 Task: Look for space in Plainfield, United States from 8th August, 2023 to 15th August, 2023 for 9 adults in price range Rs.10000 to Rs.14000. Place can be shared room with 5 bedrooms having 9 beds and 5 bathrooms. Property type can be house, flat, guest house. Amenities needed are: wifi, TV, free parkinig on premises, gym, breakfast. Booking option can be shelf check-in. Required host language is English.
Action: Mouse moved to (553, 144)
Screenshot: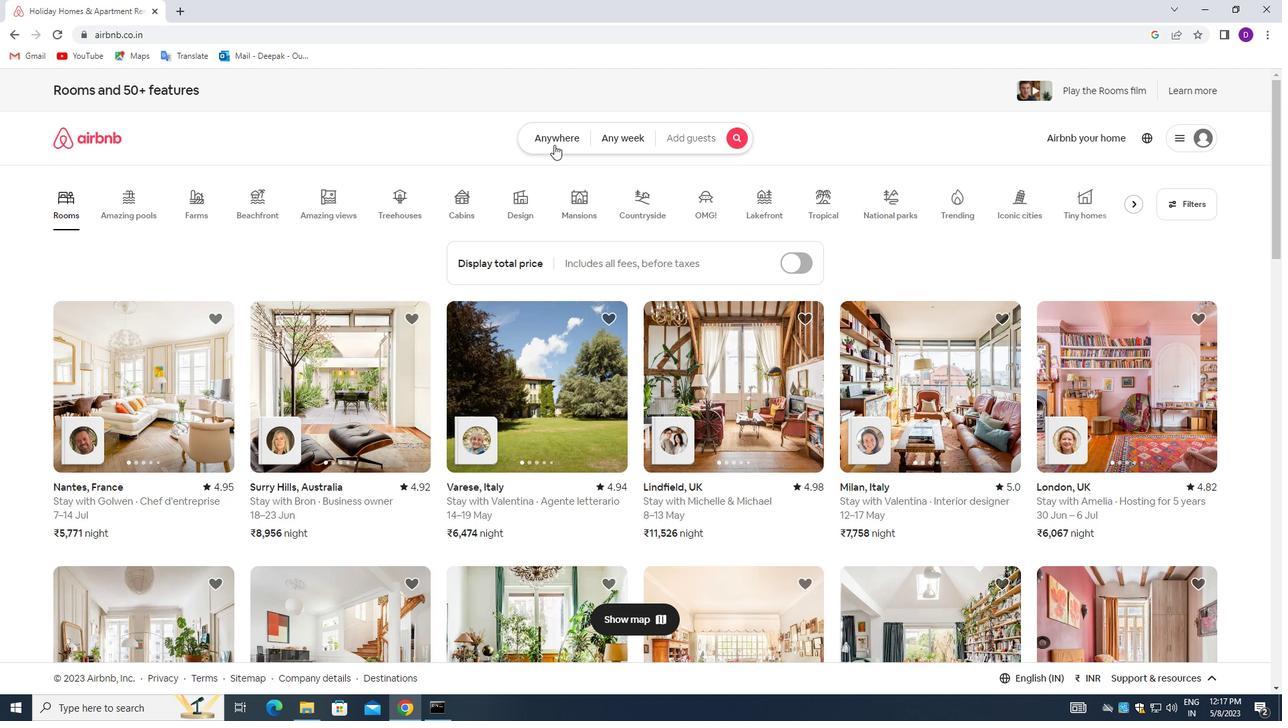 
Action: Mouse pressed left at (553, 144)
Screenshot: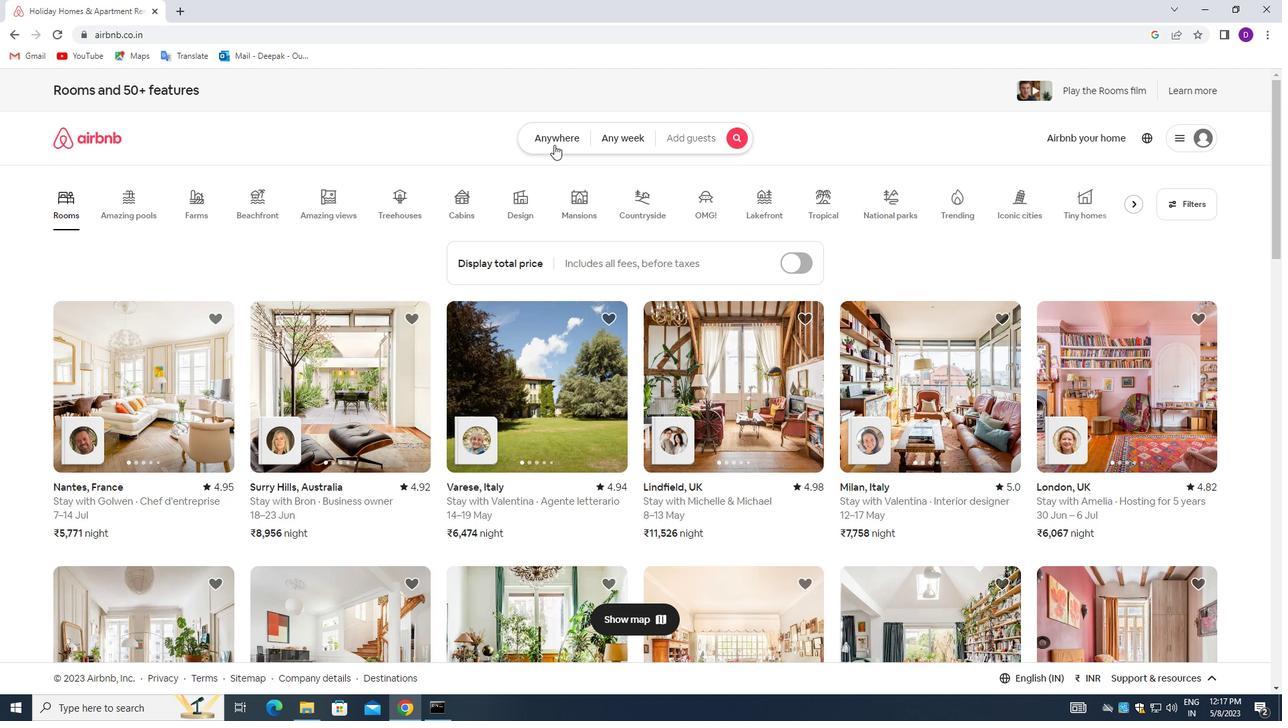
Action: Mouse moved to (501, 189)
Screenshot: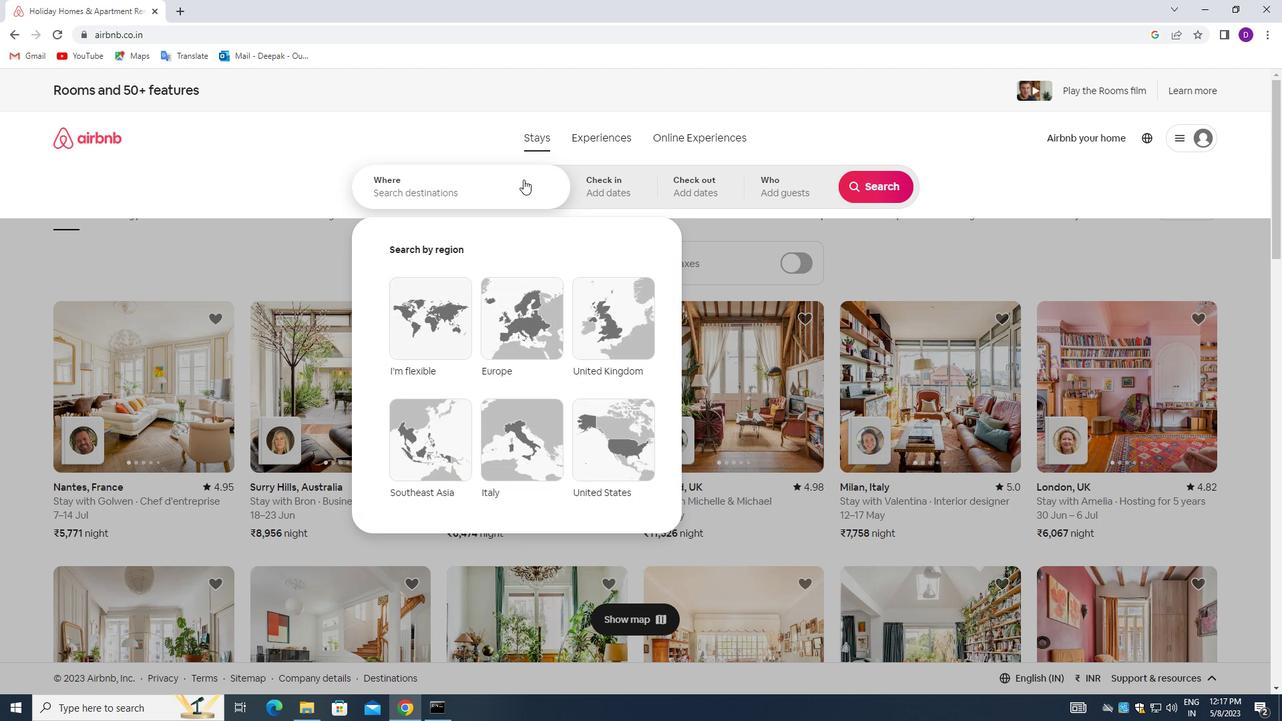 
Action: Mouse pressed left at (501, 189)
Screenshot: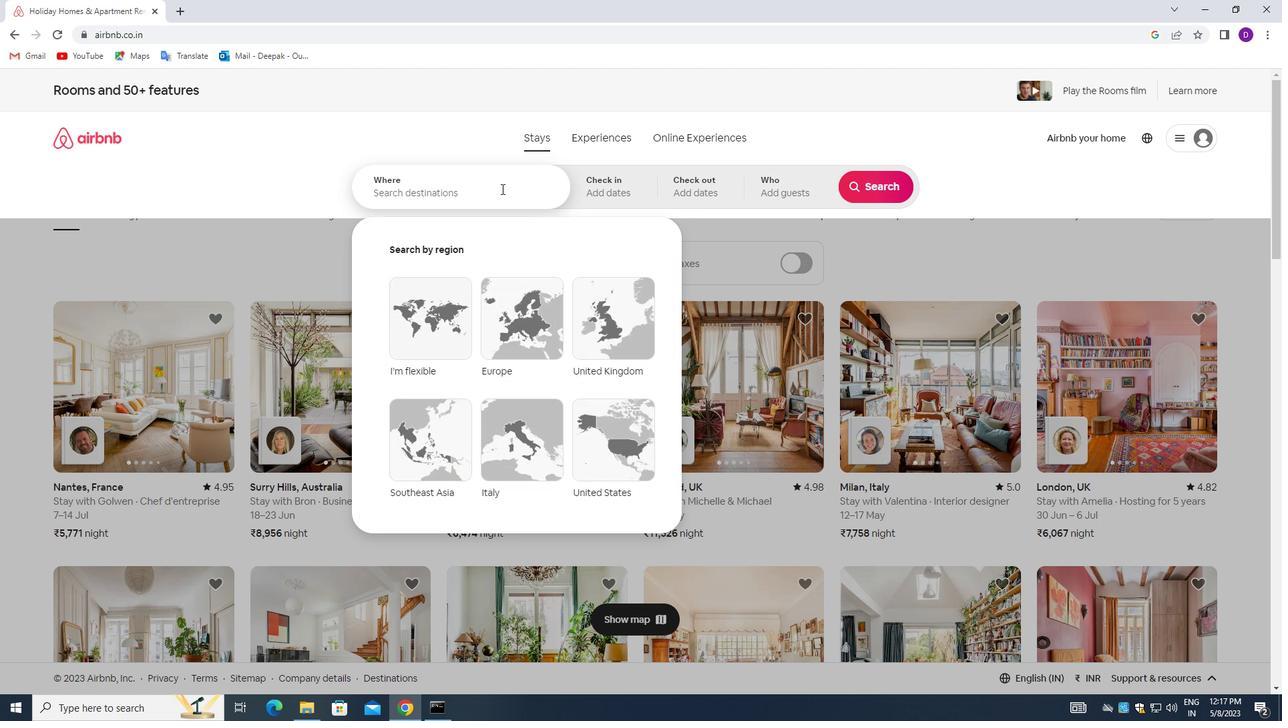 
Action: Mouse moved to (135, 293)
Screenshot: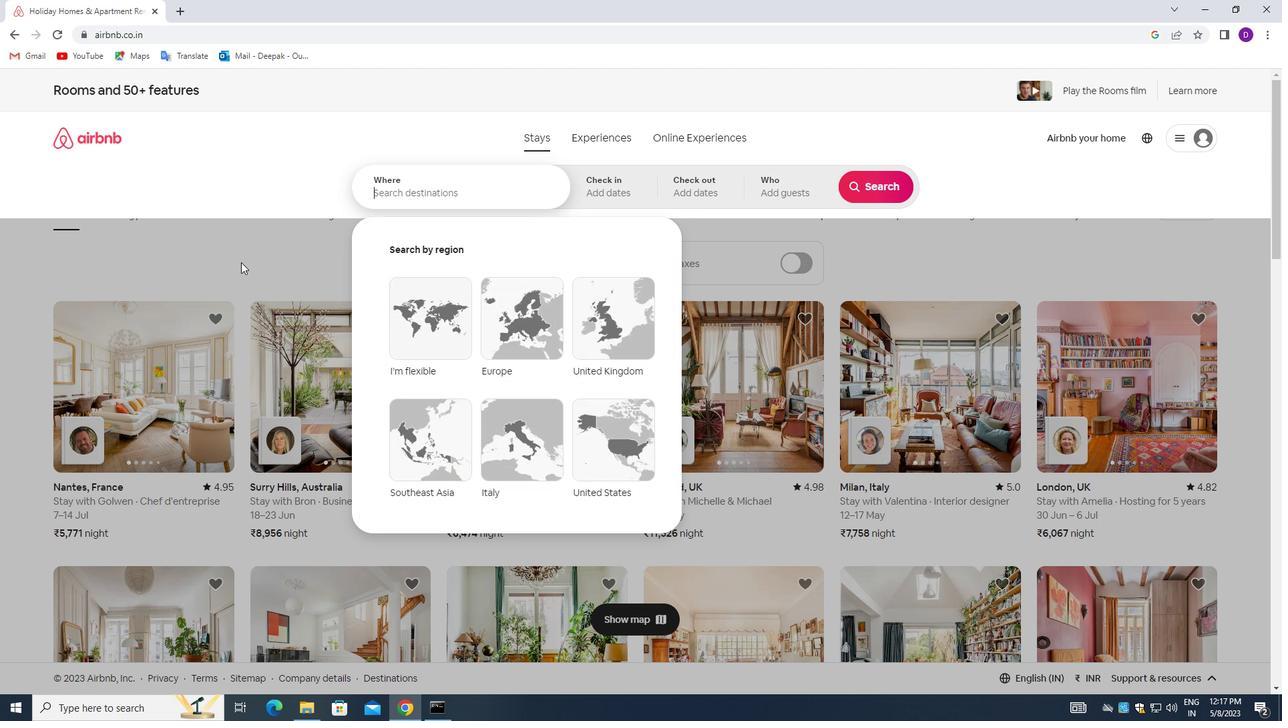 
Action: Key pressed <Key.shift>PLAINFIELD,<Key.space><Key.shift>UNITED<Key.space><Key.shift_r>STATES<Key.enter>
Screenshot: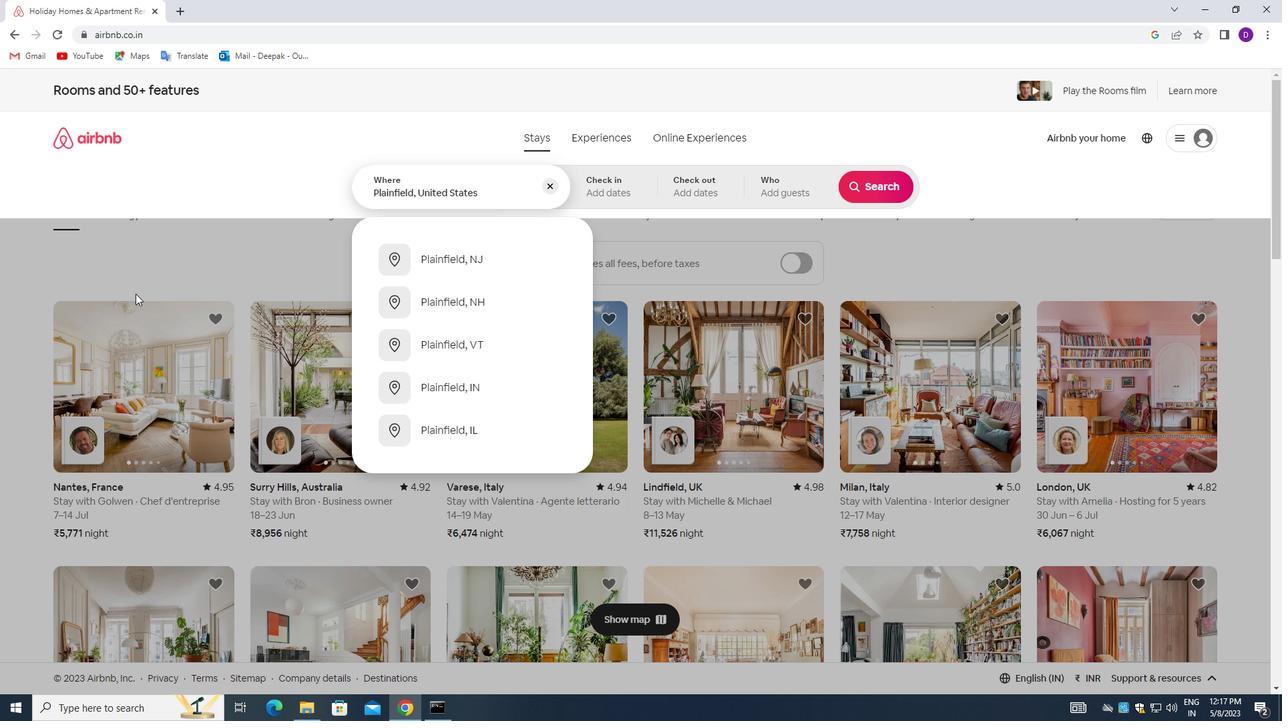 
Action: Mouse moved to (871, 295)
Screenshot: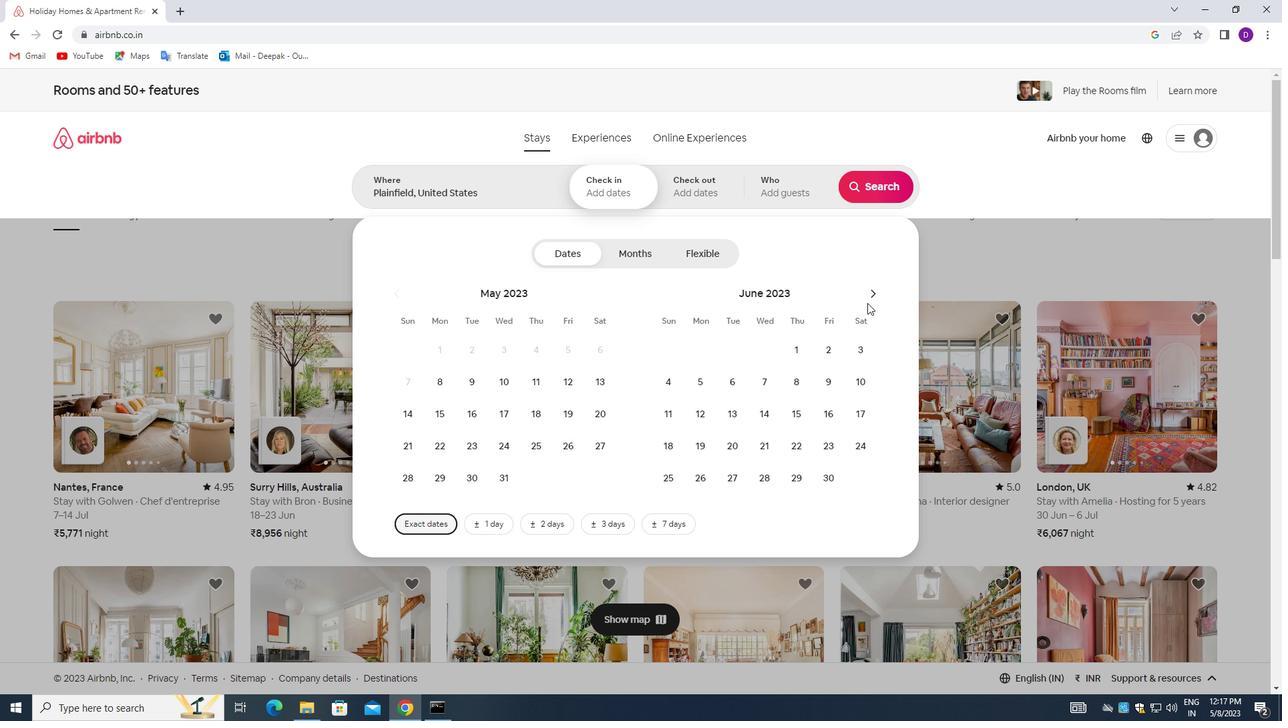 
Action: Mouse pressed left at (871, 295)
Screenshot: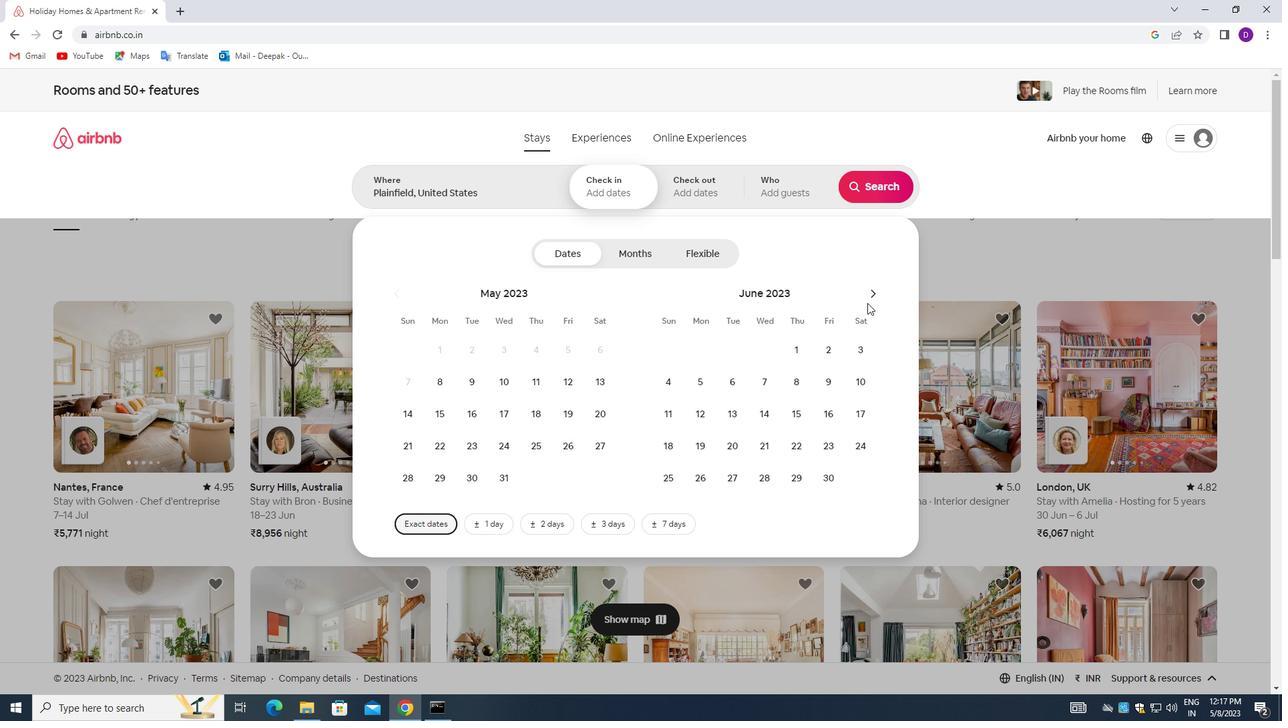 
Action: Mouse moved to (871, 295)
Screenshot: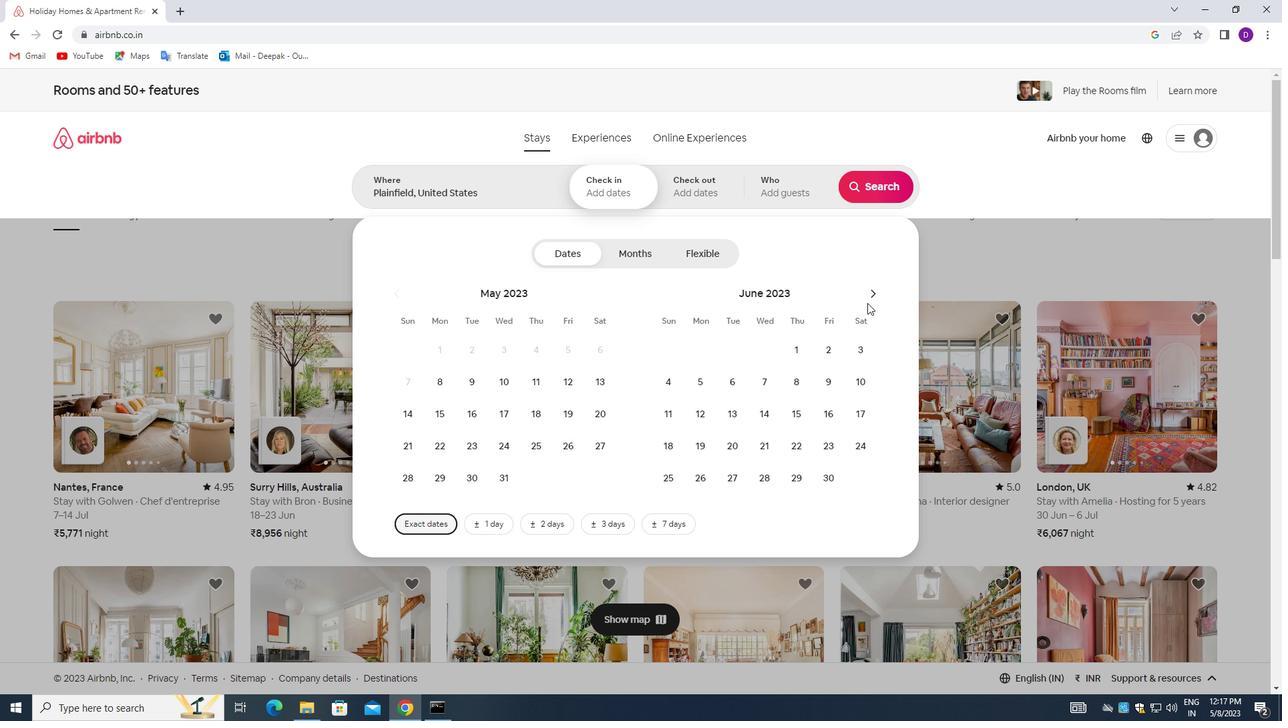 
Action: Mouse pressed left at (871, 295)
Screenshot: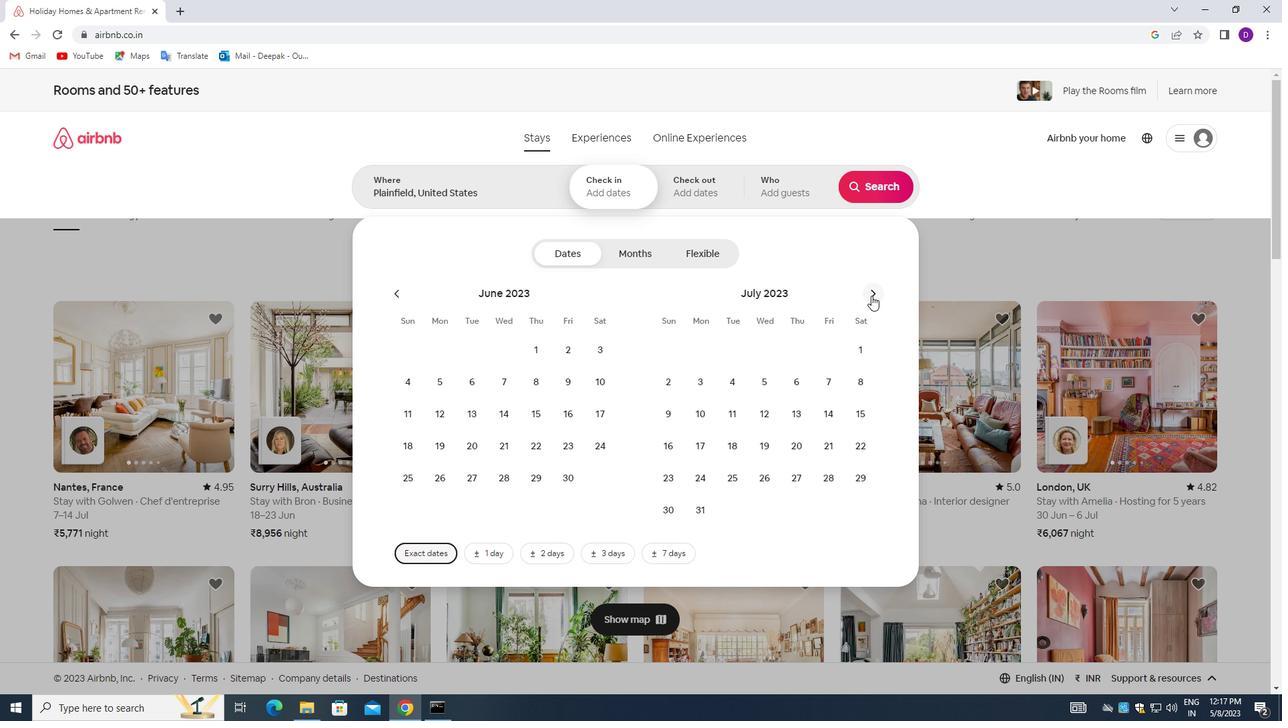 
Action: Mouse moved to (734, 388)
Screenshot: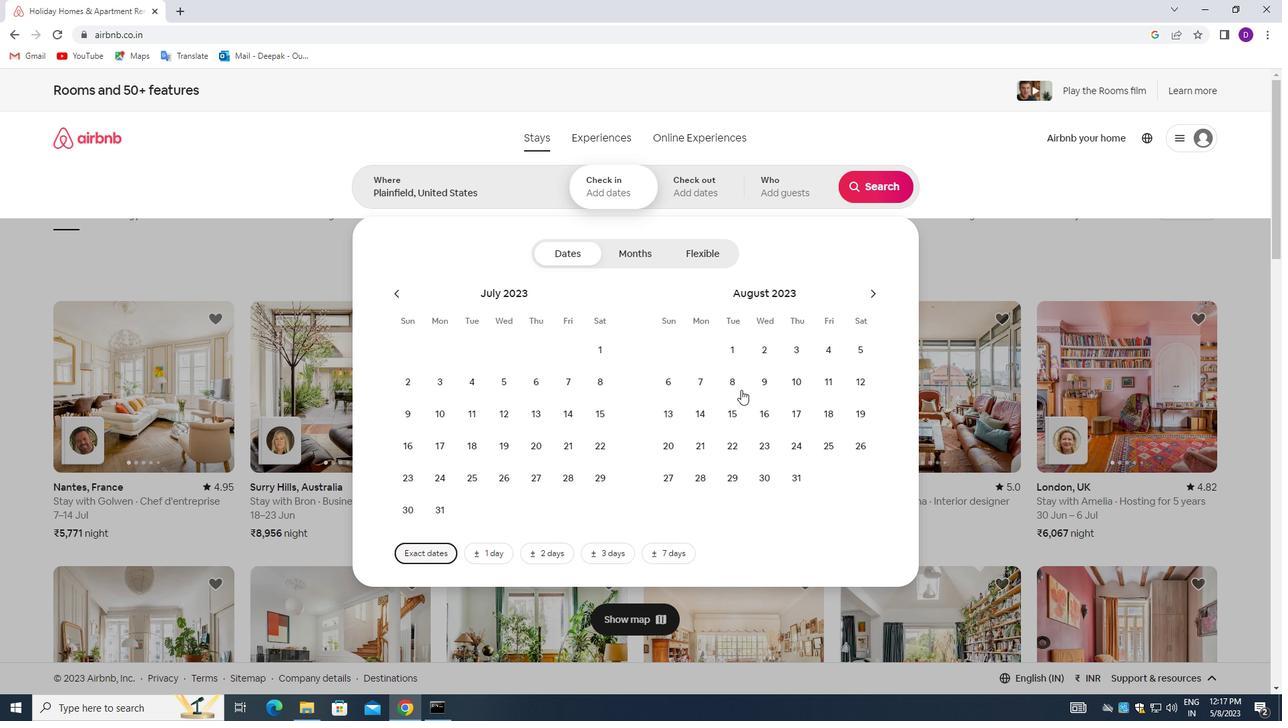 
Action: Mouse pressed left at (734, 388)
Screenshot: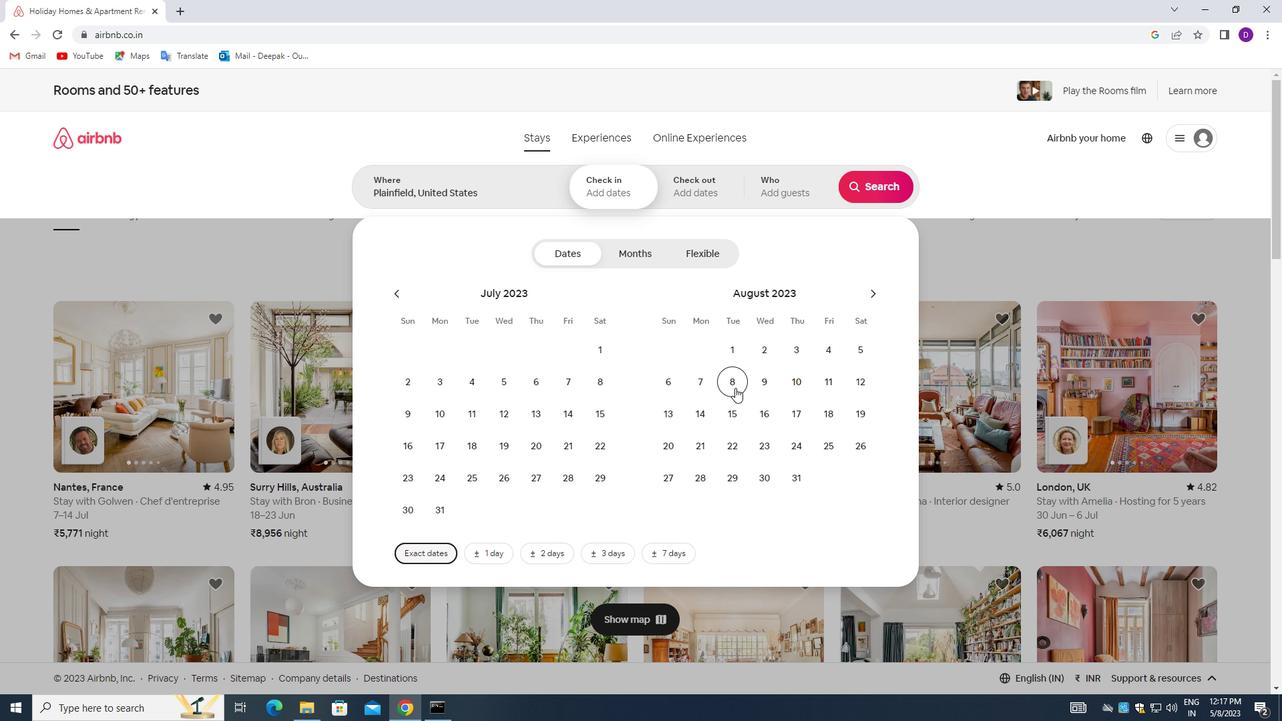 
Action: Mouse moved to (733, 402)
Screenshot: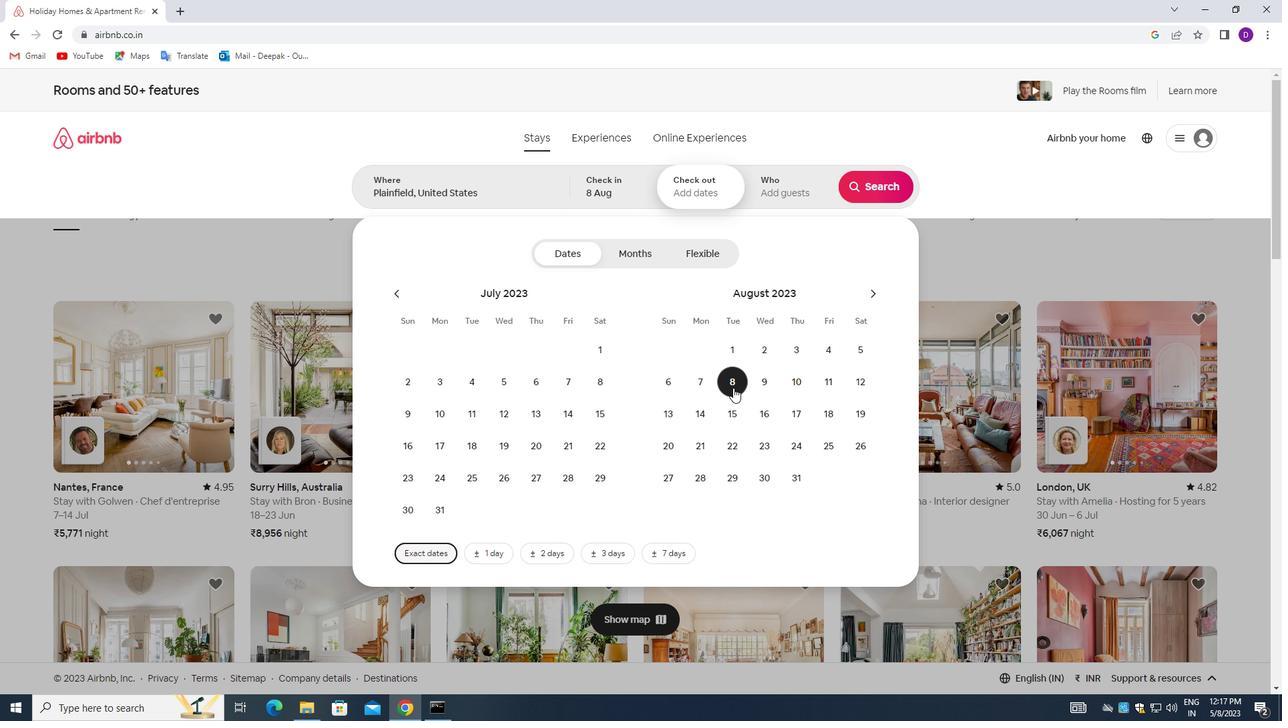 
Action: Mouse pressed left at (733, 402)
Screenshot: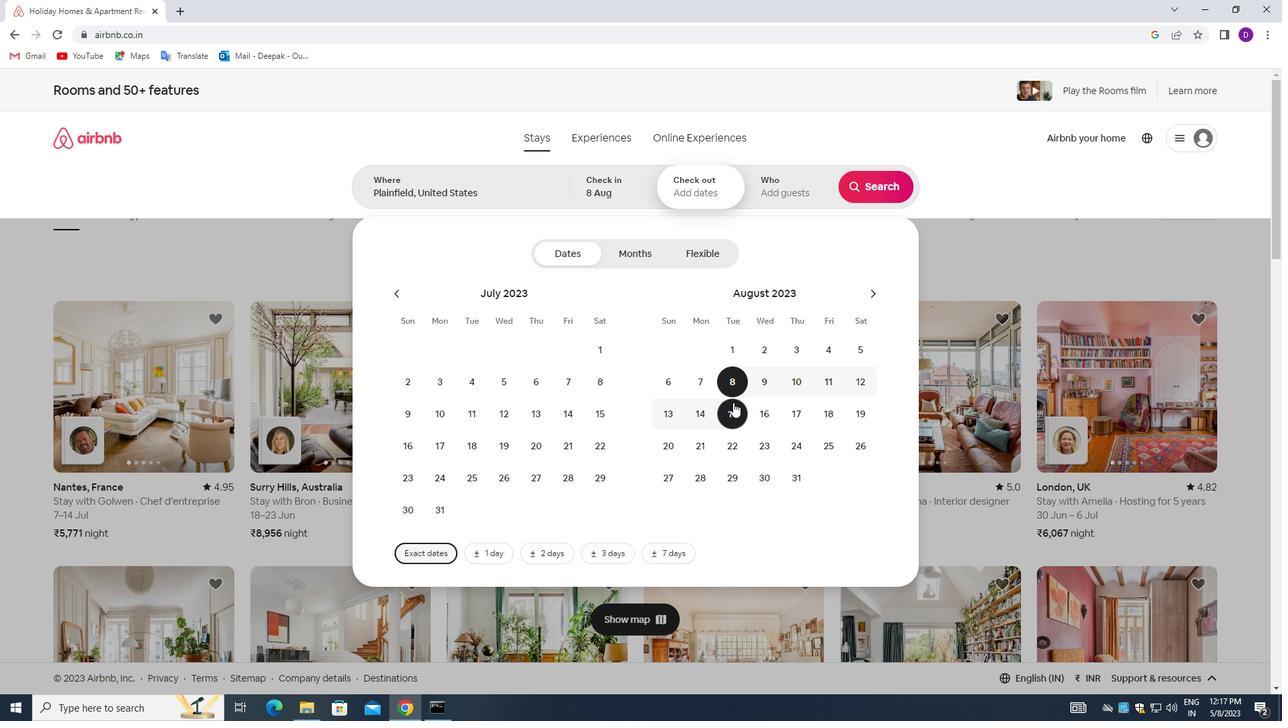 
Action: Mouse moved to (776, 187)
Screenshot: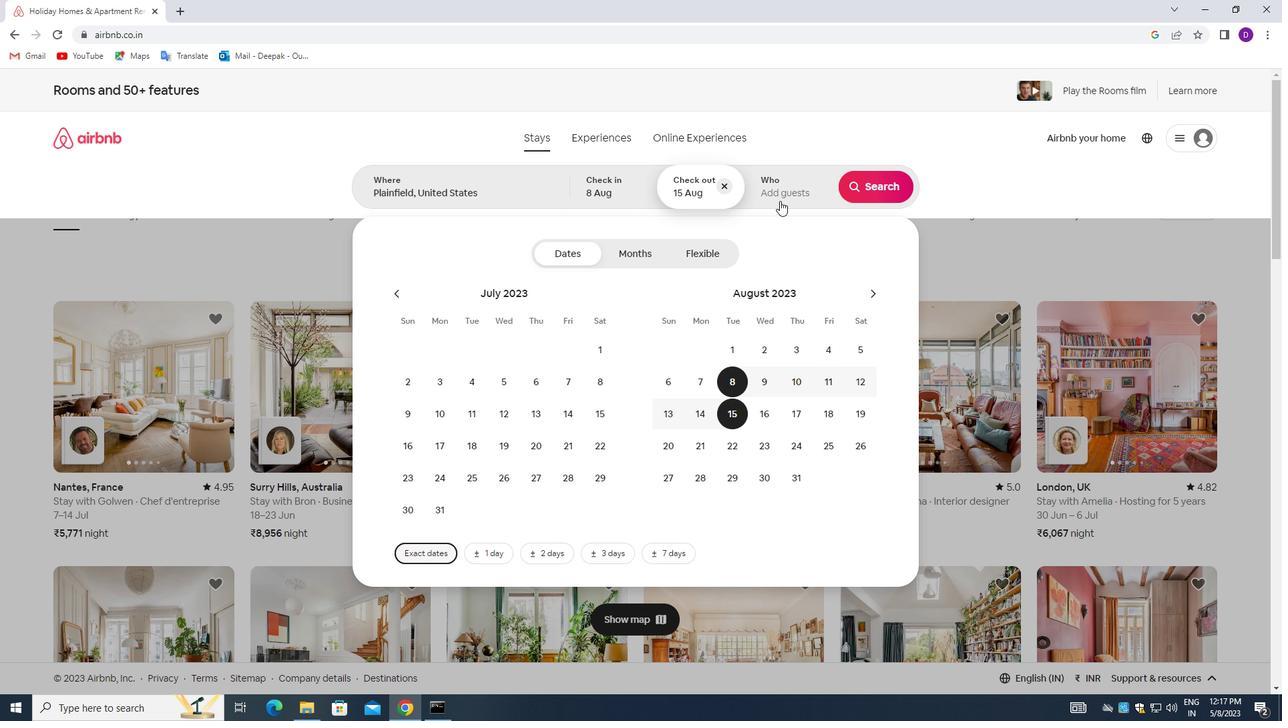 
Action: Mouse pressed left at (776, 187)
Screenshot: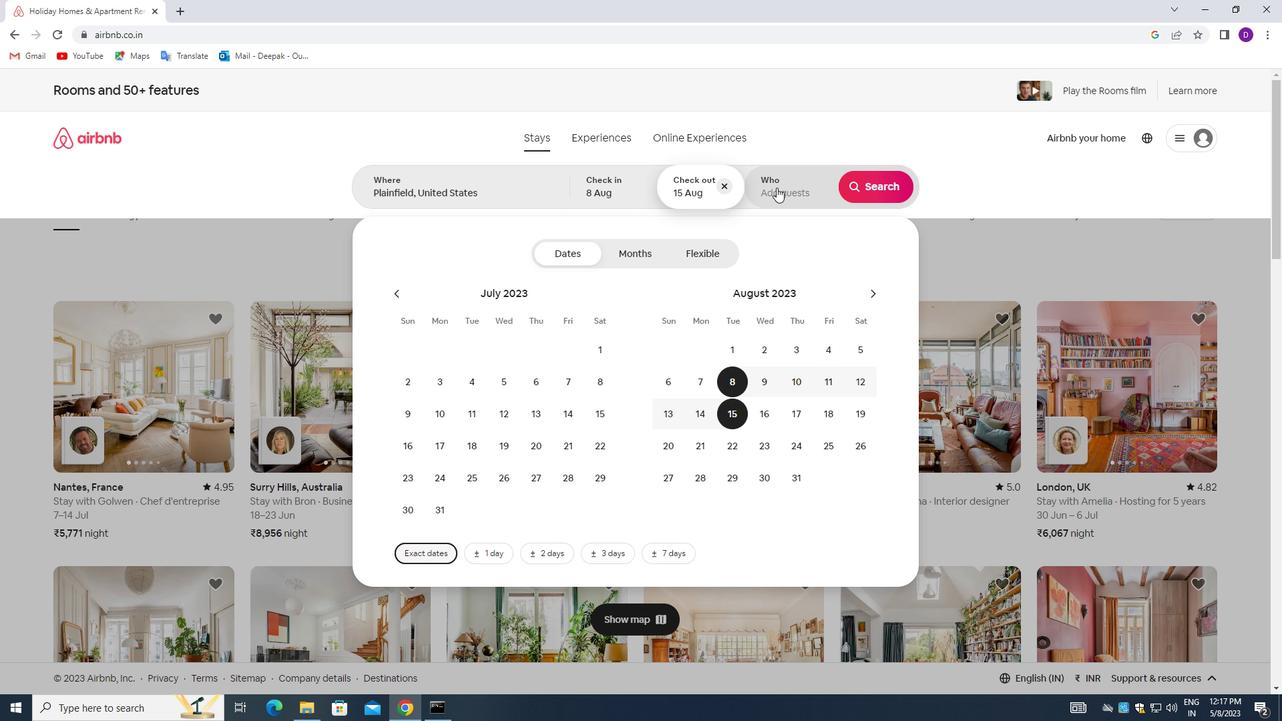 
Action: Mouse moved to (881, 259)
Screenshot: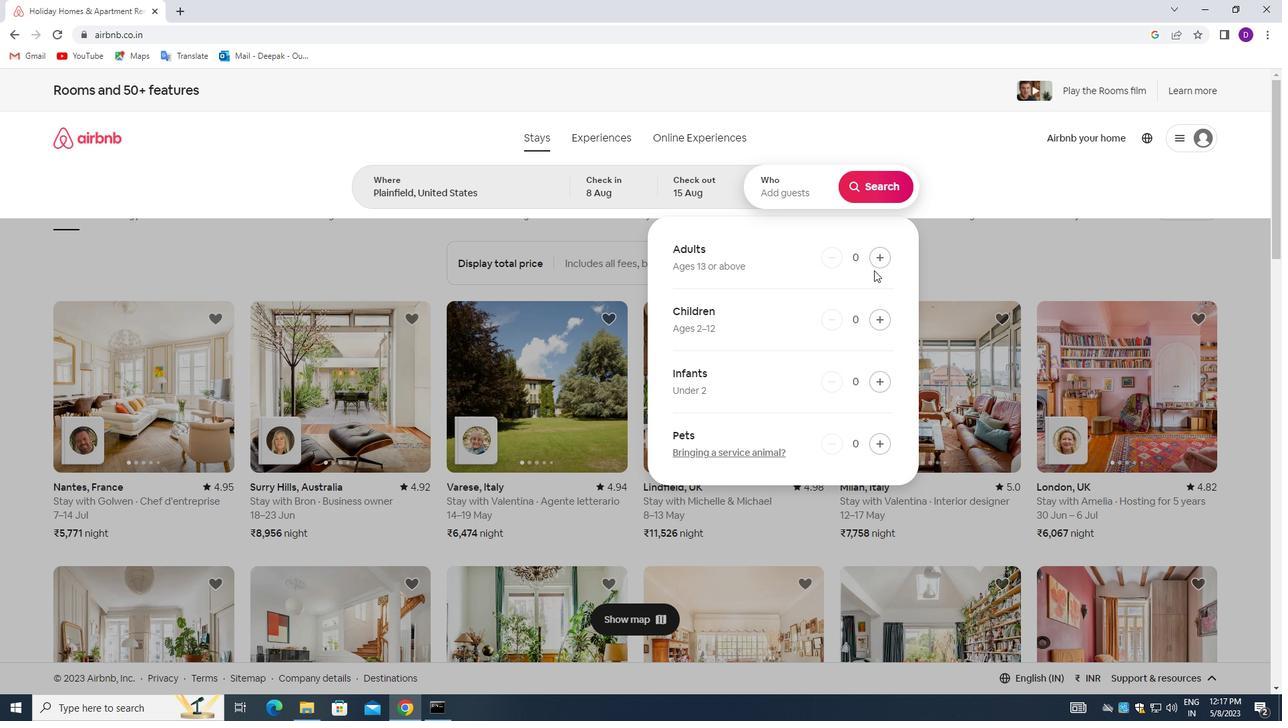 
Action: Mouse pressed left at (881, 259)
Screenshot: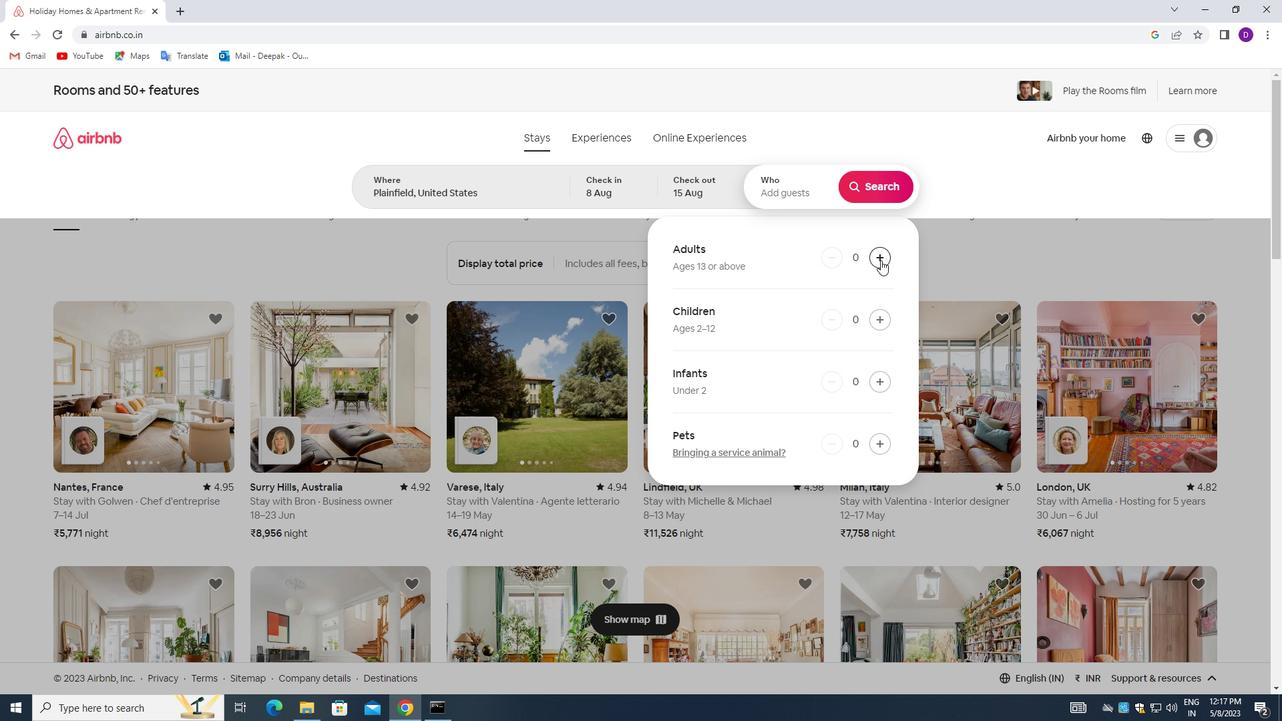 
Action: Mouse pressed left at (881, 259)
Screenshot: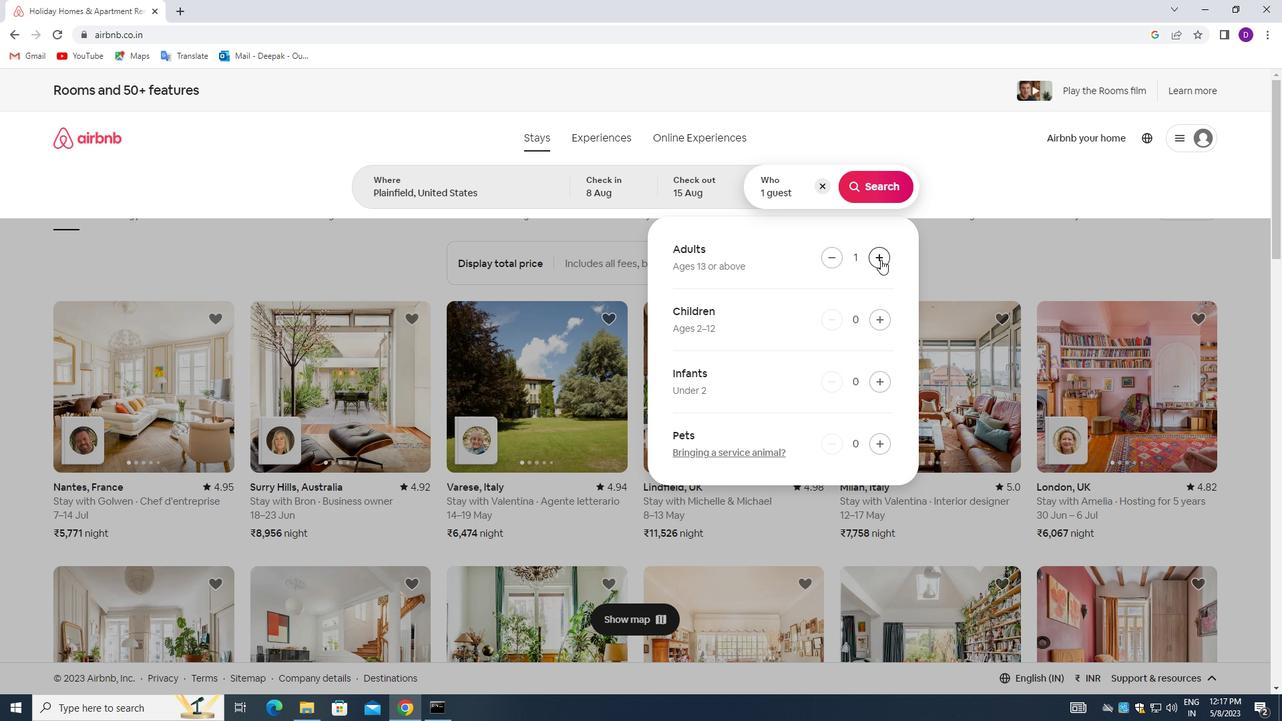 
Action: Mouse pressed left at (881, 259)
Screenshot: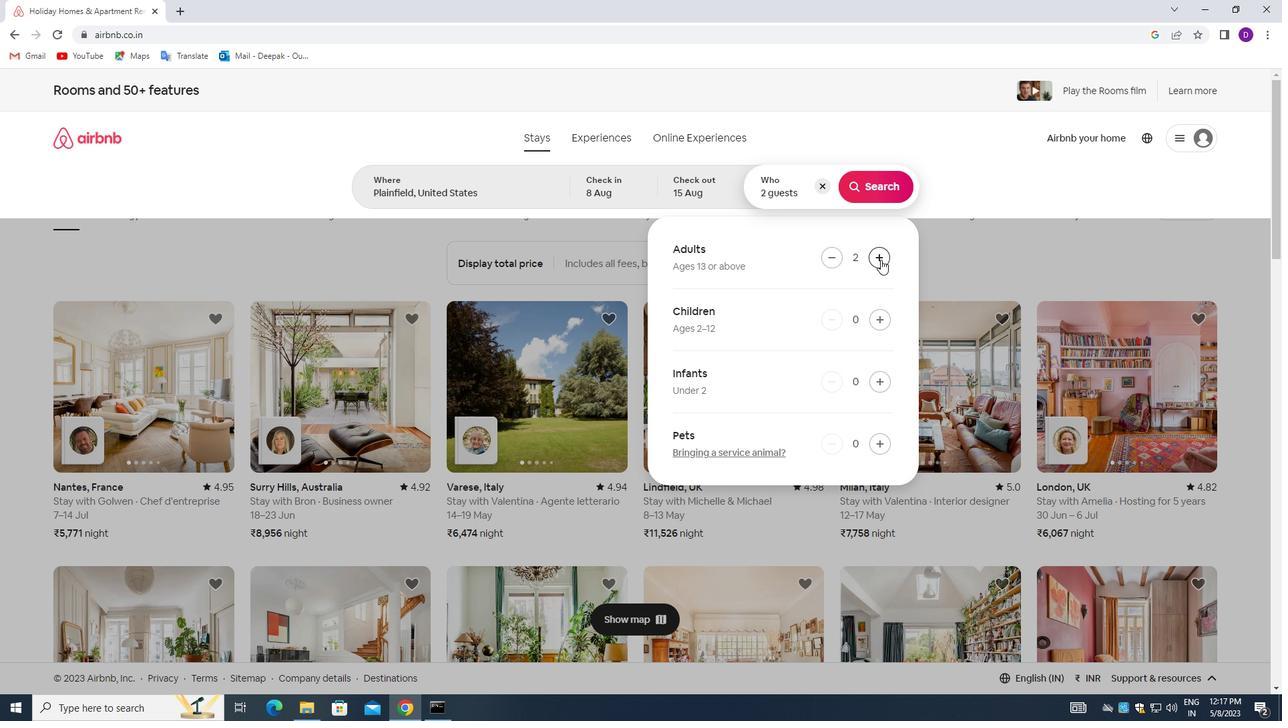 
Action: Mouse pressed left at (881, 259)
Screenshot: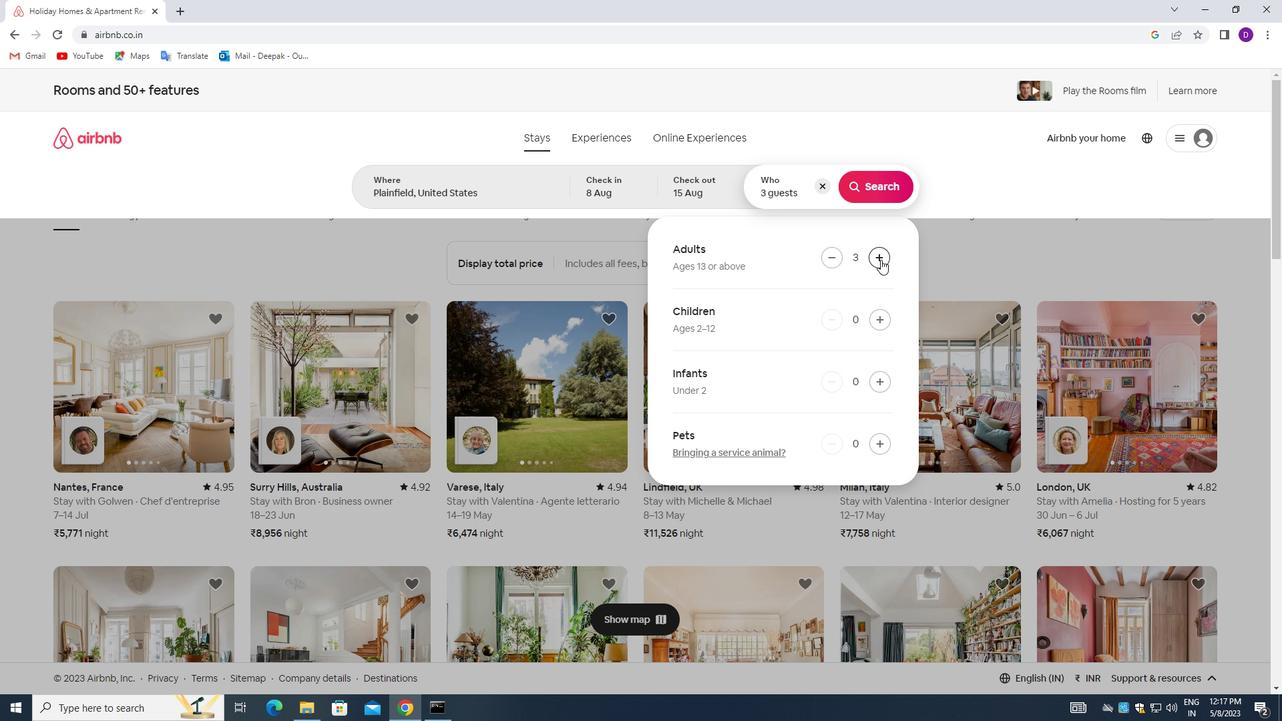 
Action: Mouse moved to (881, 258)
Screenshot: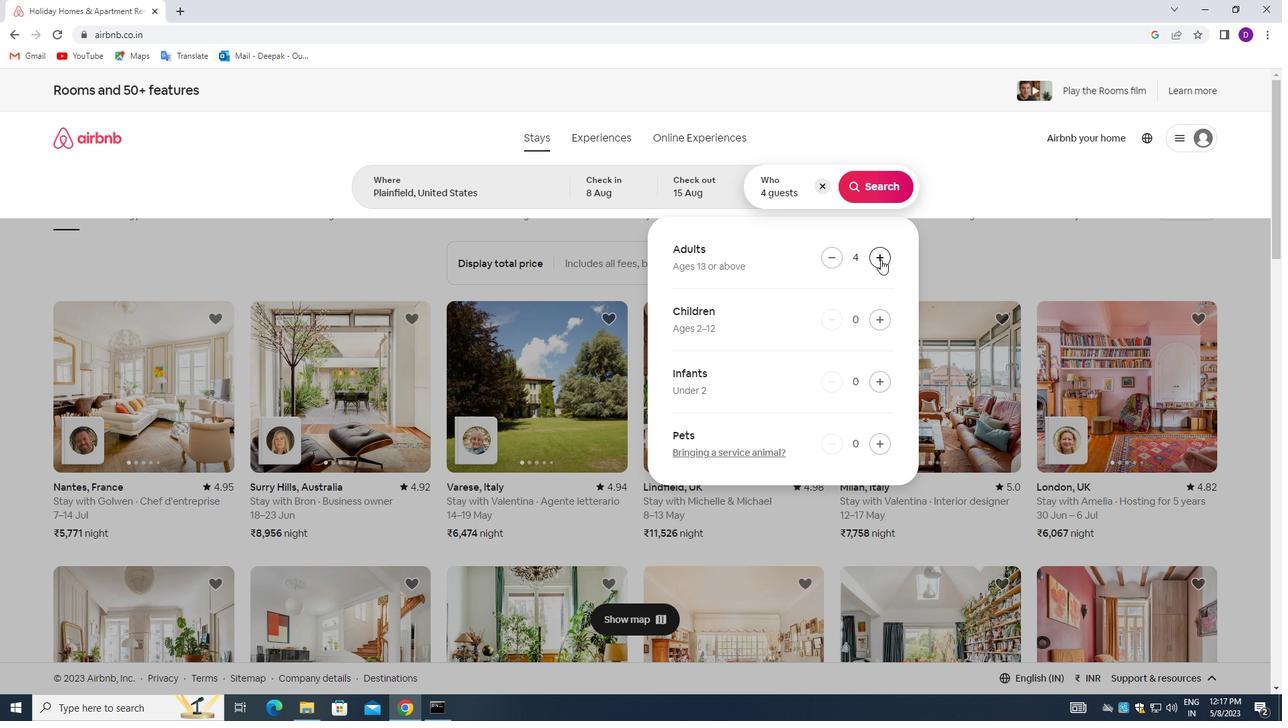 
Action: Mouse pressed left at (881, 258)
Screenshot: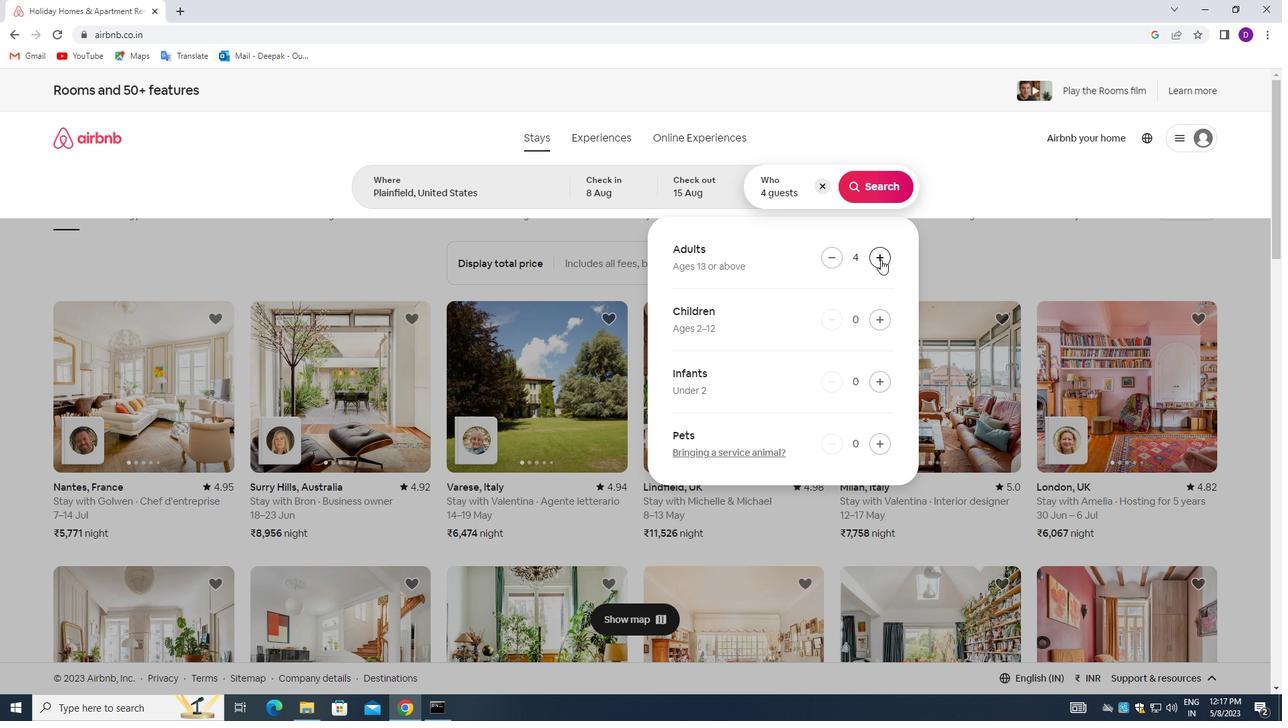 
Action: Mouse pressed left at (881, 258)
Screenshot: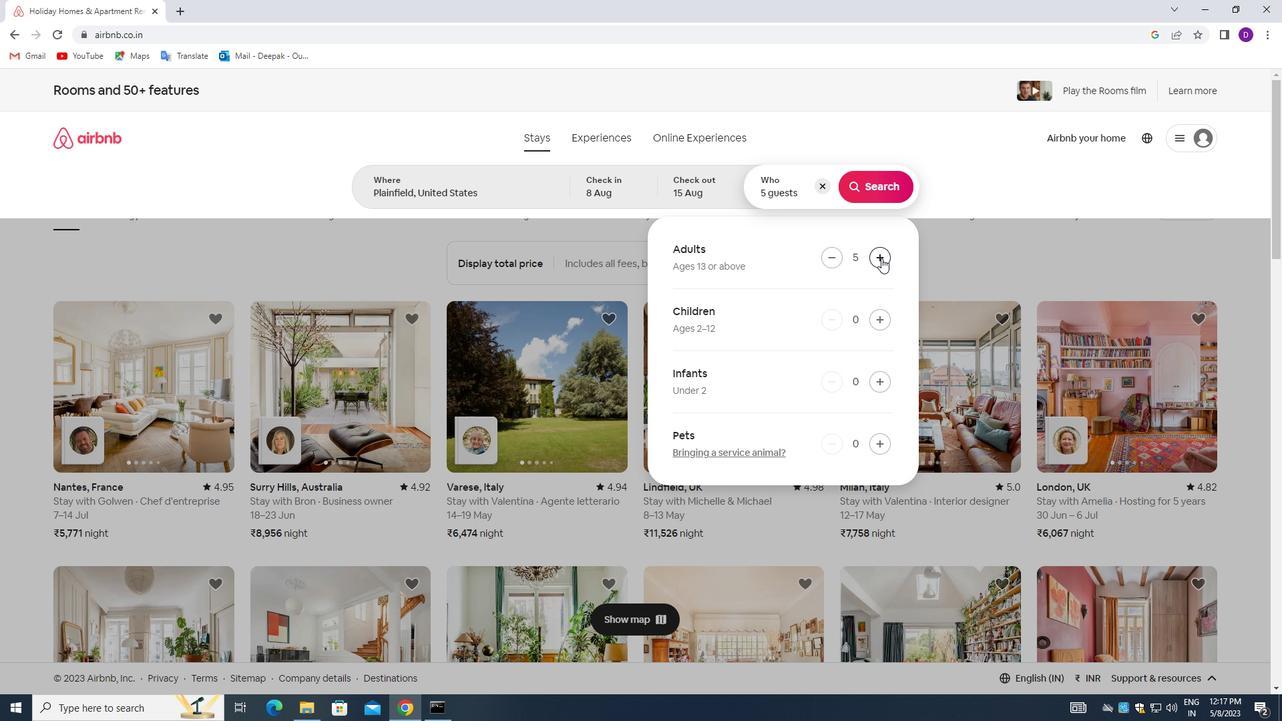 
Action: Mouse pressed left at (881, 258)
Screenshot: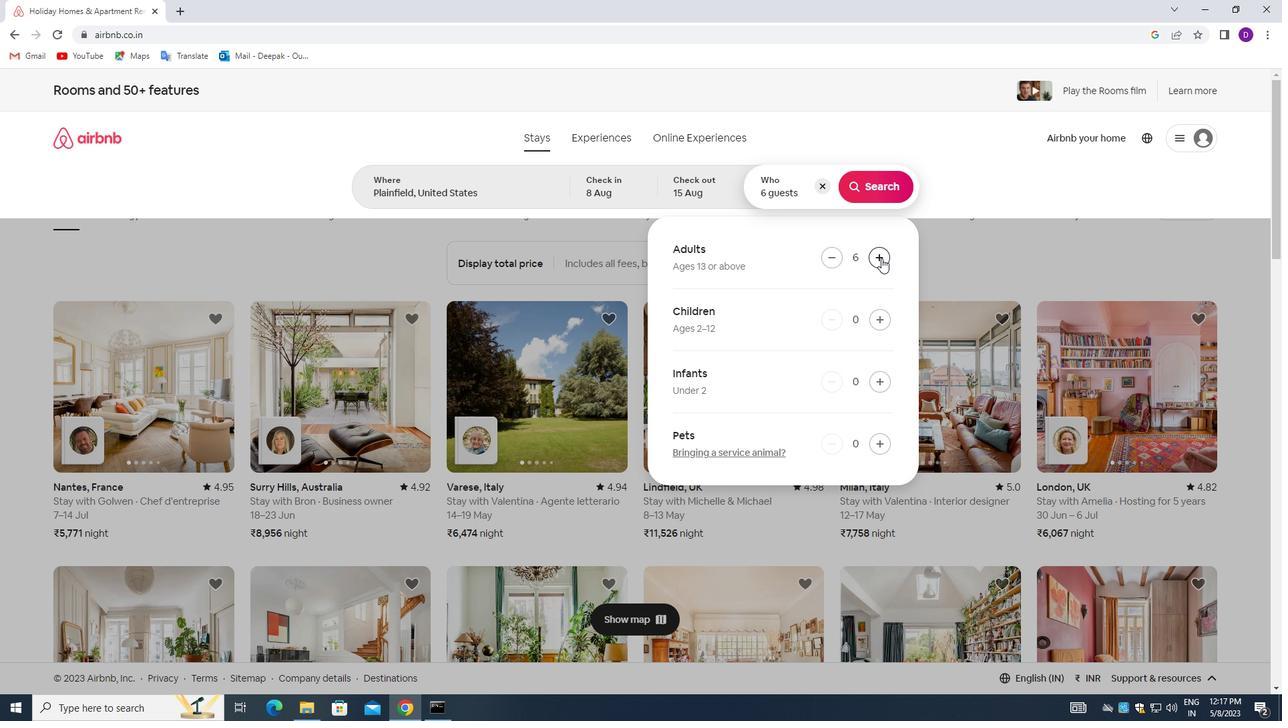 
Action: Mouse pressed left at (881, 258)
Screenshot: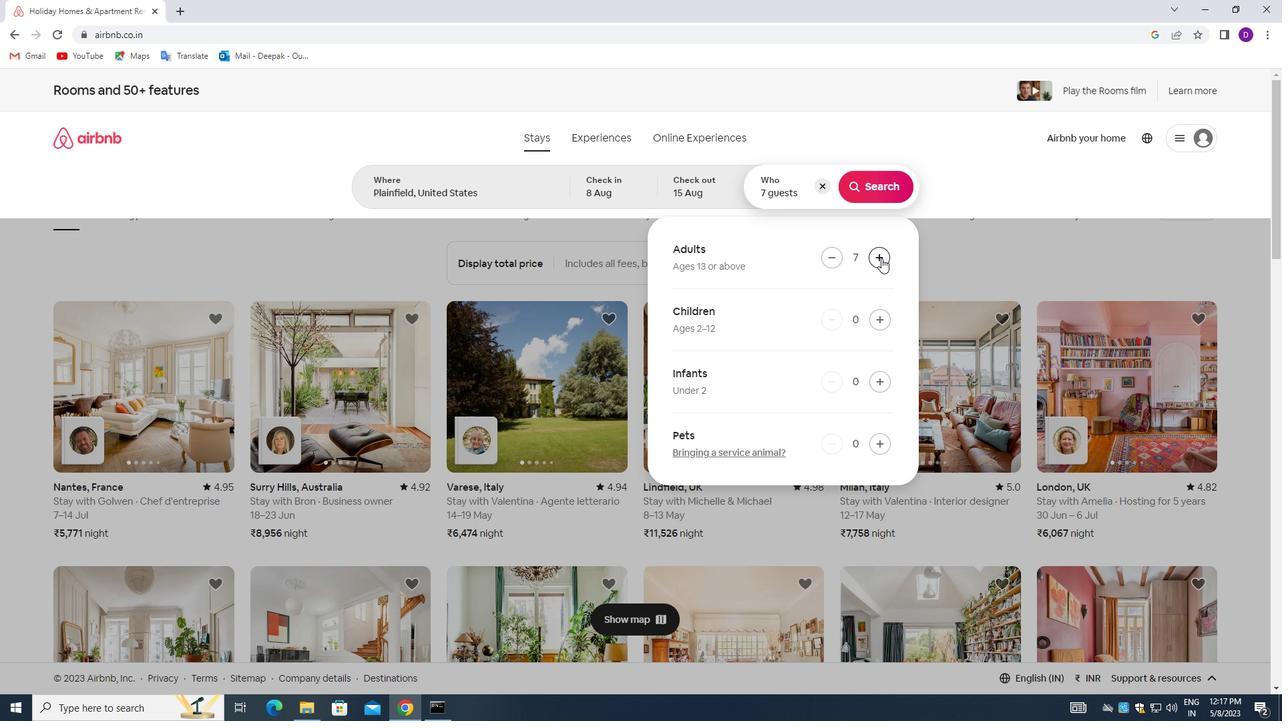 
Action: Mouse pressed left at (881, 258)
Screenshot: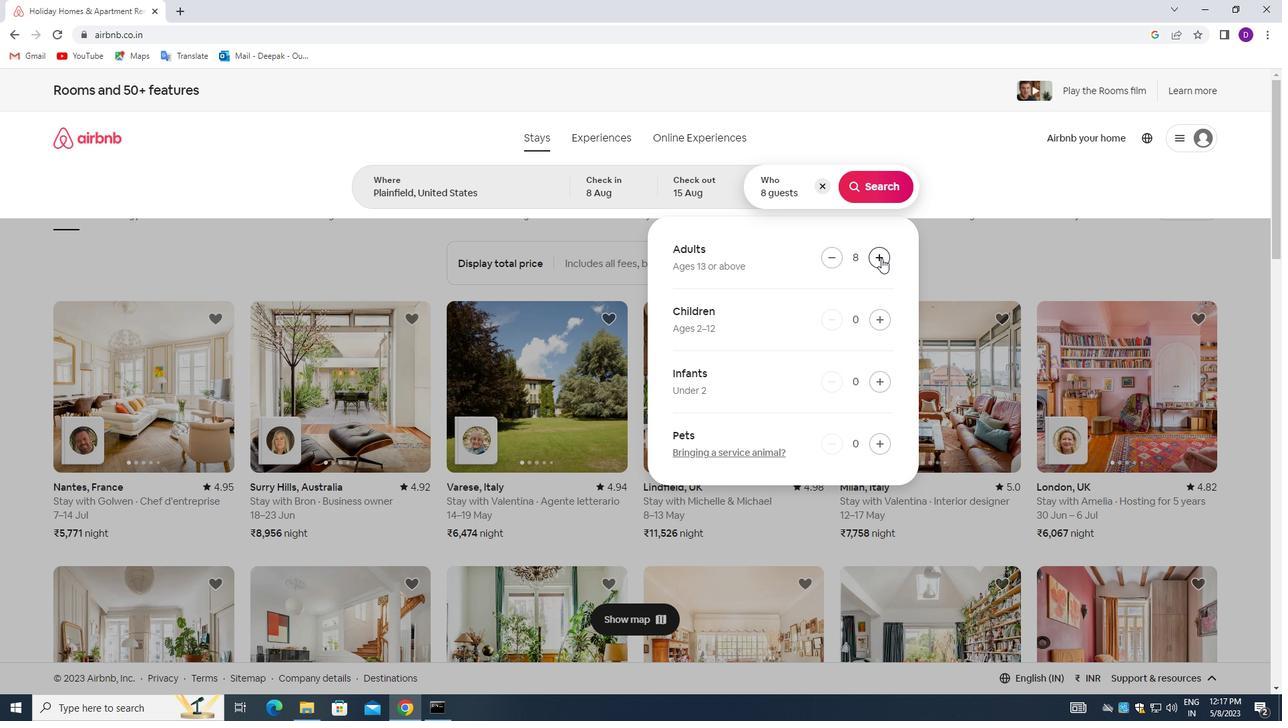
Action: Mouse moved to (869, 186)
Screenshot: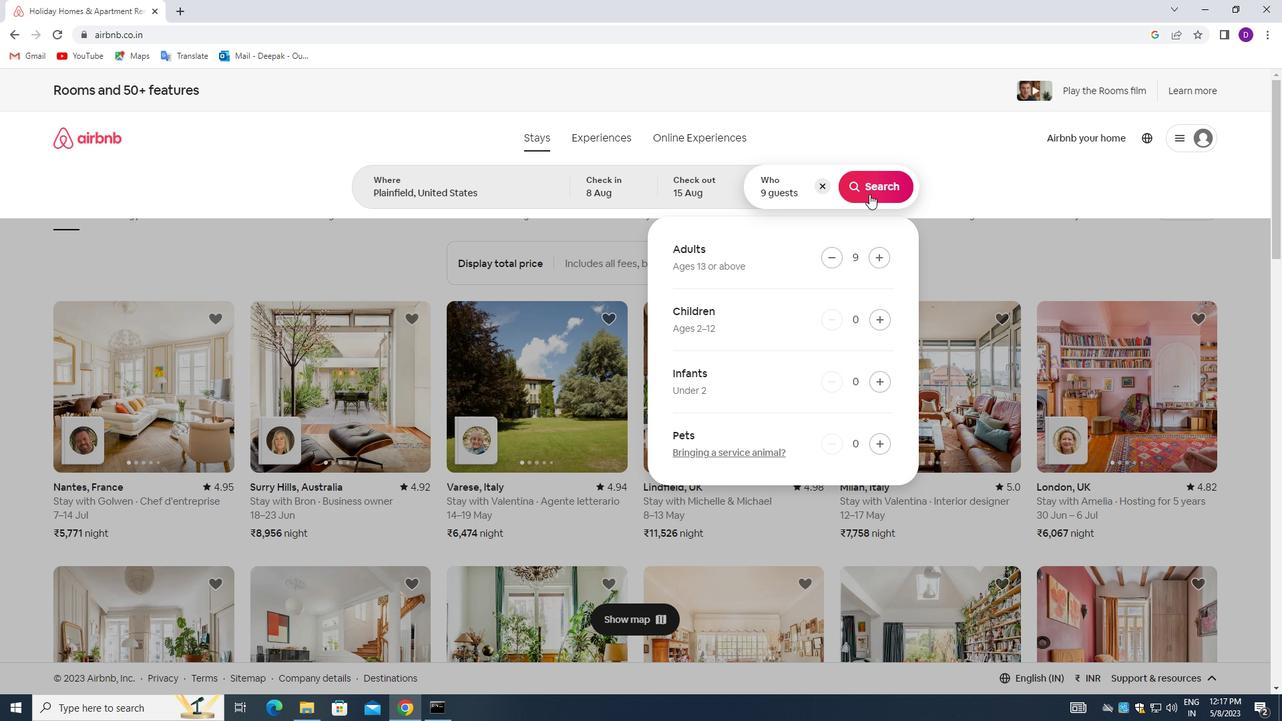 
Action: Mouse pressed left at (869, 186)
Screenshot: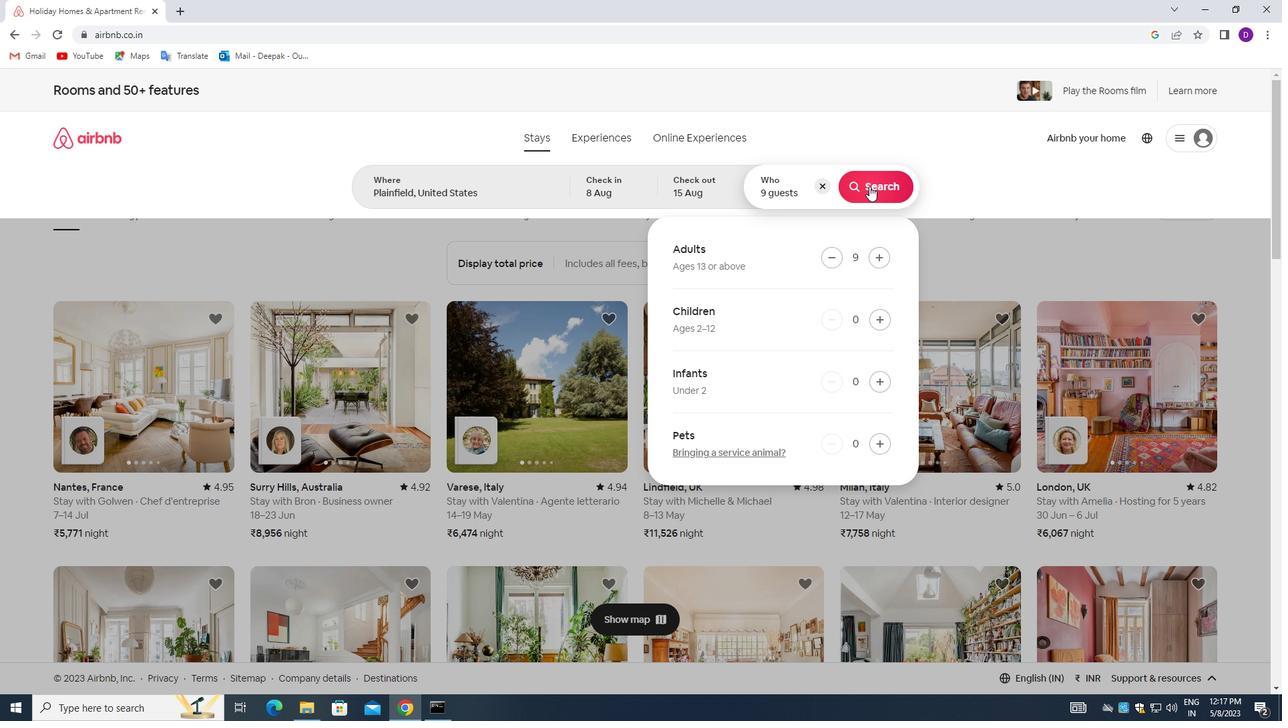 
Action: Mouse moved to (1211, 144)
Screenshot: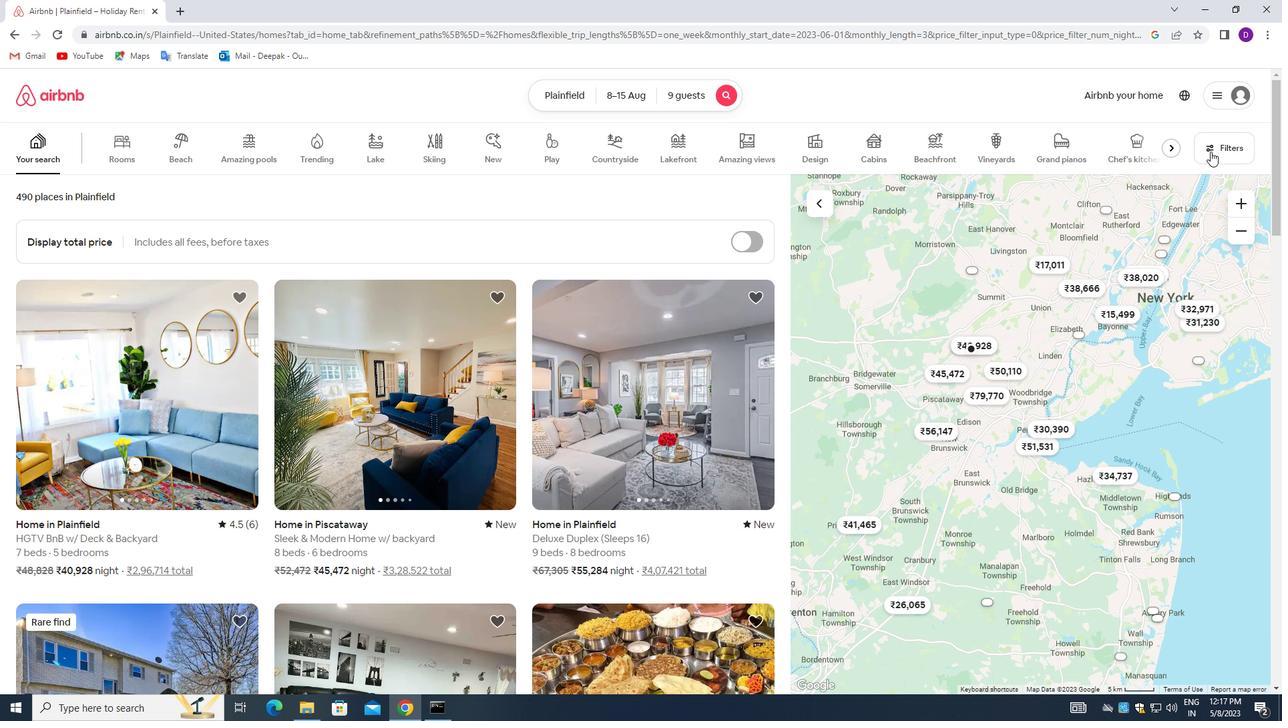 
Action: Mouse pressed left at (1211, 144)
Screenshot: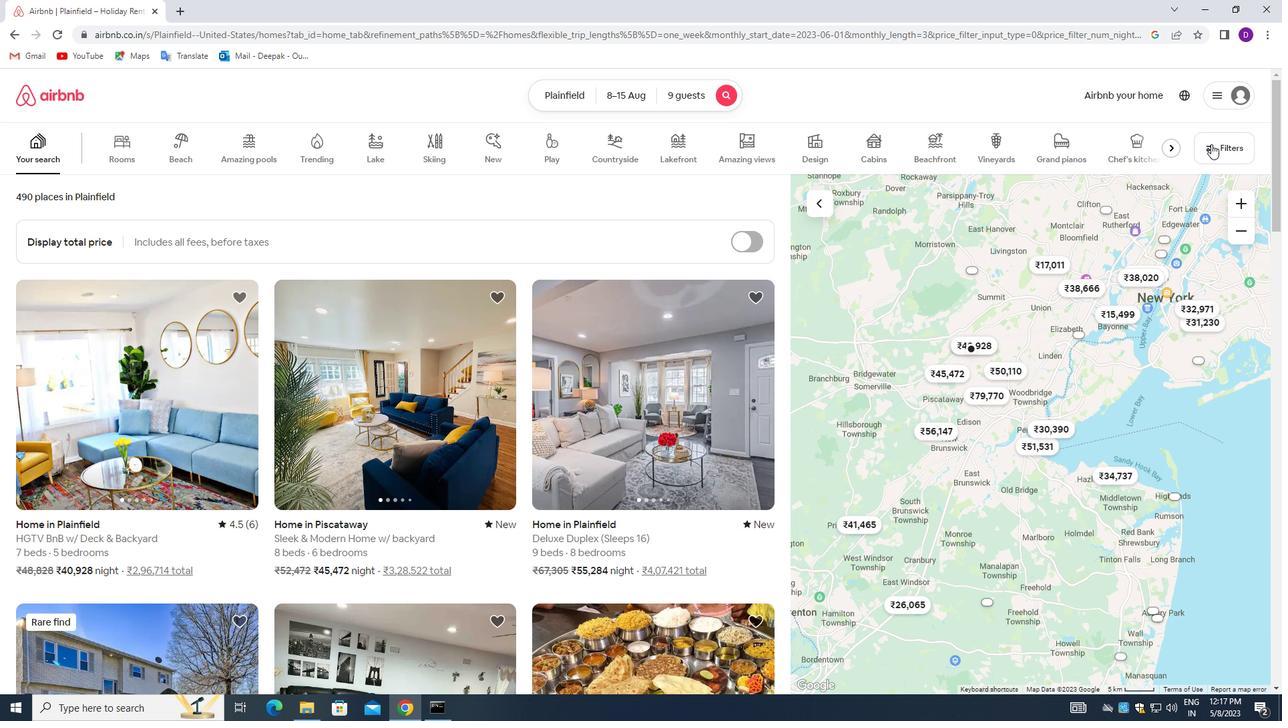 
Action: Mouse moved to (539, 435)
Screenshot: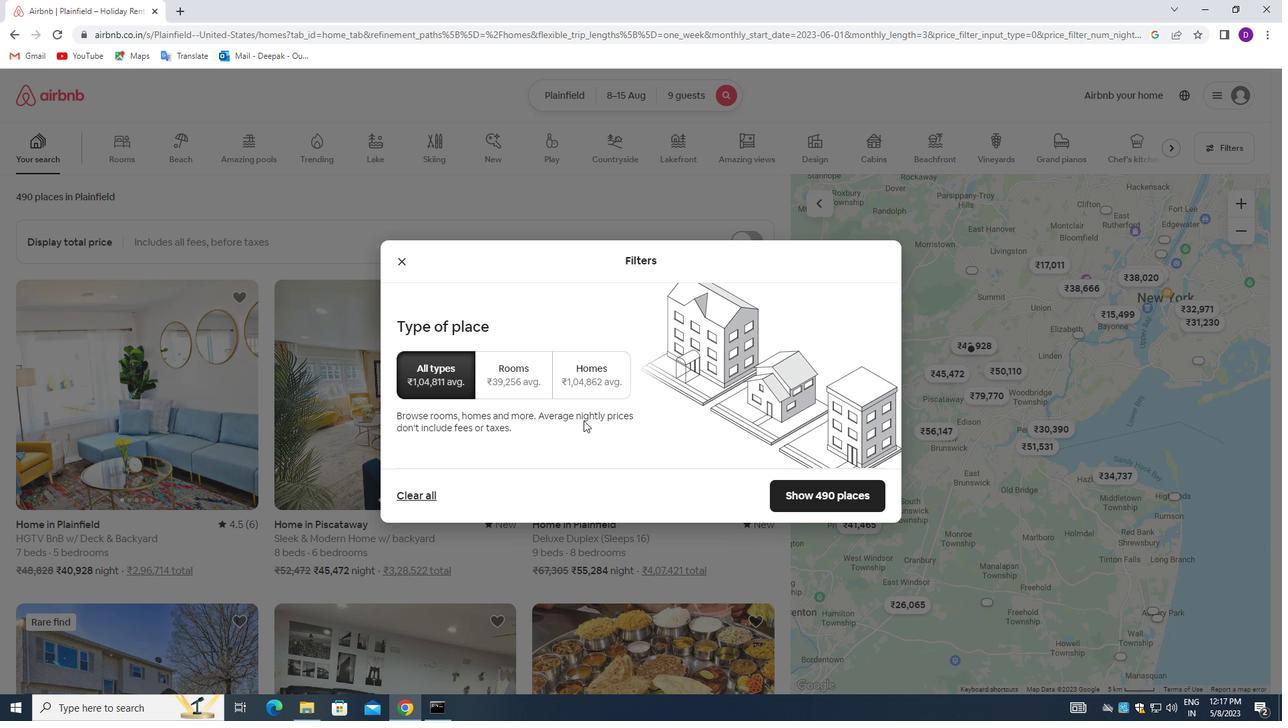 
Action: Mouse scrolled (539, 434) with delta (0, 0)
Screenshot: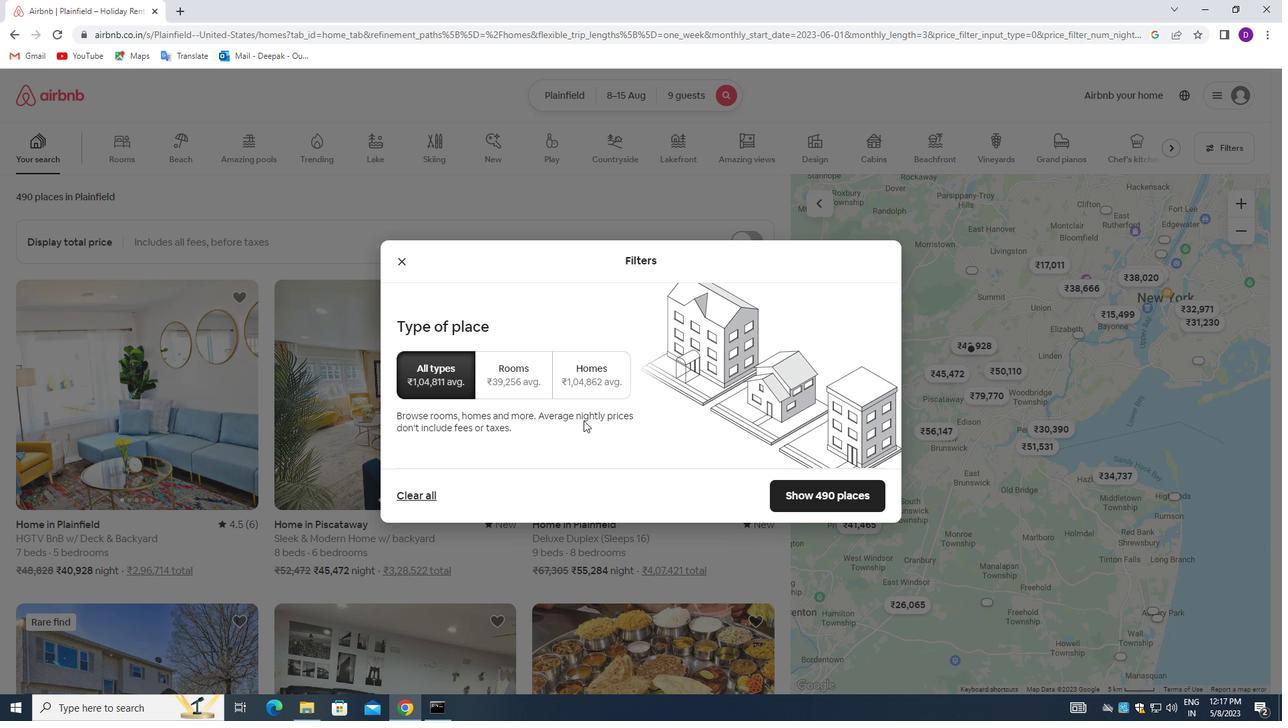 
Action: Mouse moved to (524, 432)
Screenshot: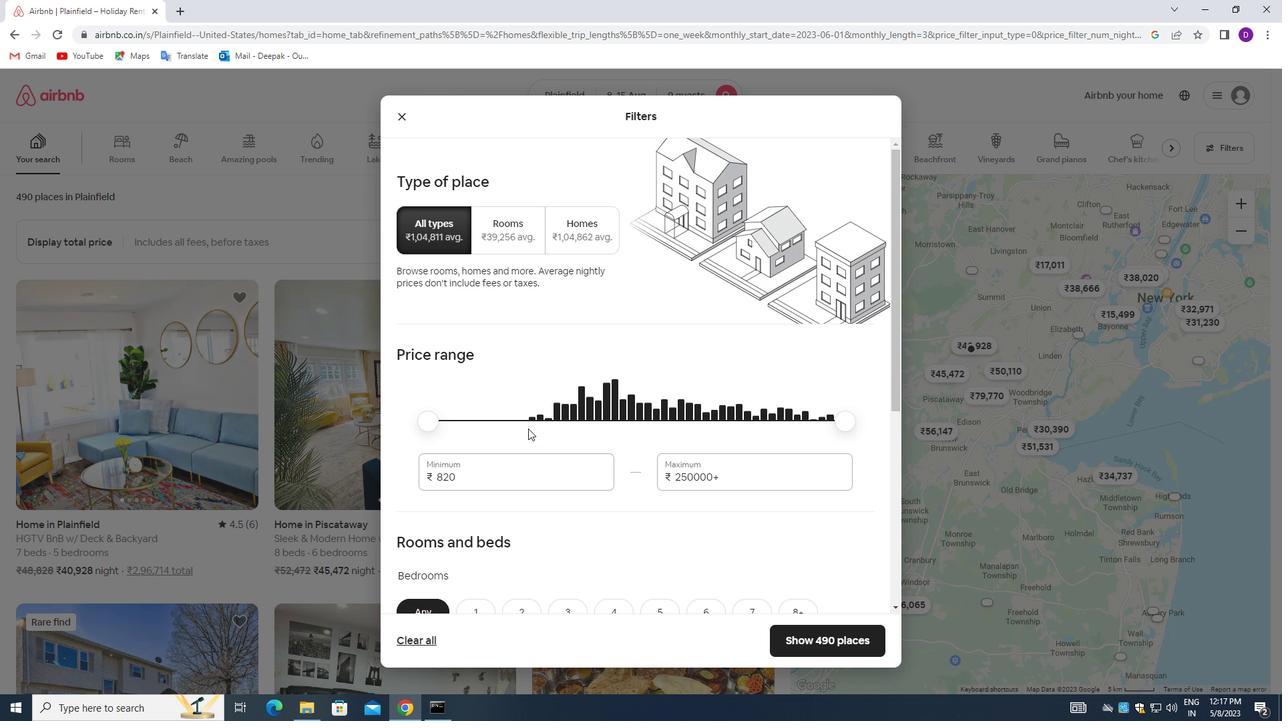 
Action: Mouse scrolled (524, 431) with delta (0, 0)
Screenshot: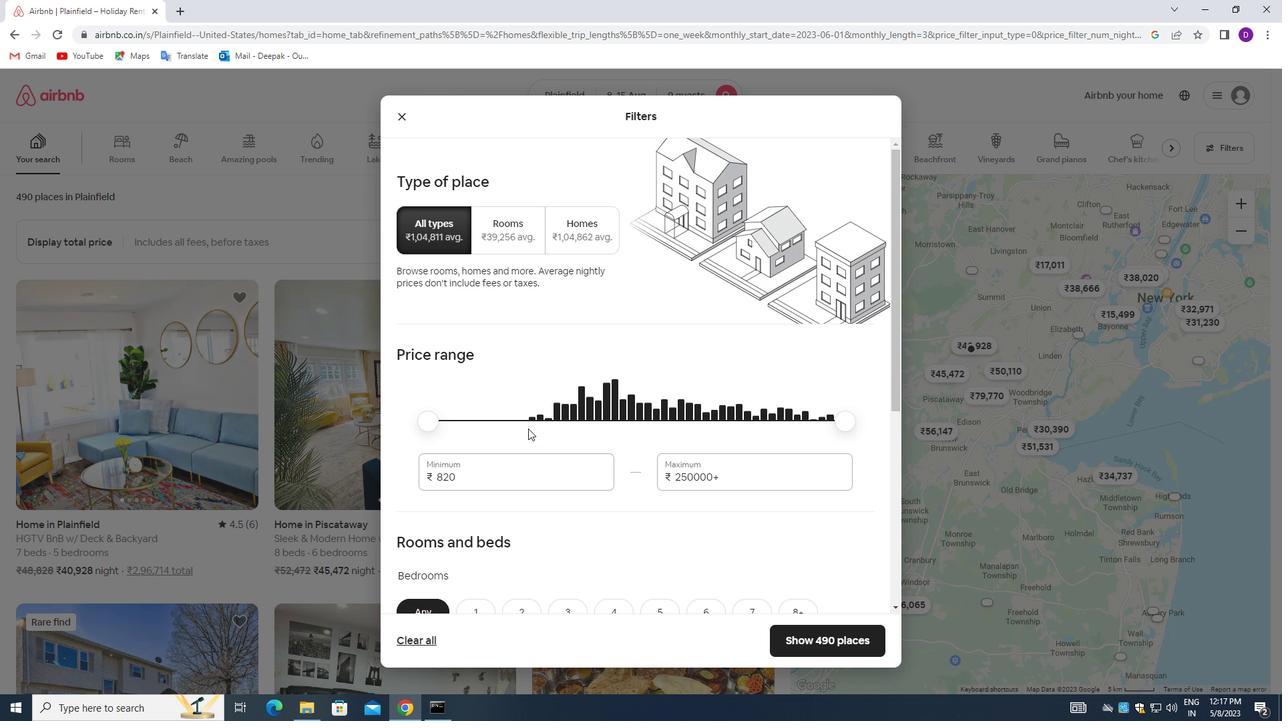 
Action: Mouse moved to (464, 408)
Screenshot: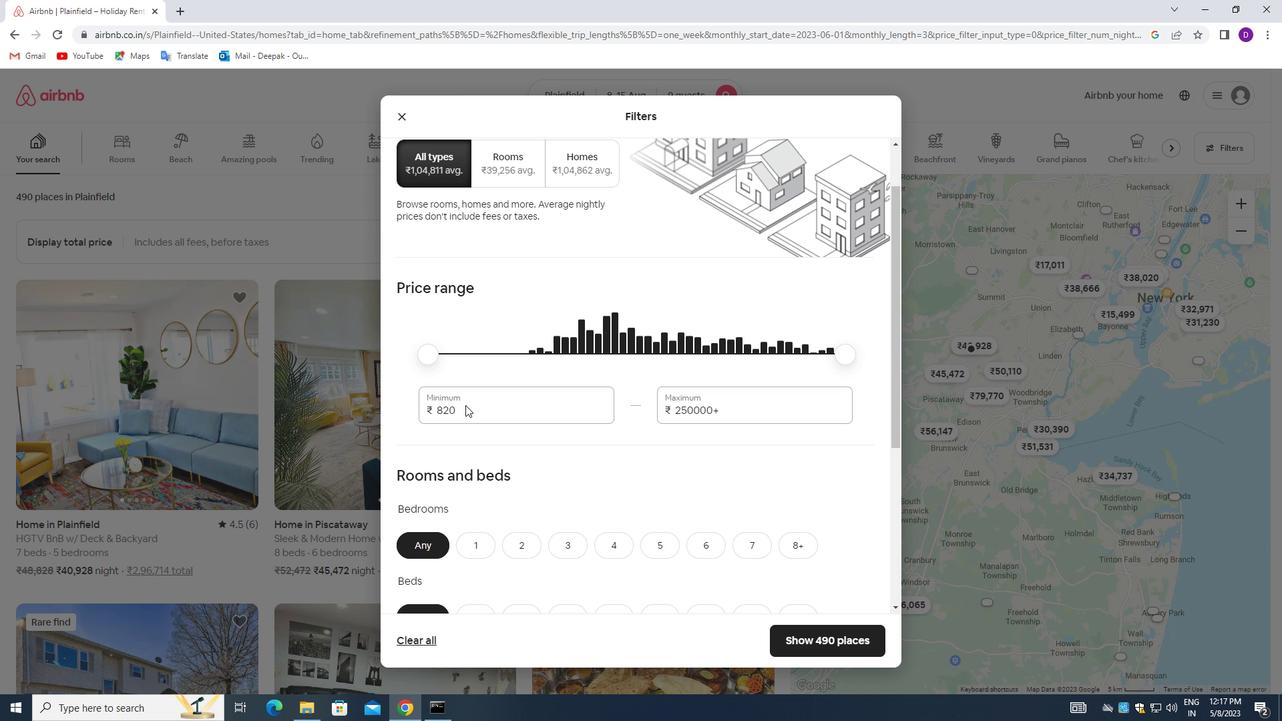 
Action: Mouse pressed left at (464, 408)
Screenshot: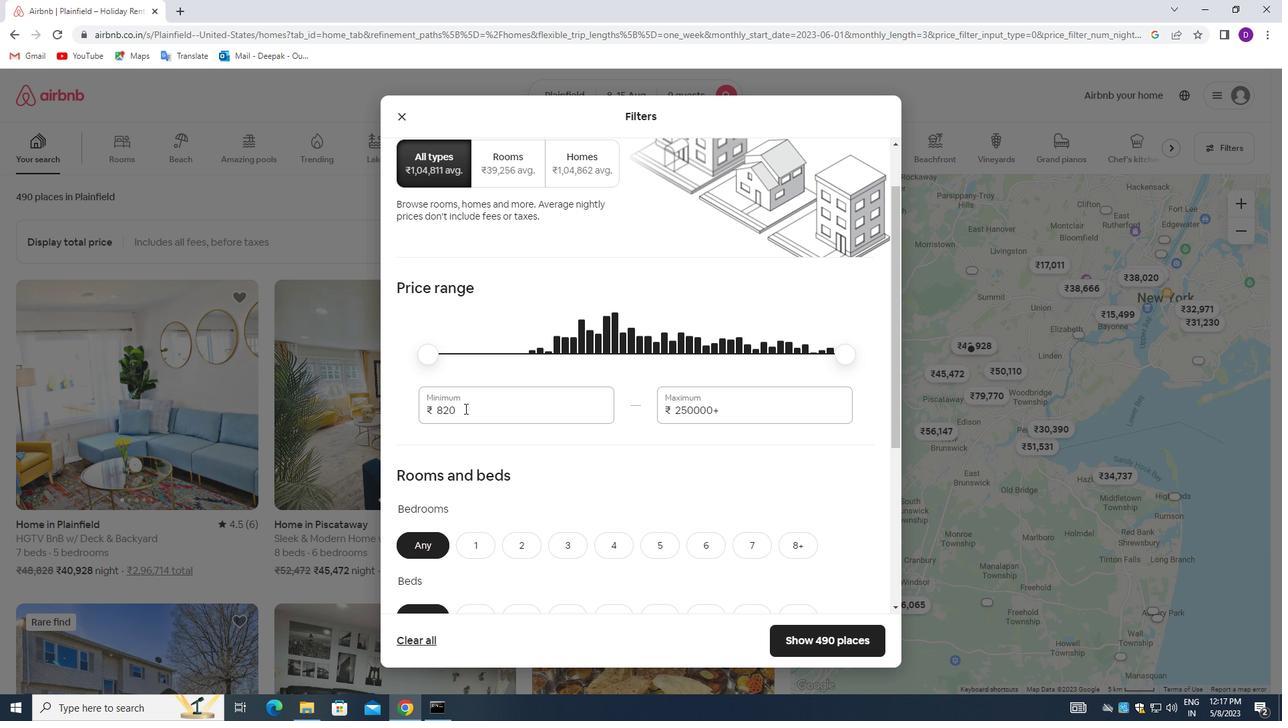 
Action: Mouse pressed left at (464, 408)
Screenshot: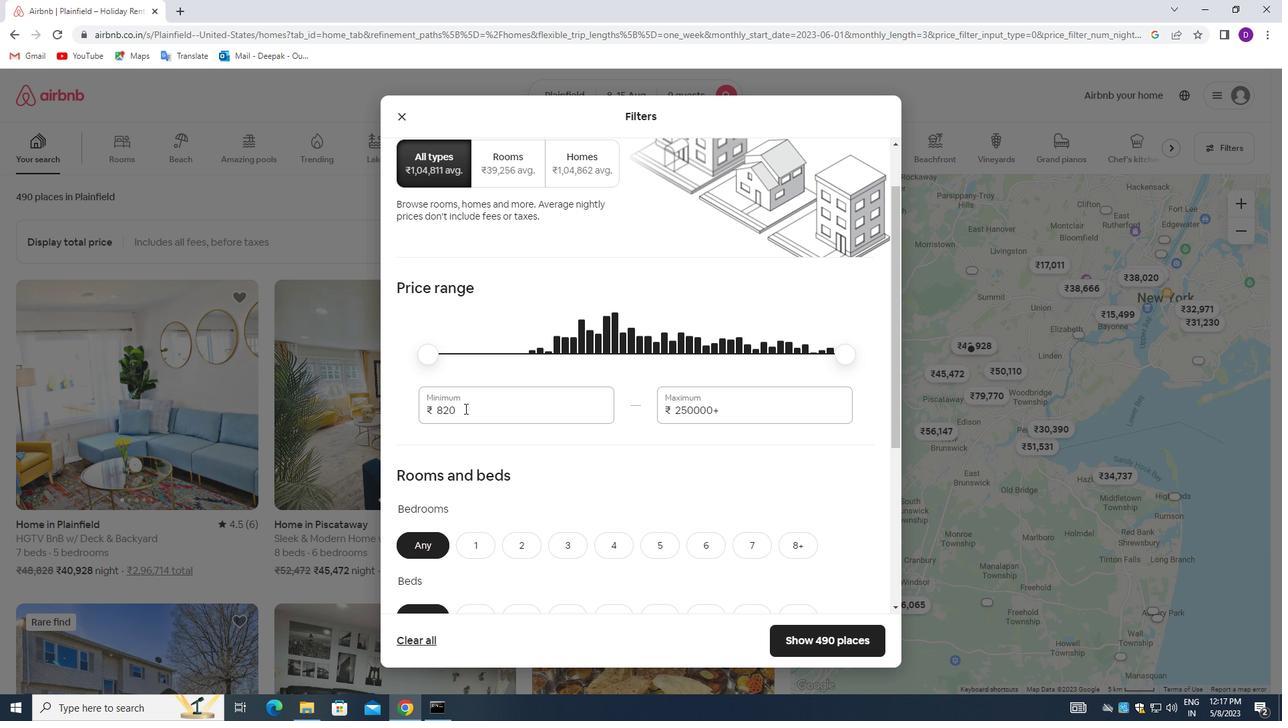 
Action: Mouse pressed left at (464, 408)
Screenshot: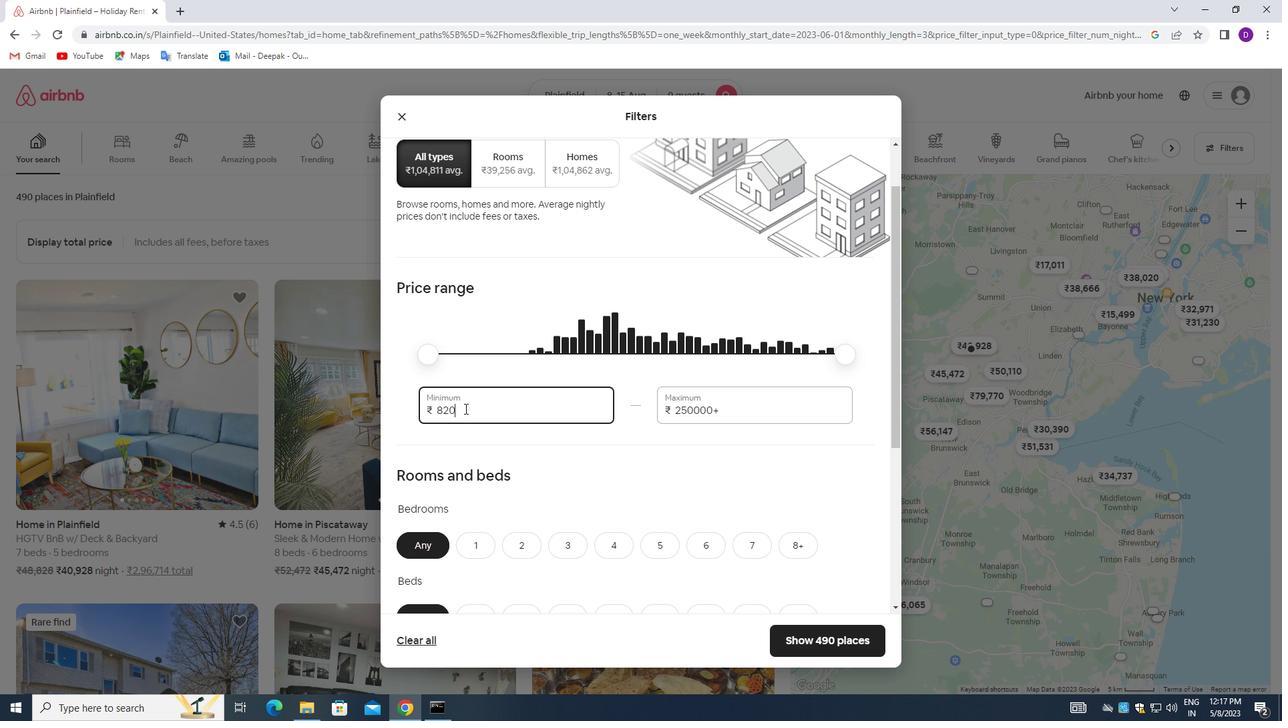 
Action: Mouse moved to (465, 408)
Screenshot: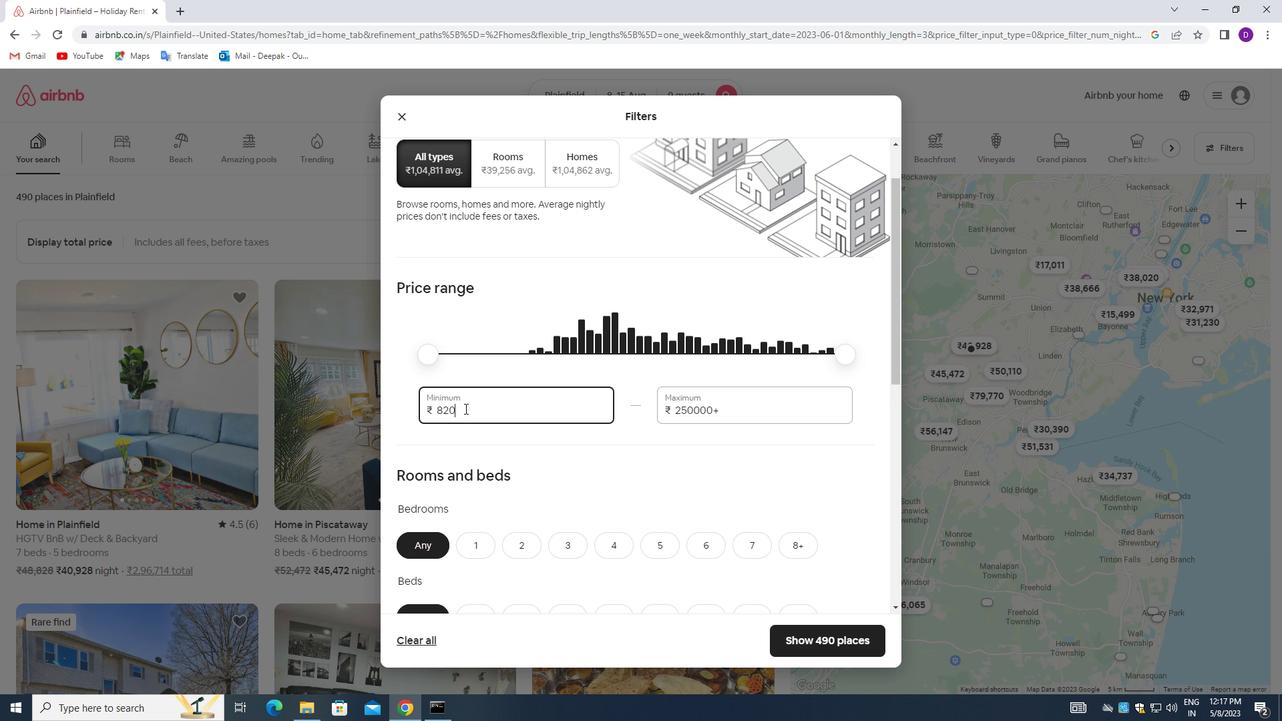 
Action: Key pressed 10000<Key.tab>14000
Screenshot: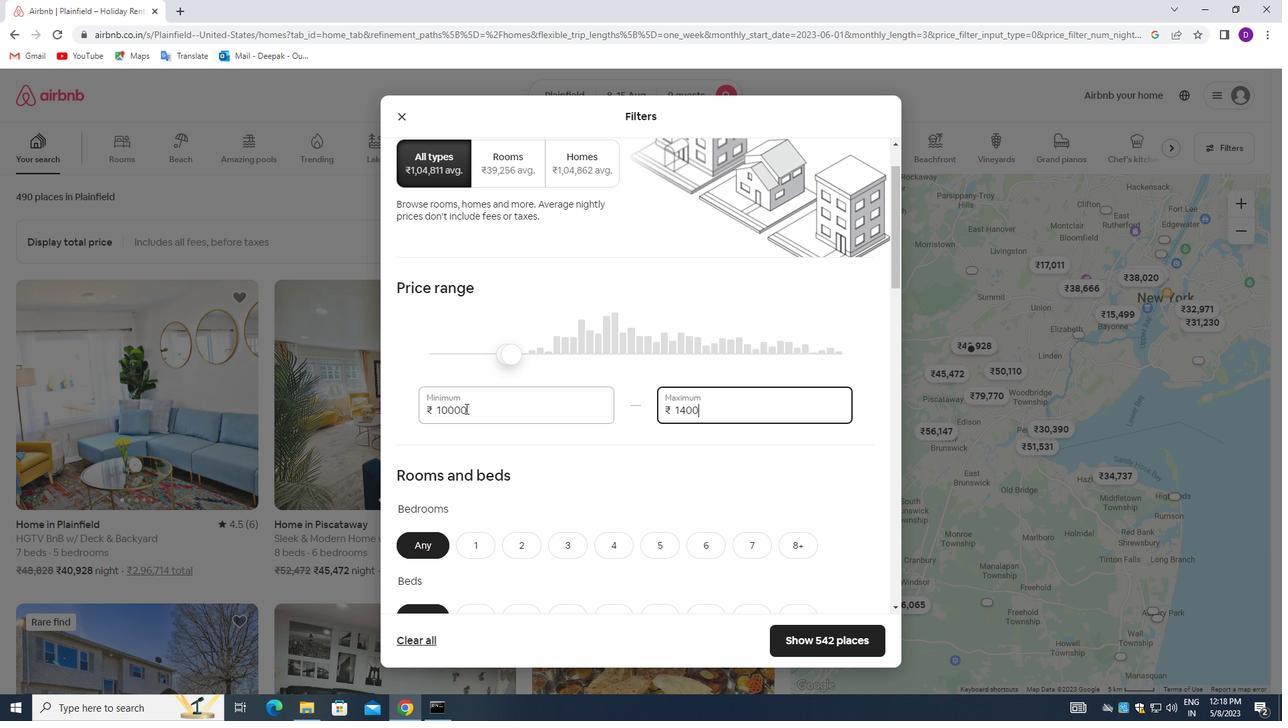 
Action: Mouse moved to (544, 398)
Screenshot: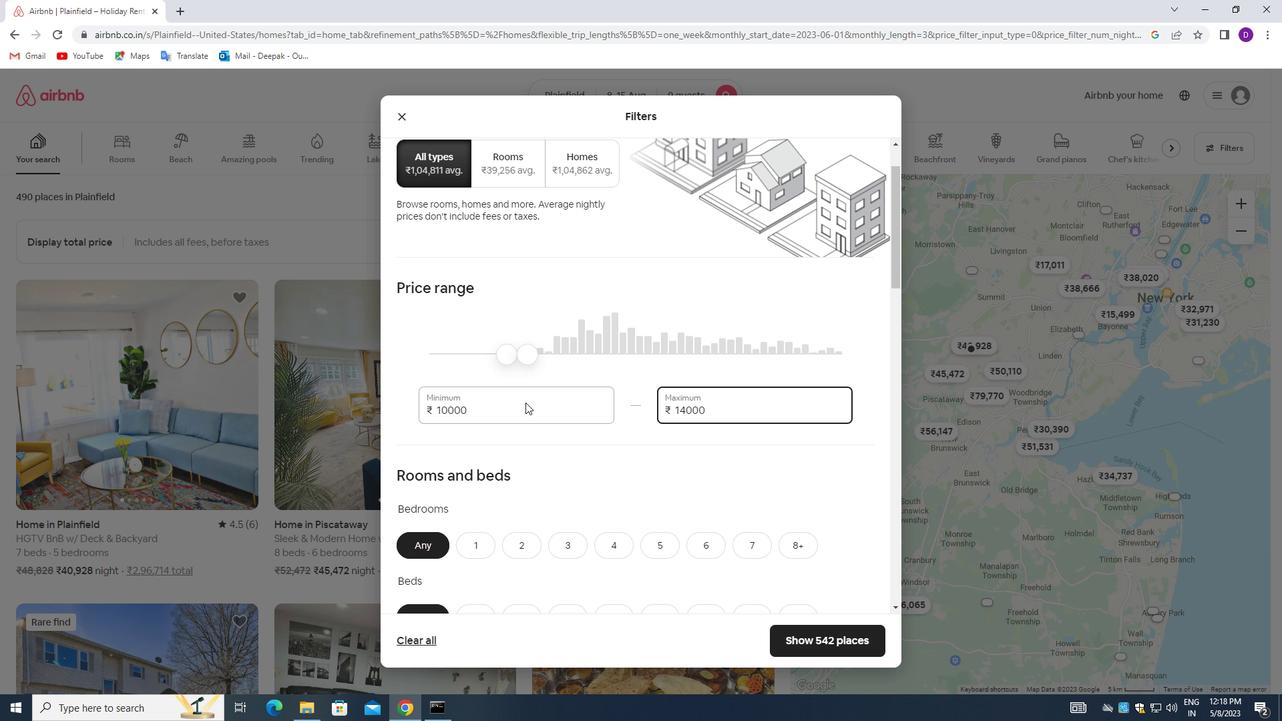 
Action: Mouse scrolled (544, 397) with delta (0, 0)
Screenshot: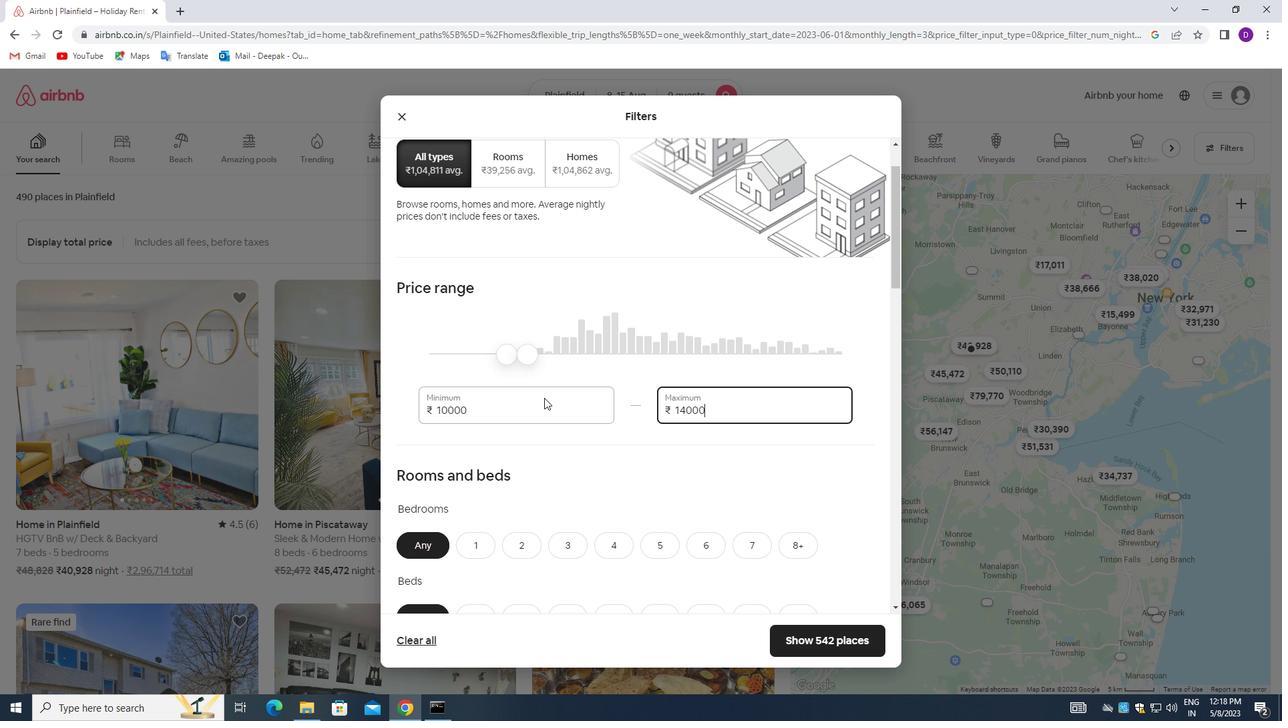
Action: Mouse moved to (549, 390)
Screenshot: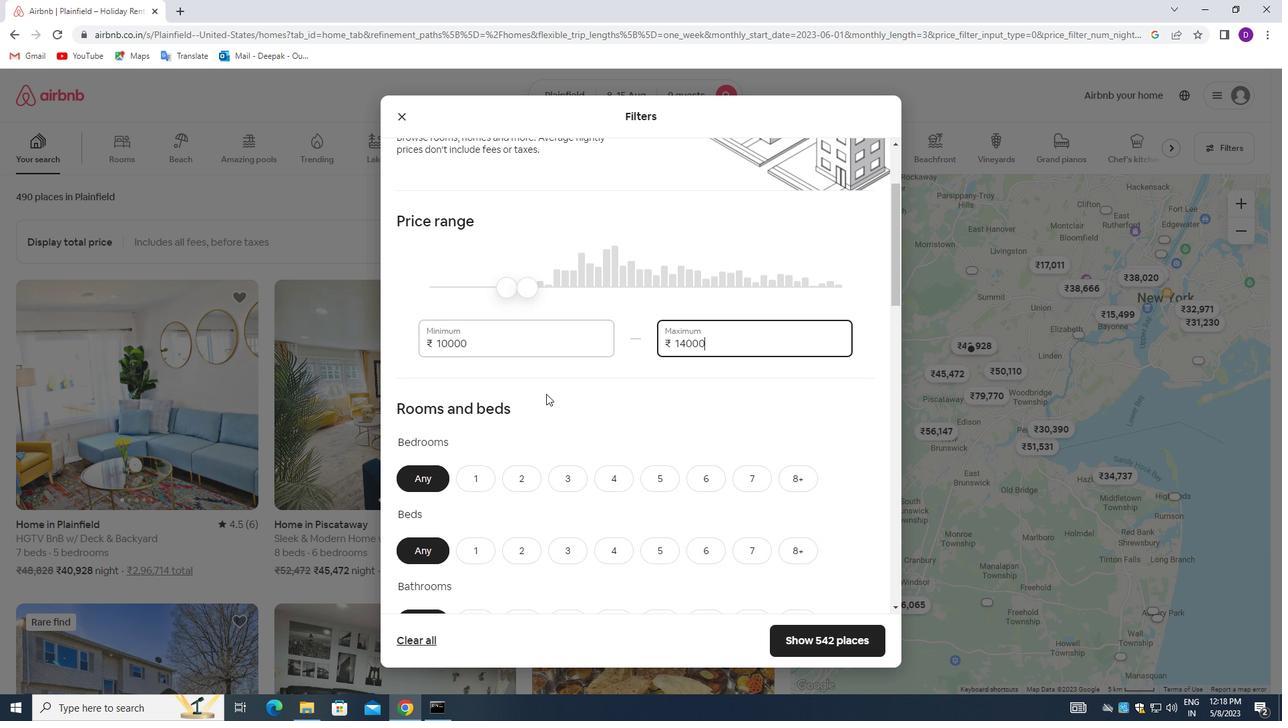
Action: Mouse scrolled (549, 389) with delta (0, 0)
Screenshot: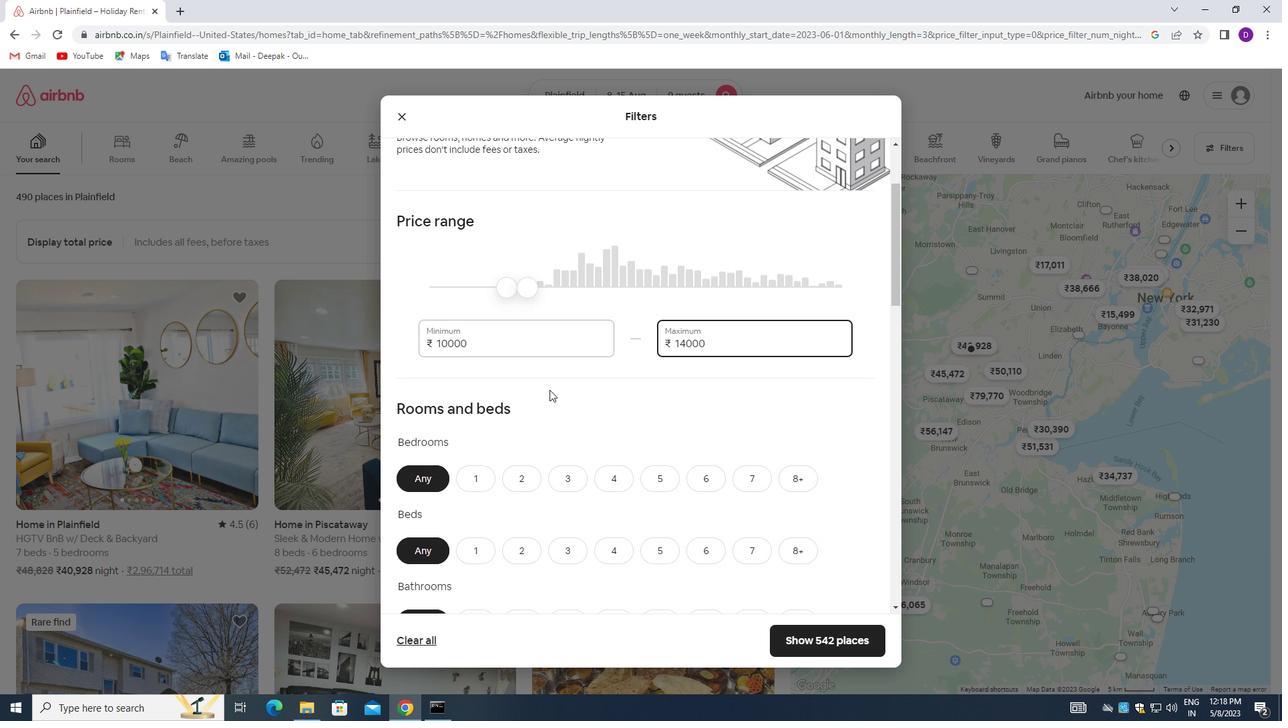 
Action: Mouse moved to (611, 399)
Screenshot: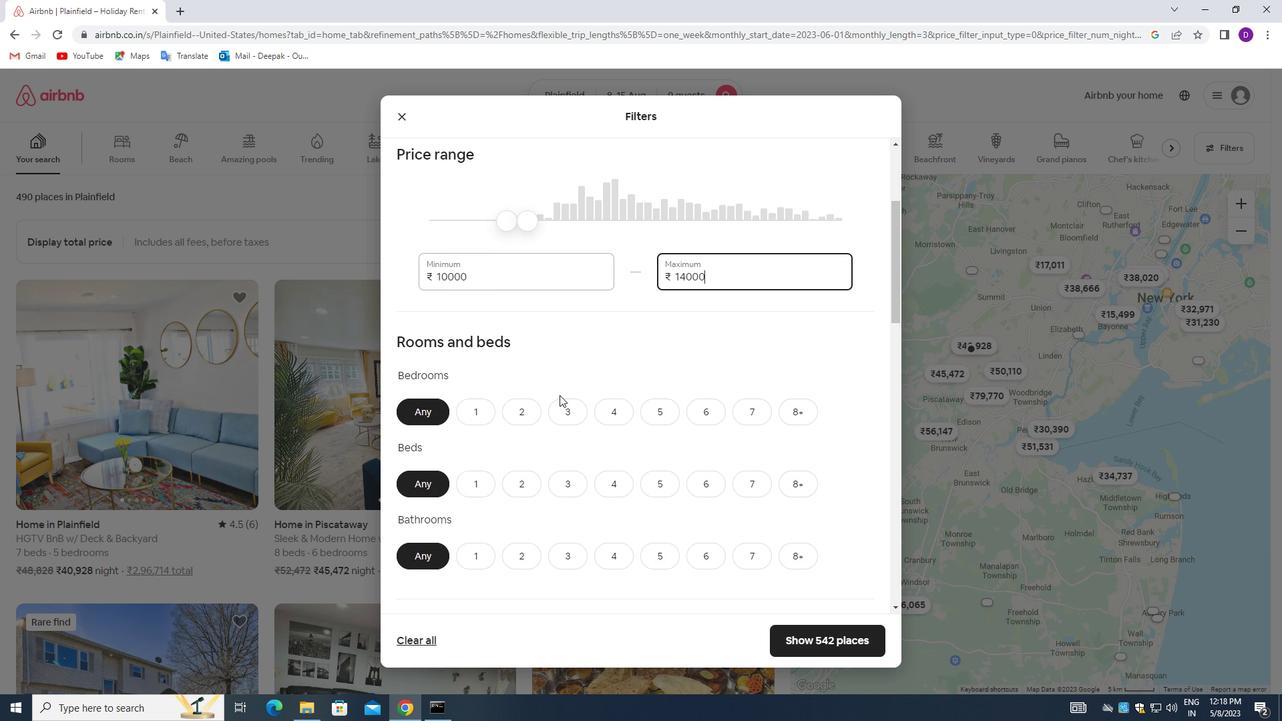 
Action: Mouse scrolled (611, 398) with delta (0, 0)
Screenshot: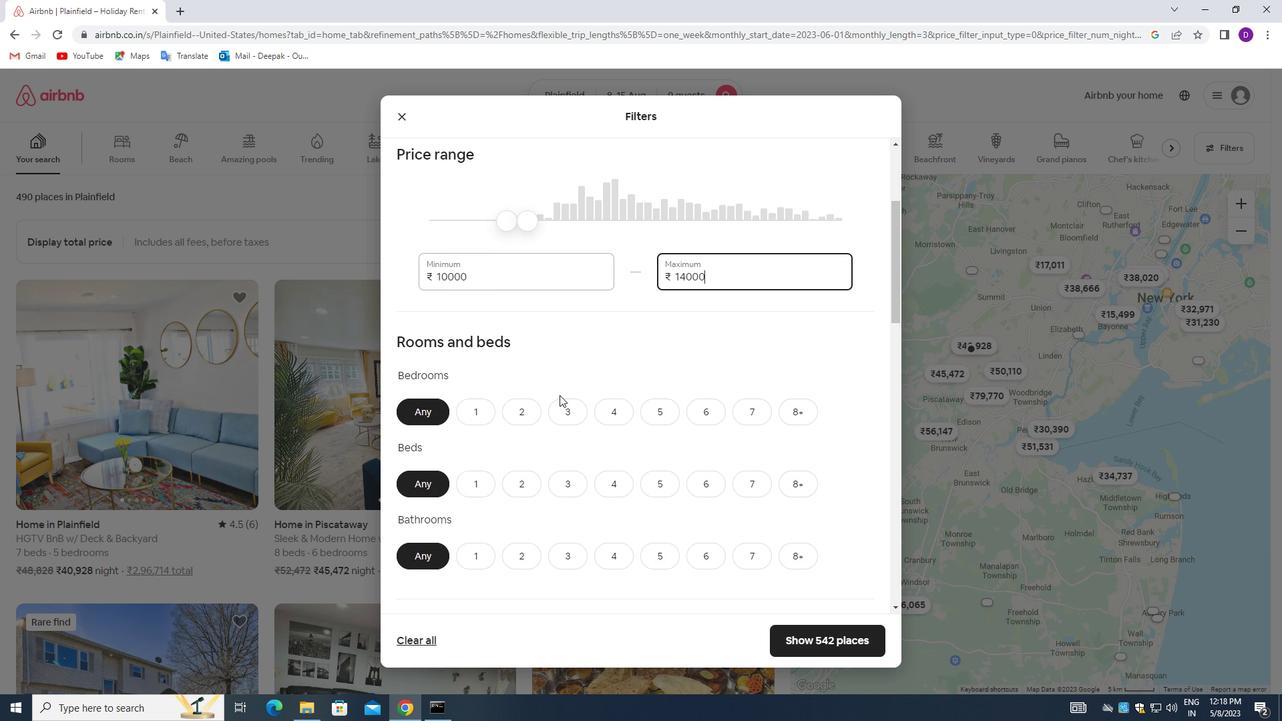 
Action: Mouse moved to (612, 399)
Screenshot: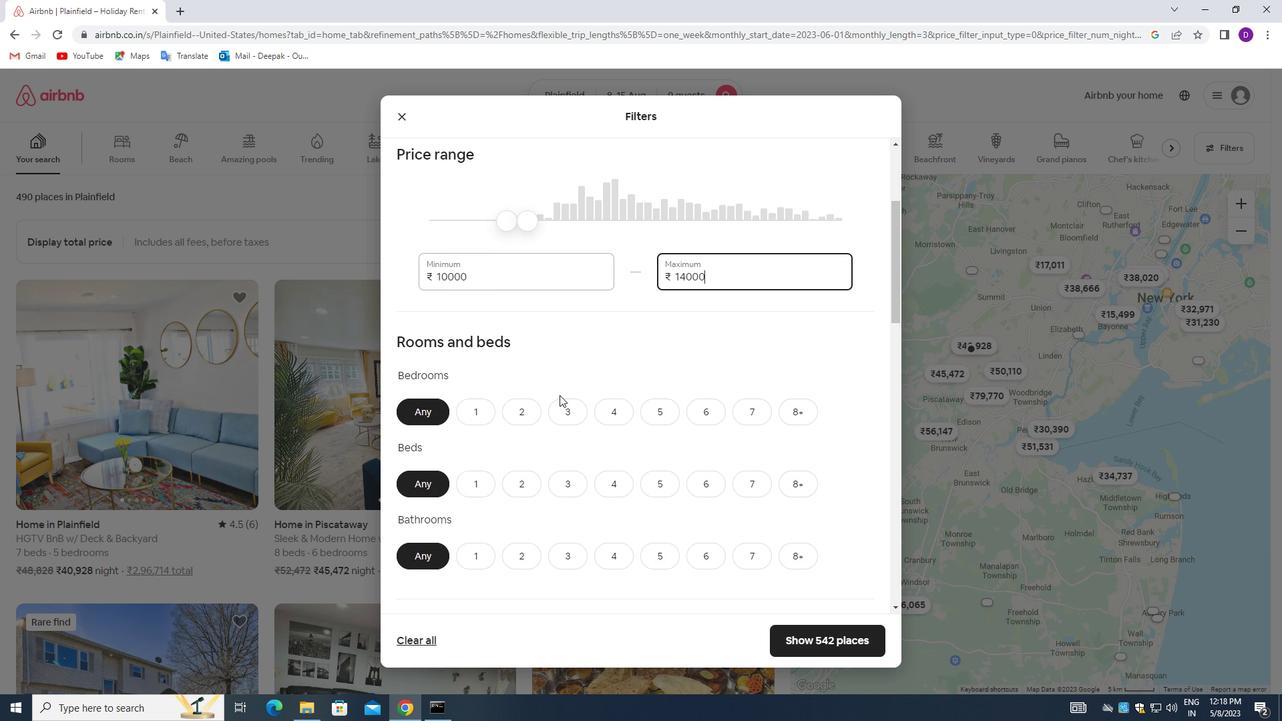 
Action: Mouse scrolled (612, 398) with delta (0, 0)
Screenshot: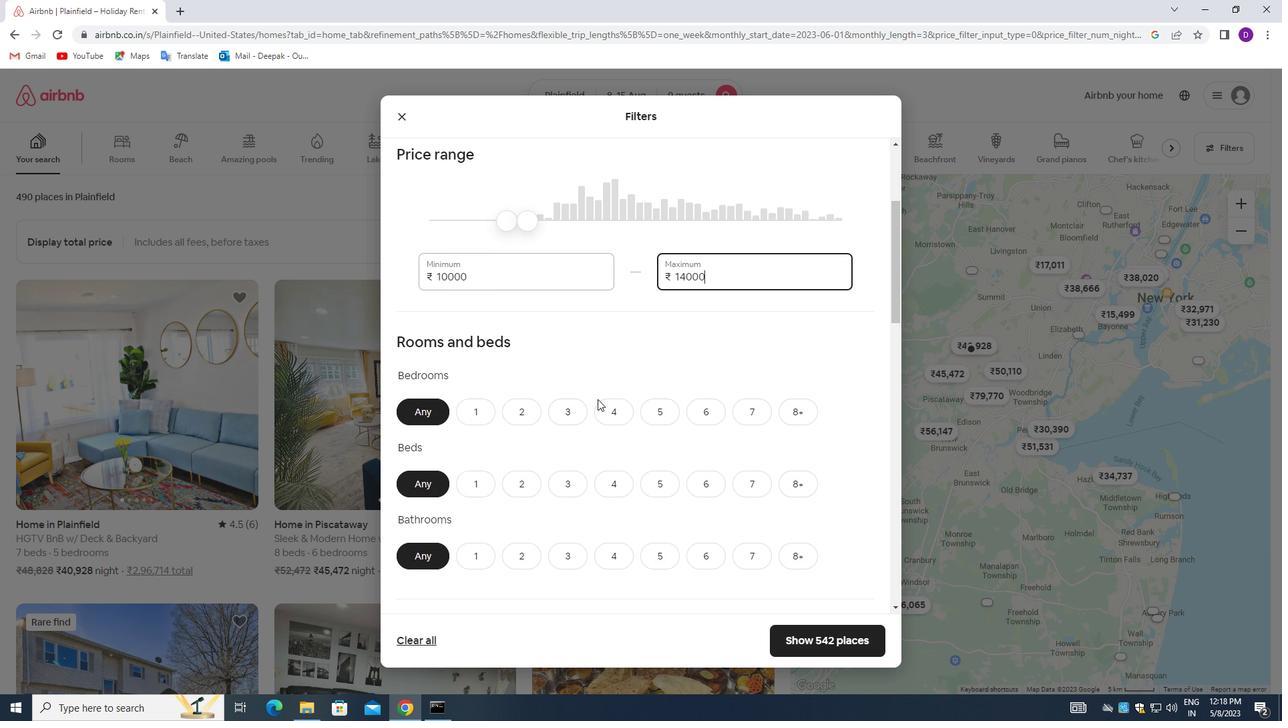 
Action: Mouse moved to (649, 285)
Screenshot: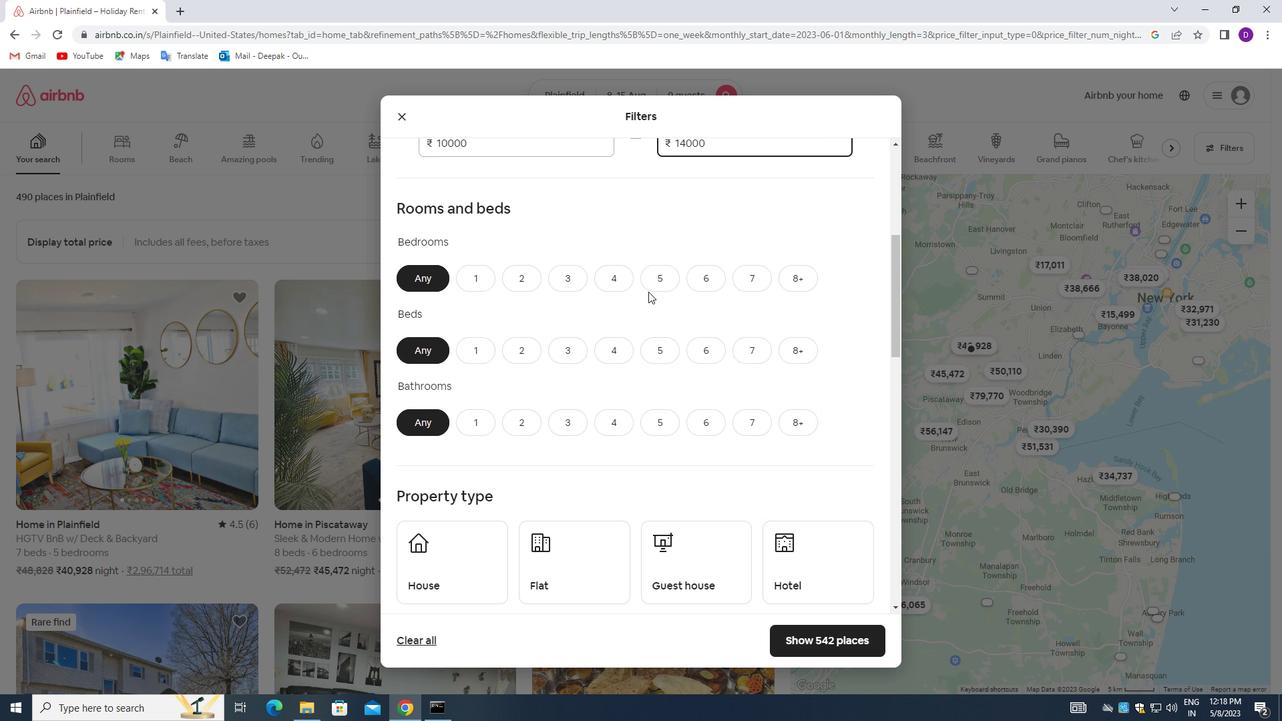 
Action: Mouse pressed left at (649, 285)
Screenshot: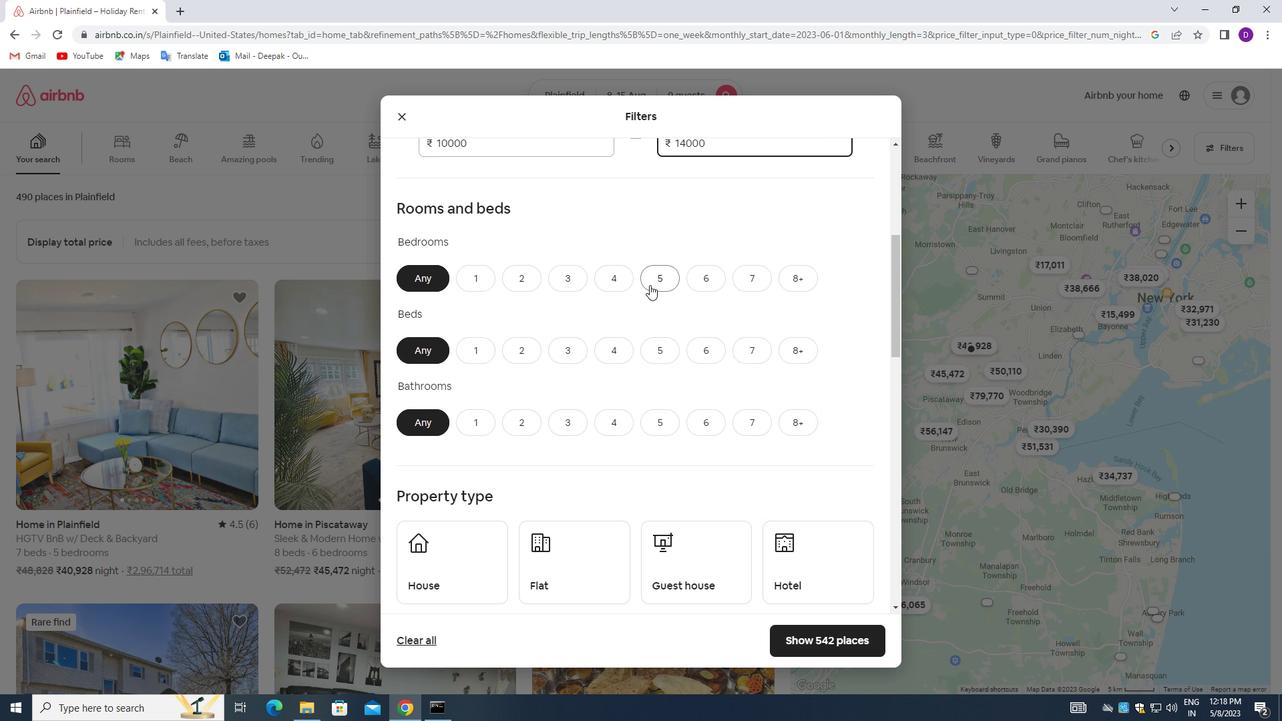 
Action: Mouse moved to (790, 352)
Screenshot: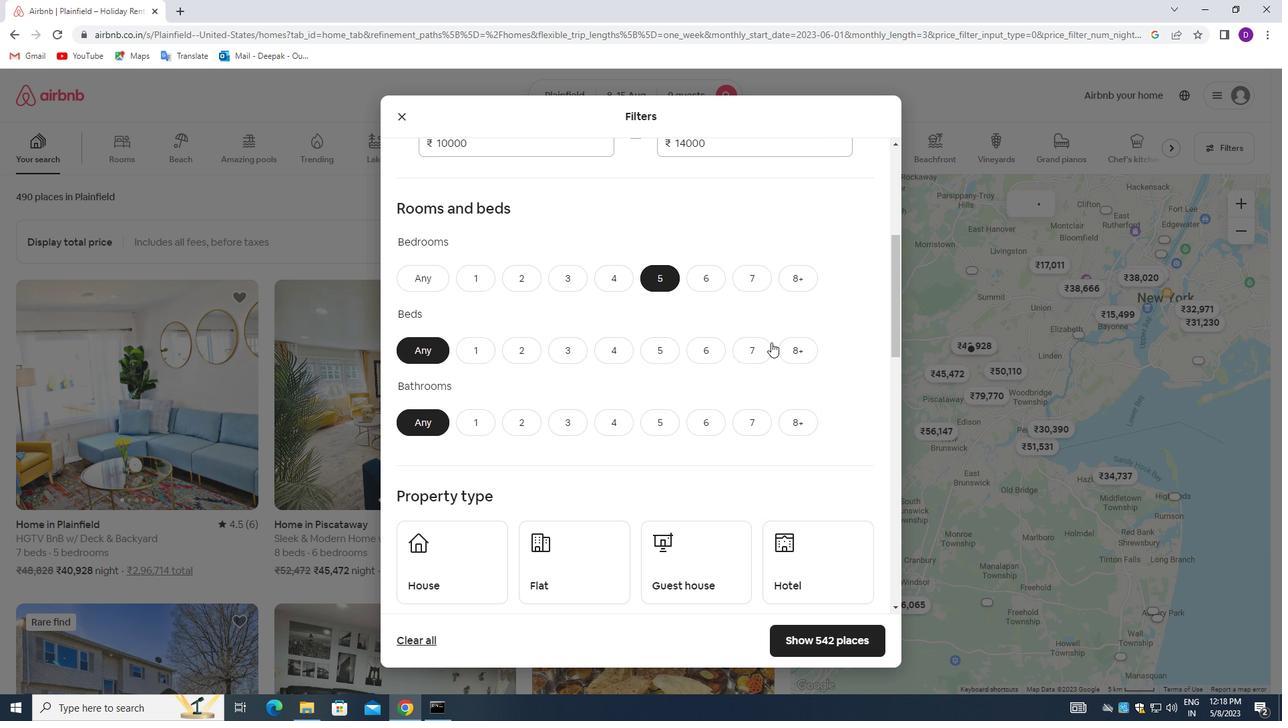 
Action: Mouse pressed left at (790, 352)
Screenshot: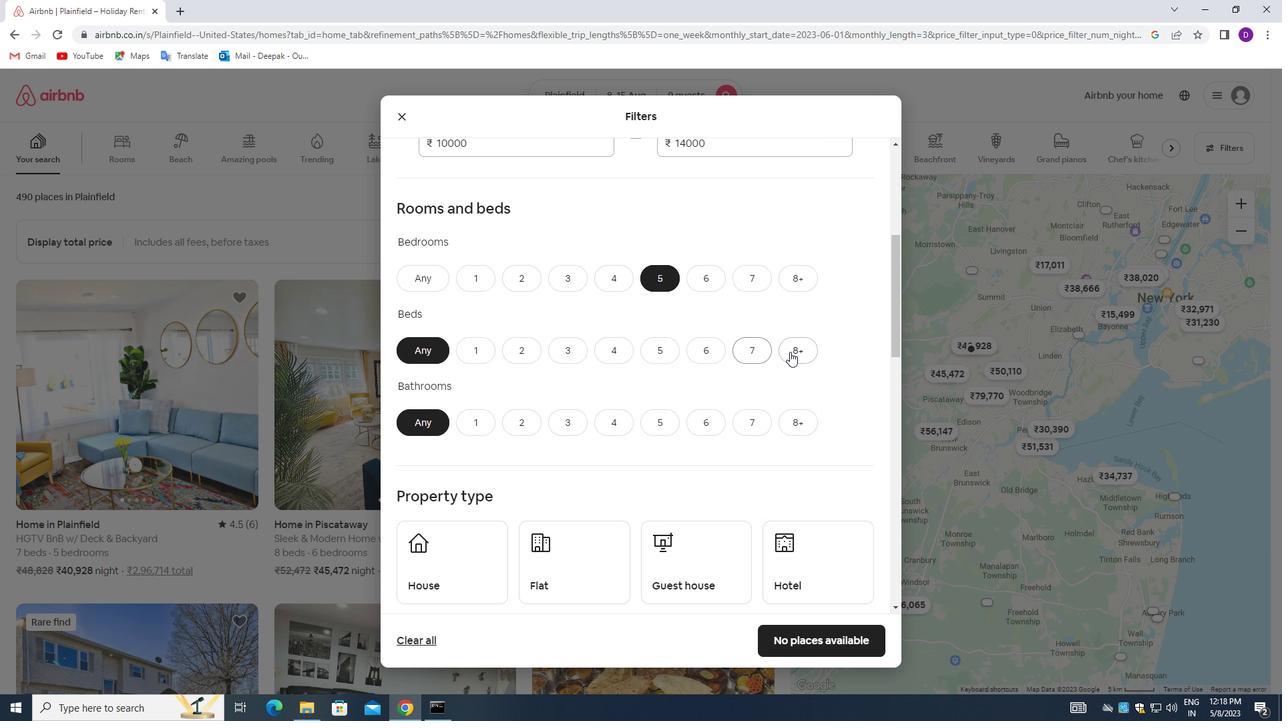 
Action: Mouse moved to (651, 422)
Screenshot: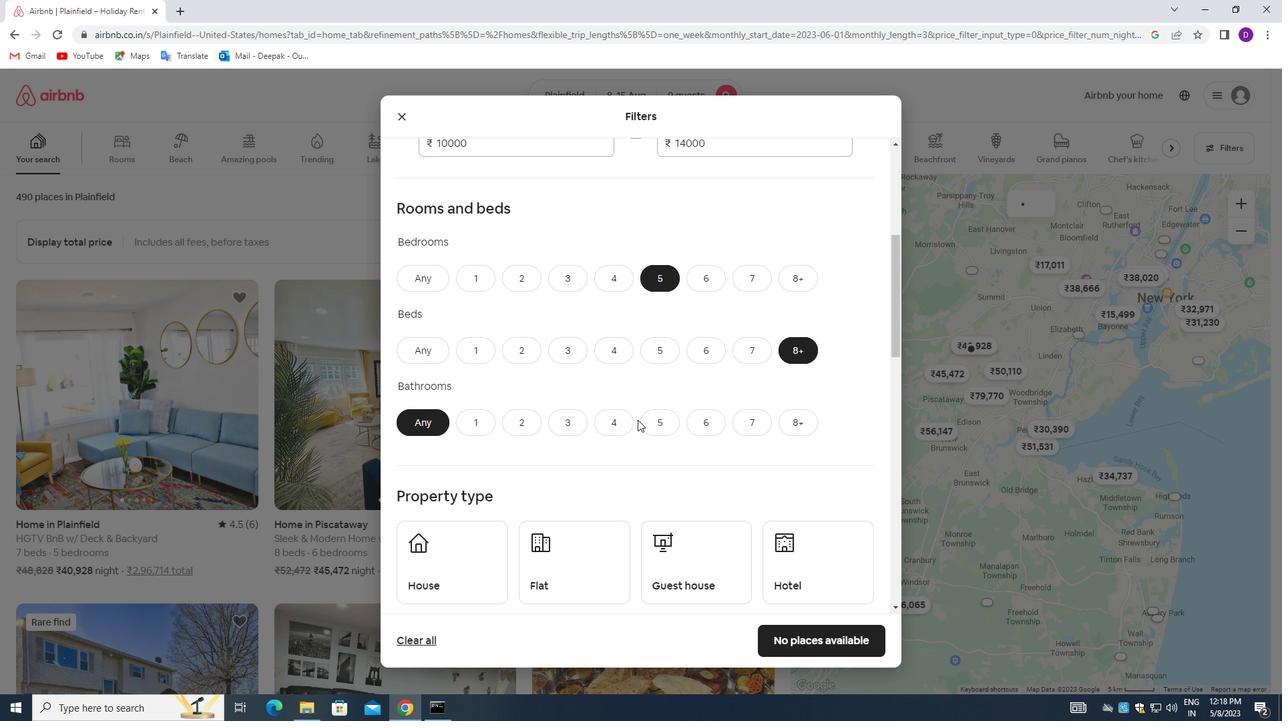 
Action: Mouse pressed left at (651, 422)
Screenshot: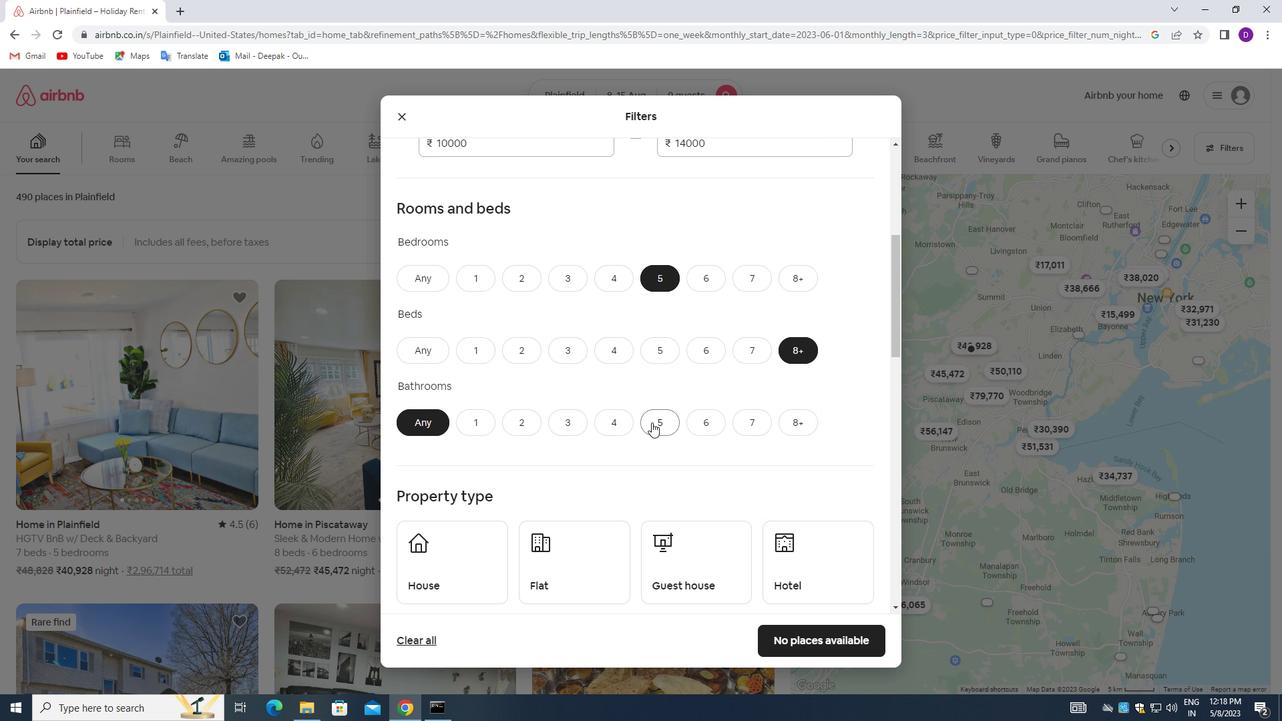 
Action: Mouse moved to (615, 372)
Screenshot: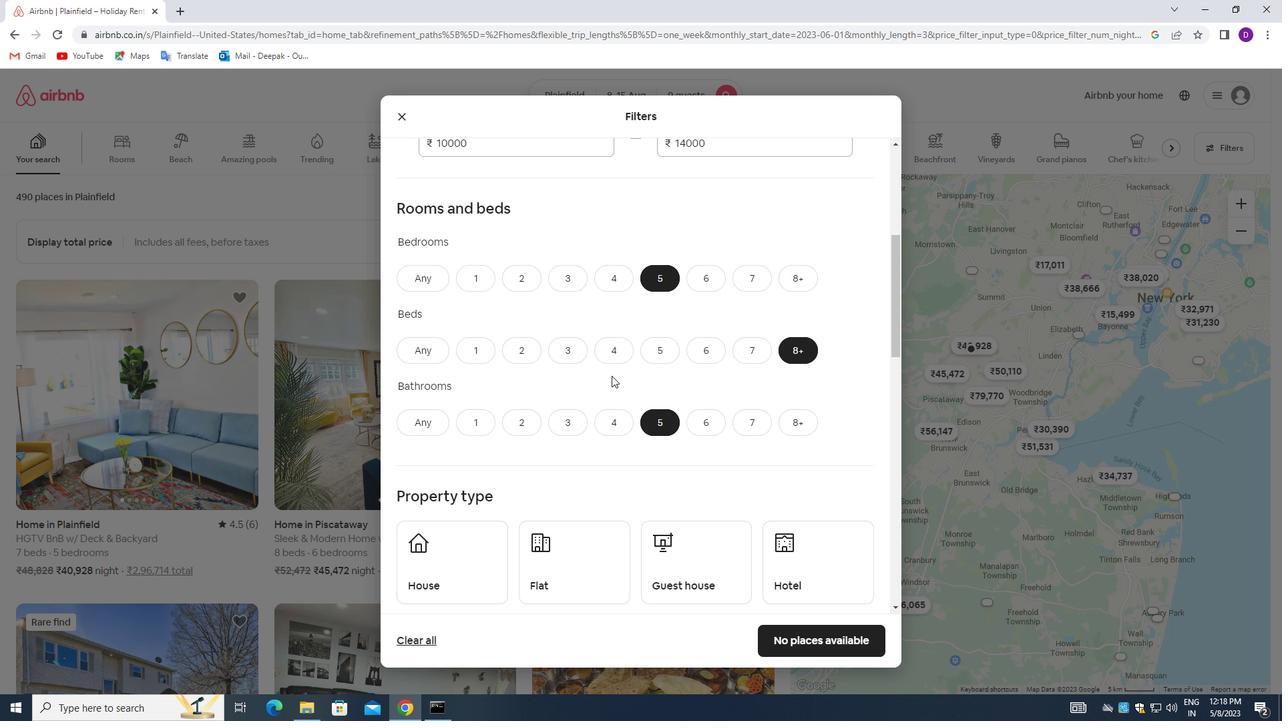 
Action: Mouse scrolled (615, 371) with delta (0, 0)
Screenshot: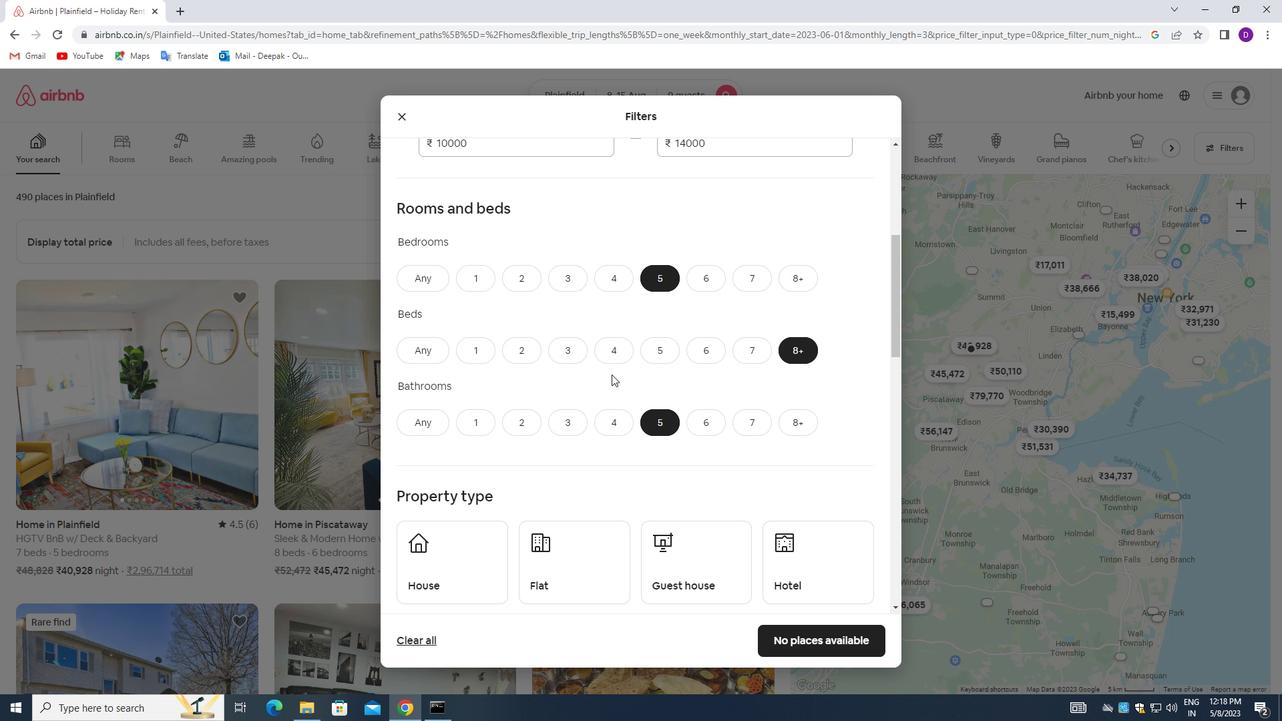 
Action: Mouse moved to (616, 372)
Screenshot: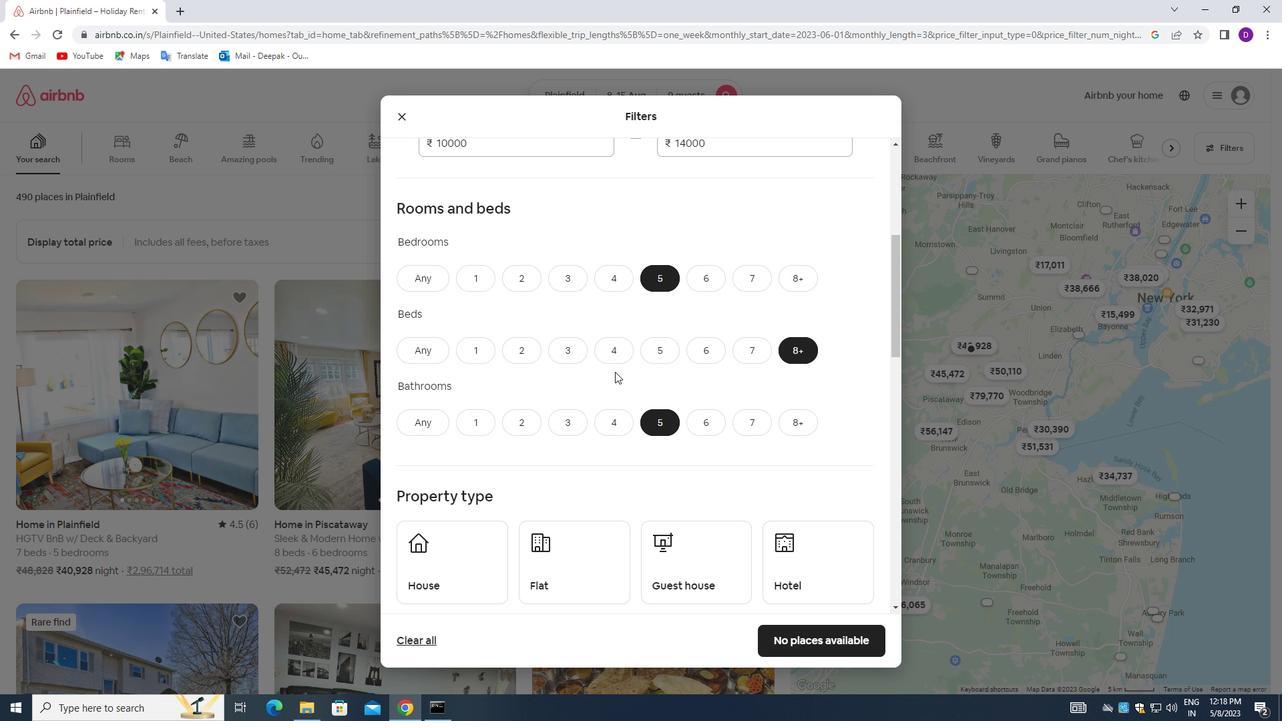 
Action: Mouse scrolled (616, 371) with delta (0, 0)
Screenshot: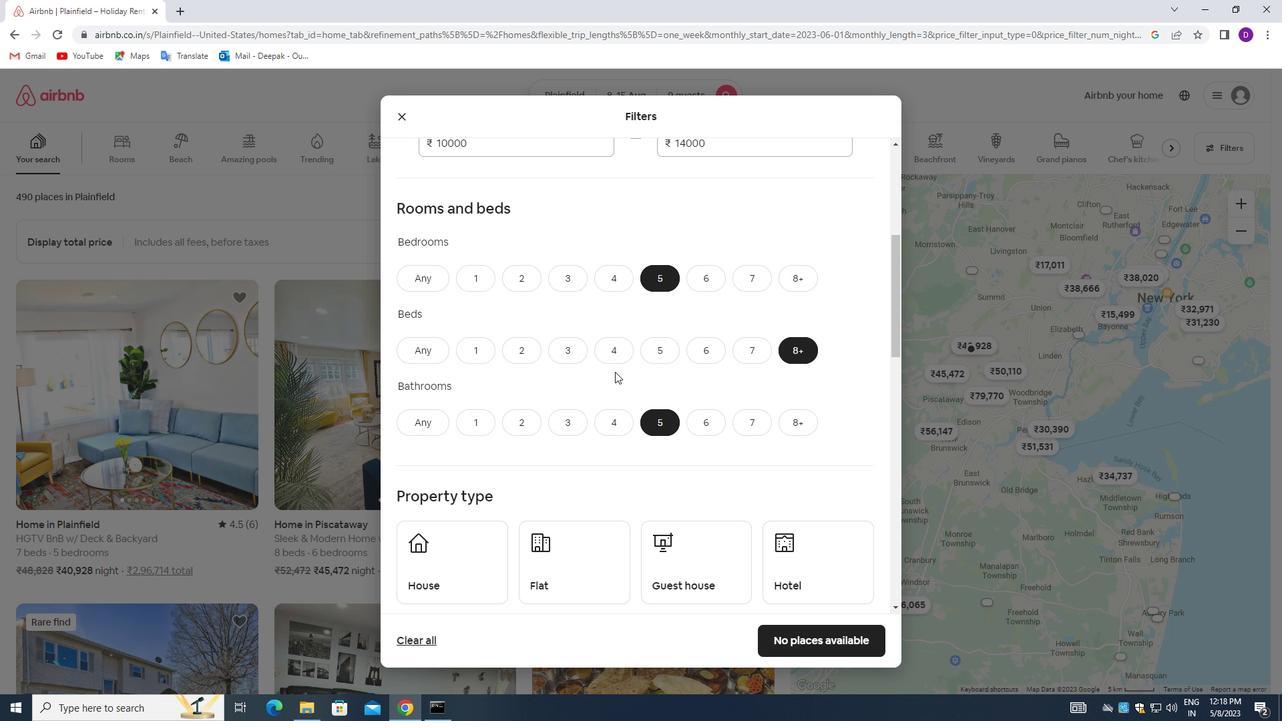 
Action: Mouse moved to (474, 412)
Screenshot: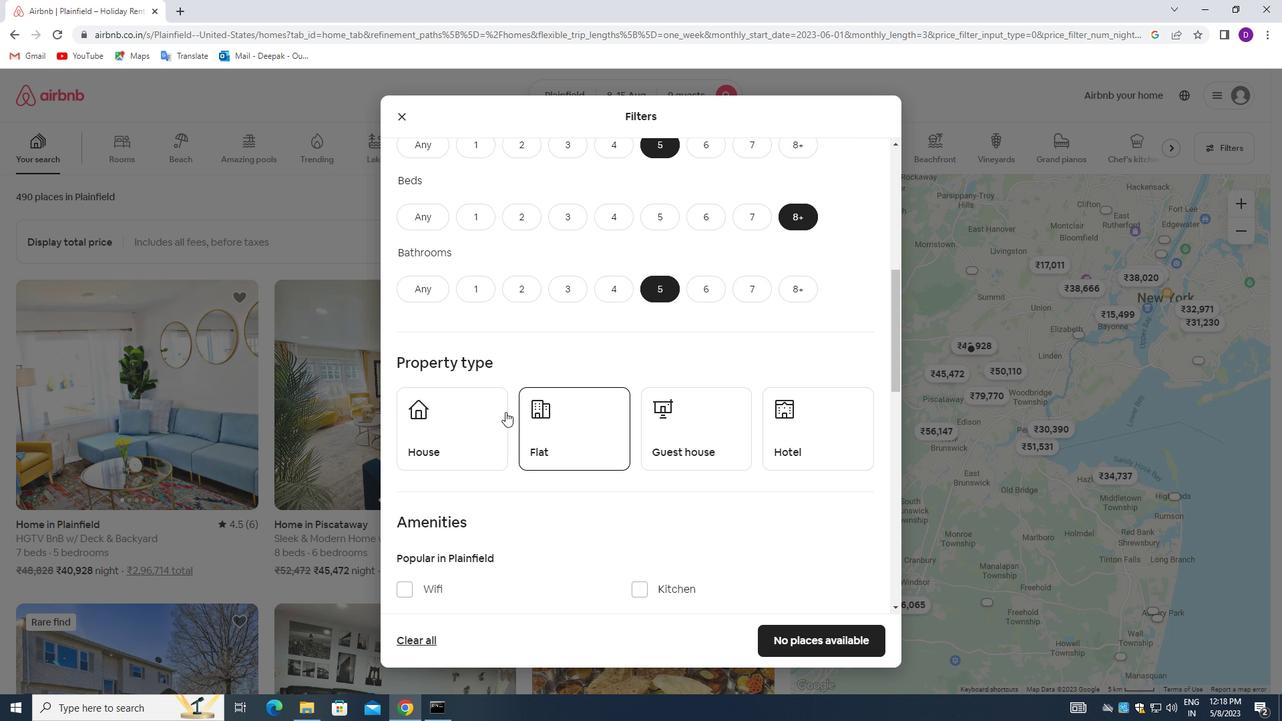 
Action: Mouse pressed left at (474, 412)
Screenshot: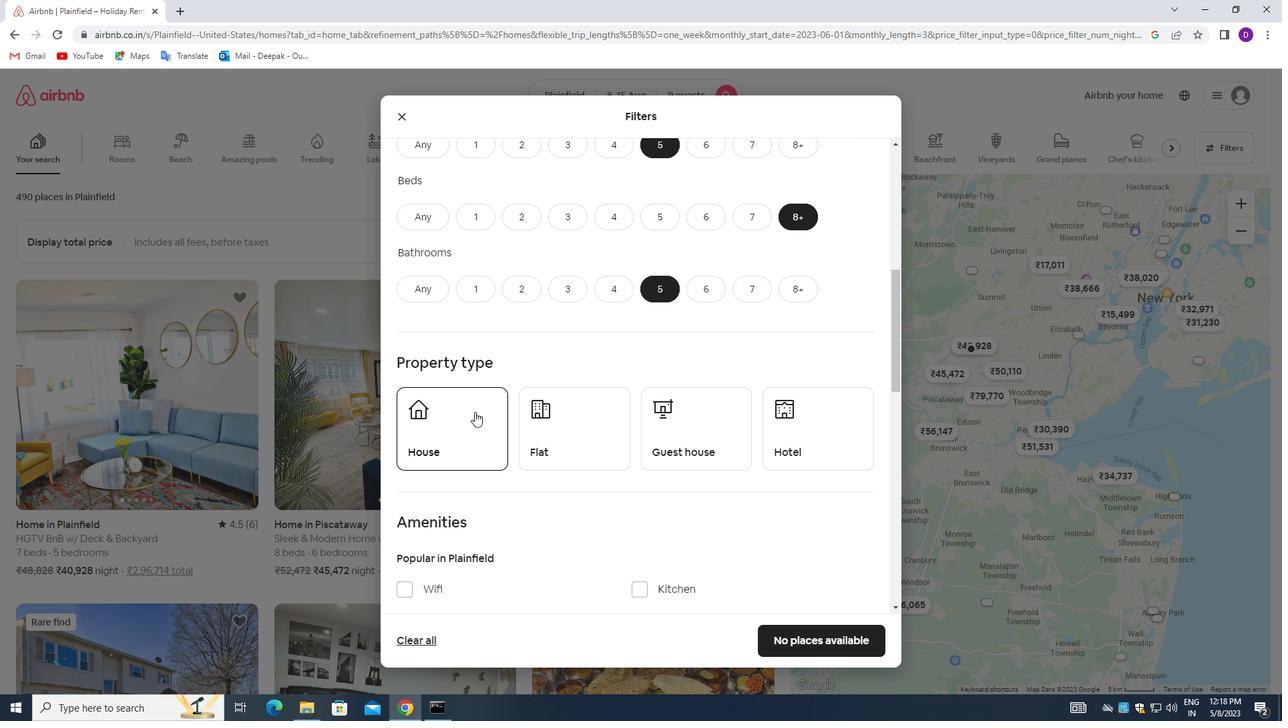 
Action: Mouse moved to (565, 422)
Screenshot: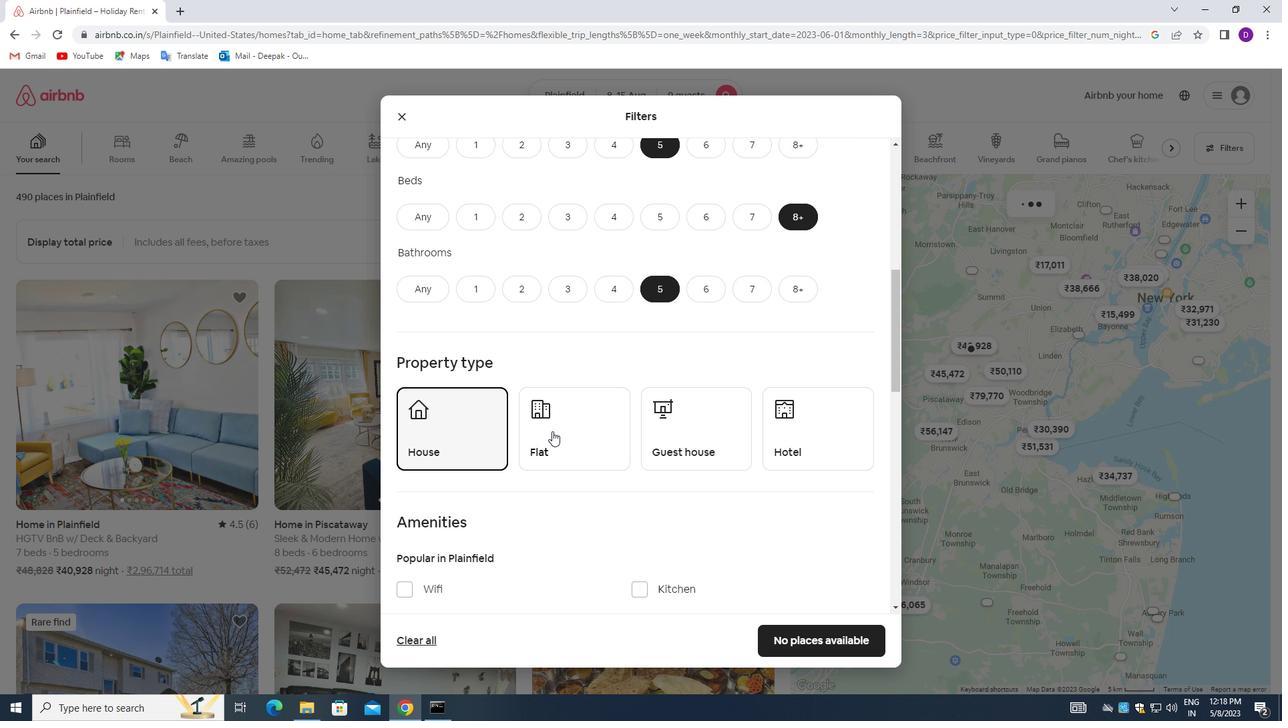 
Action: Mouse pressed left at (565, 422)
Screenshot: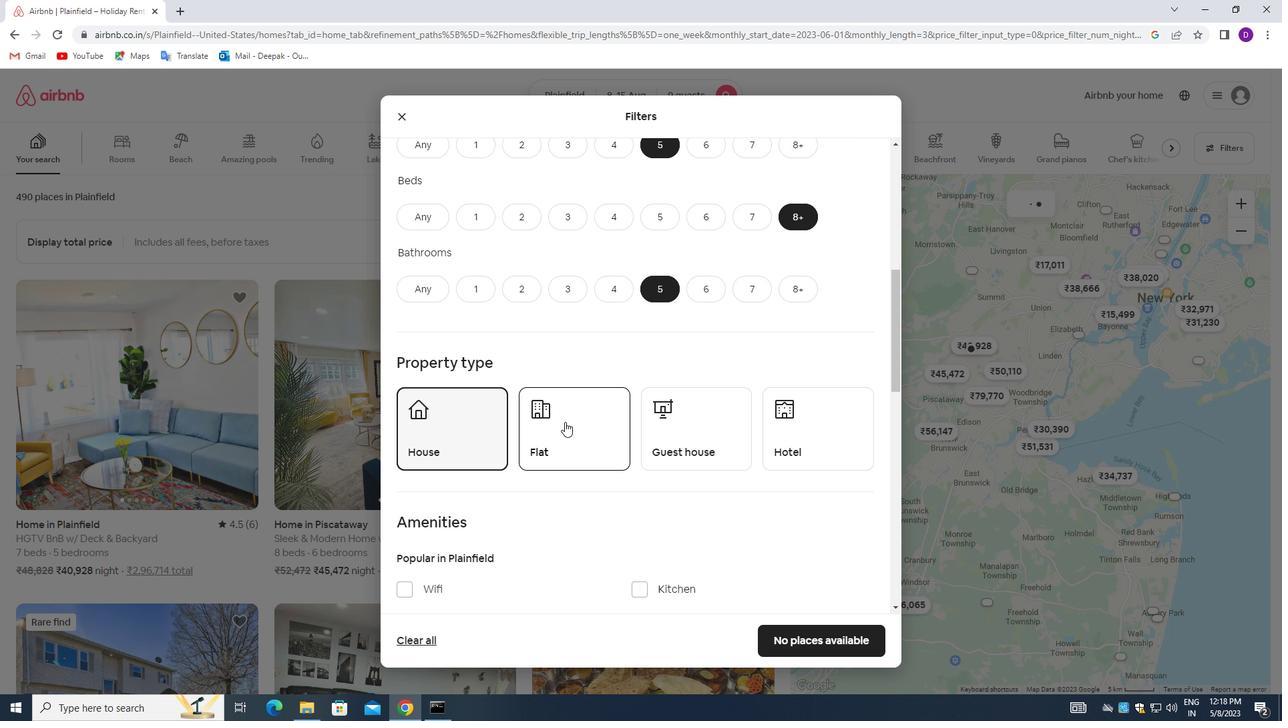 
Action: Mouse moved to (682, 429)
Screenshot: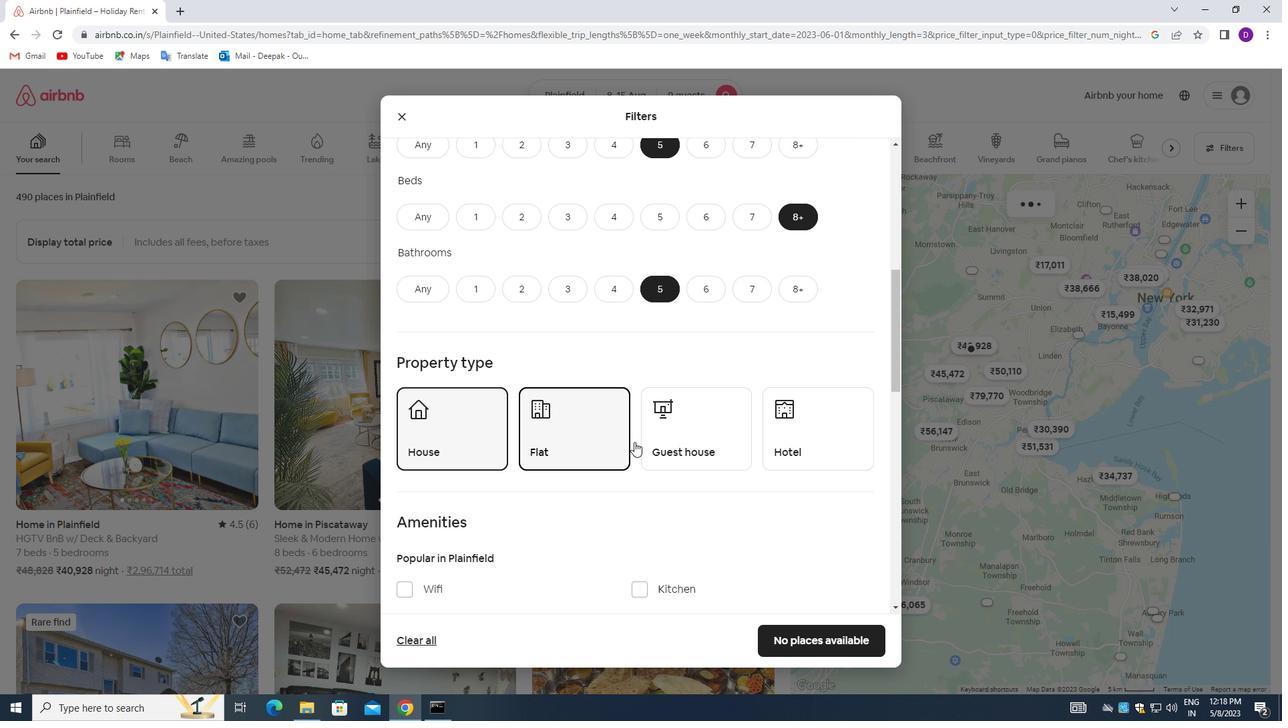 
Action: Mouse pressed left at (682, 429)
Screenshot: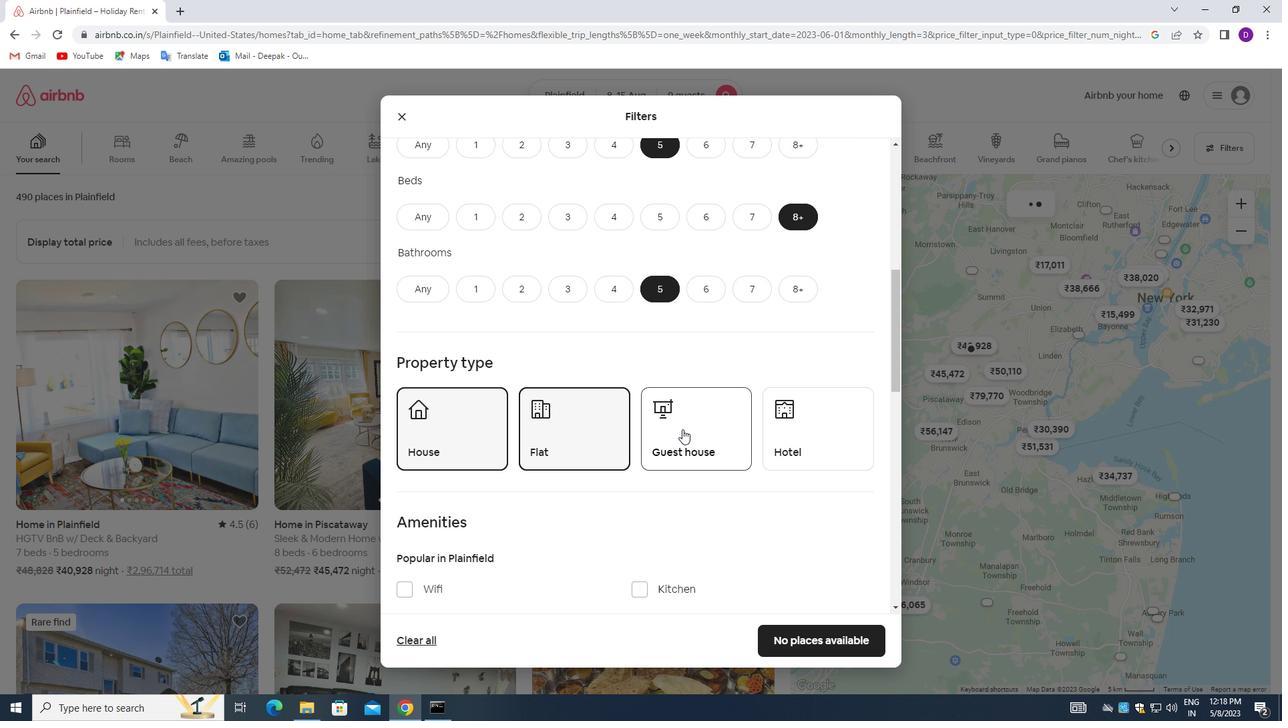 
Action: Mouse moved to (577, 416)
Screenshot: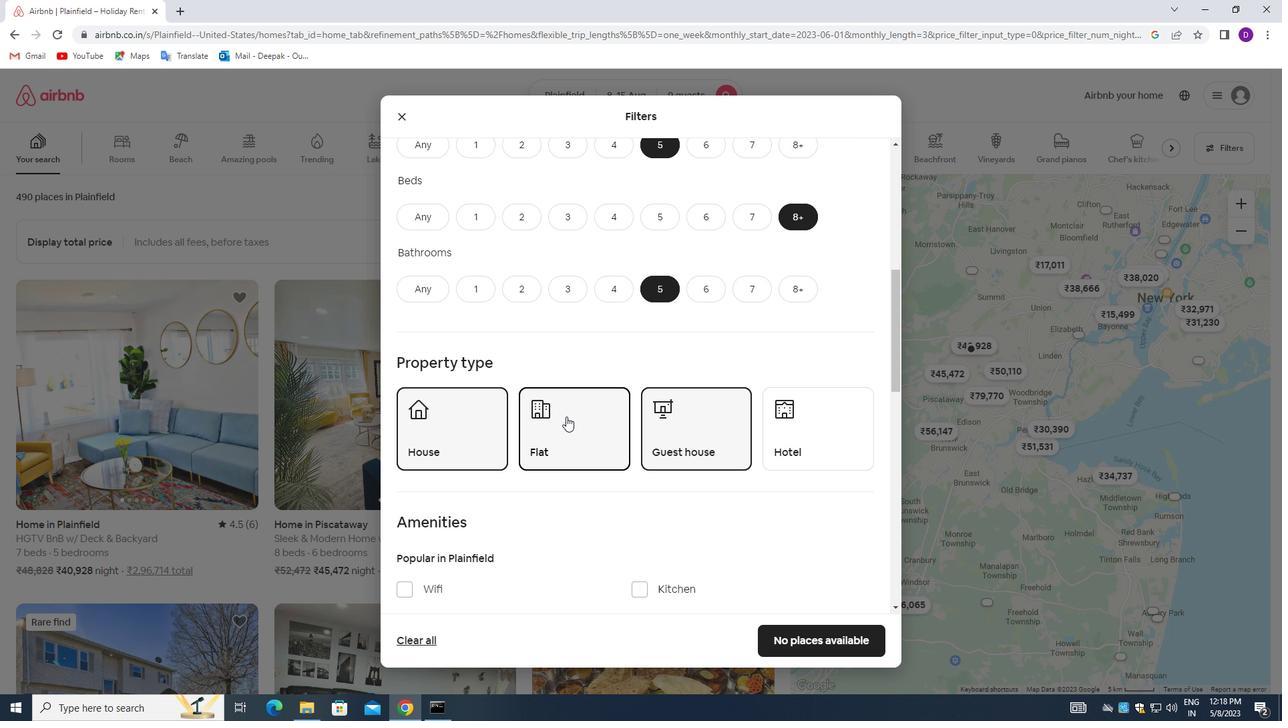
Action: Mouse scrolled (577, 416) with delta (0, 0)
Screenshot: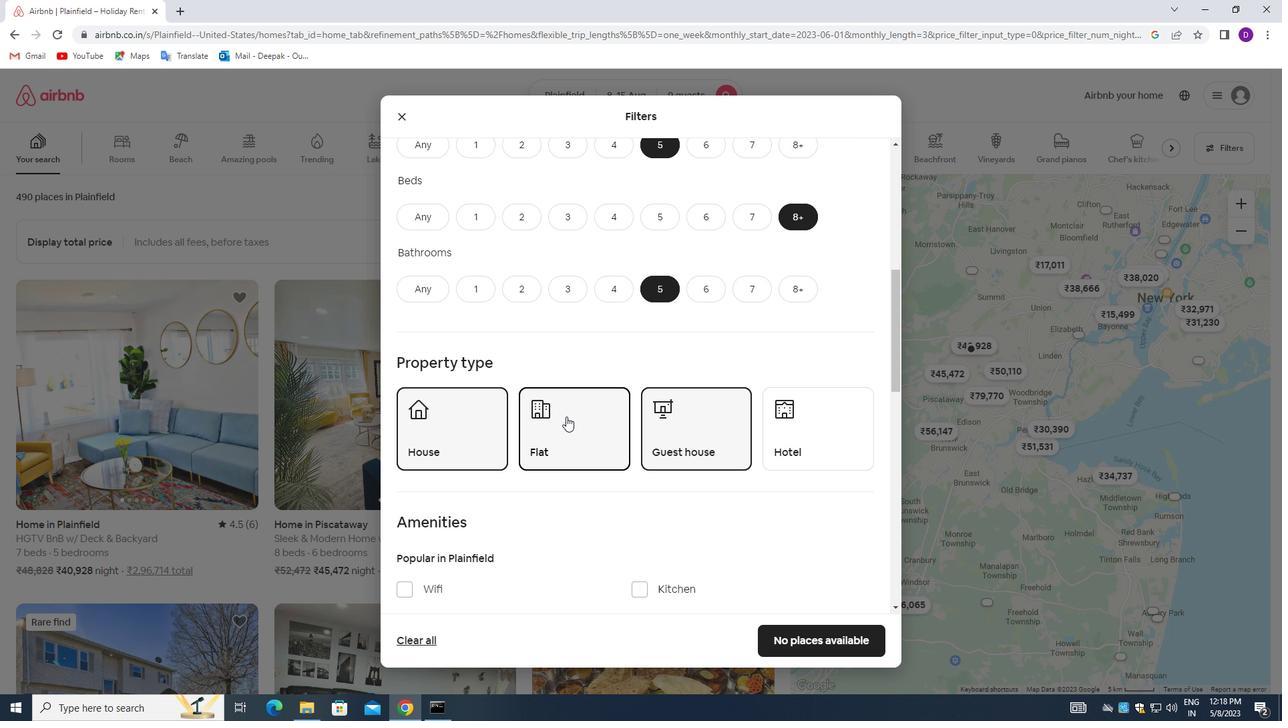 
Action: Mouse moved to (579, 412)
Screenshot: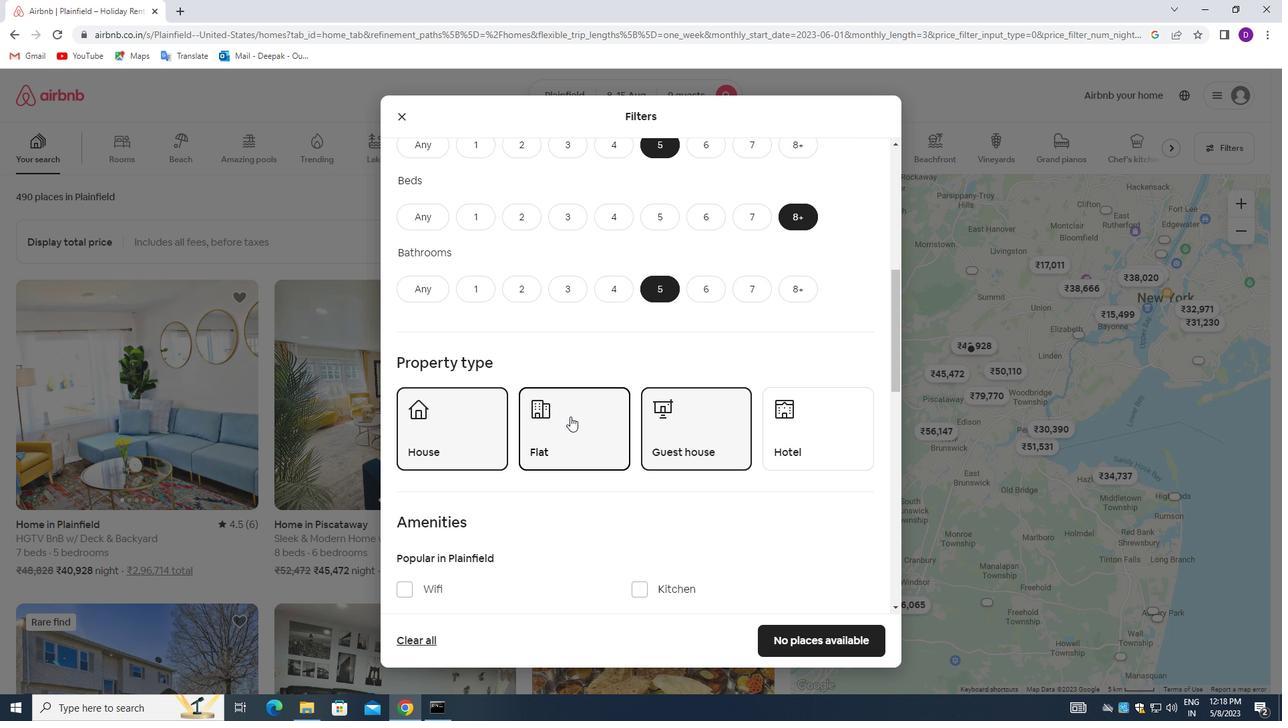 
Action: Mouse scrolled (579, 412) with delta (0, 0)
Screenshot: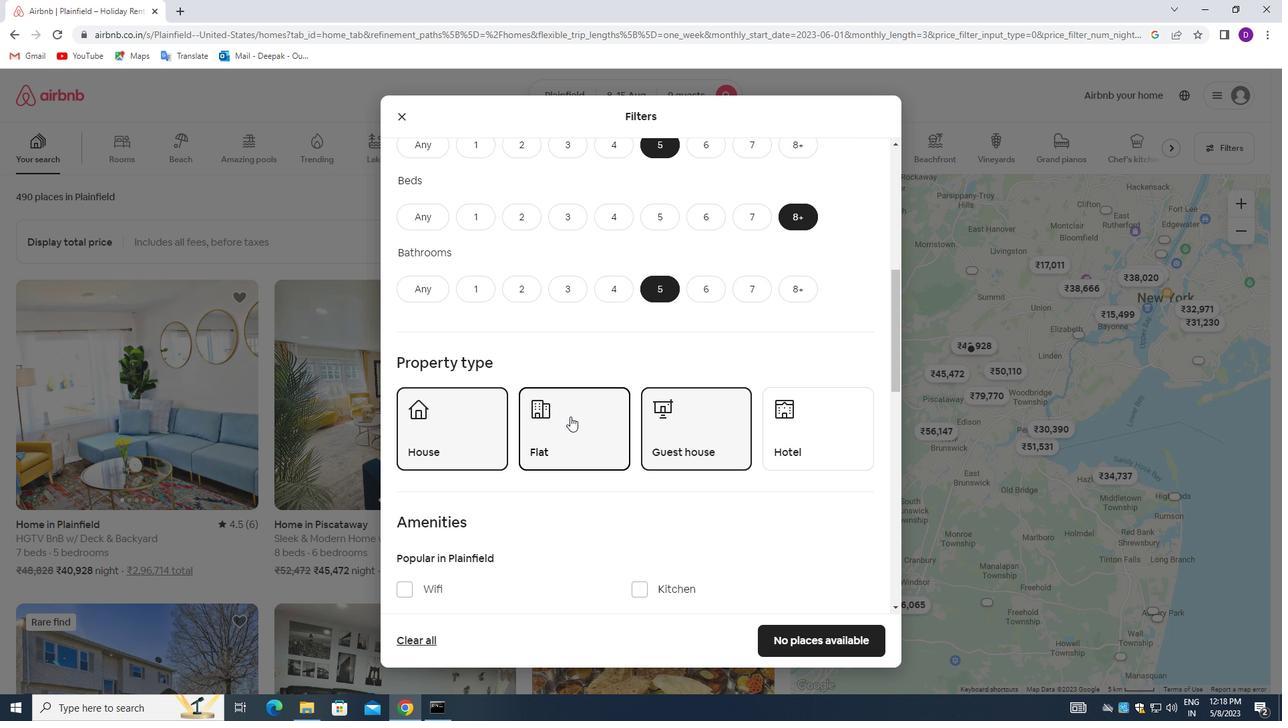 
Action: Mouse moved to (580, 408)
Screenshot: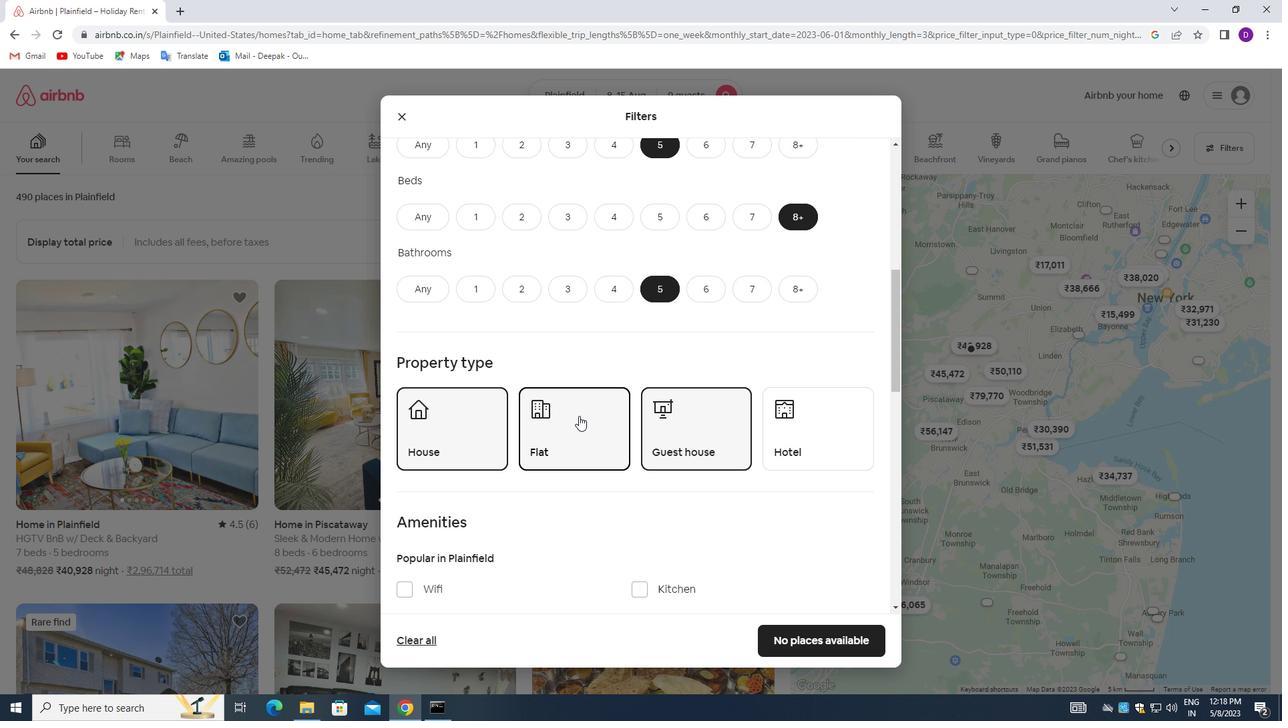 
Action: Mouse scrolled (580, 408) with delta (0, 0)
Screenshot: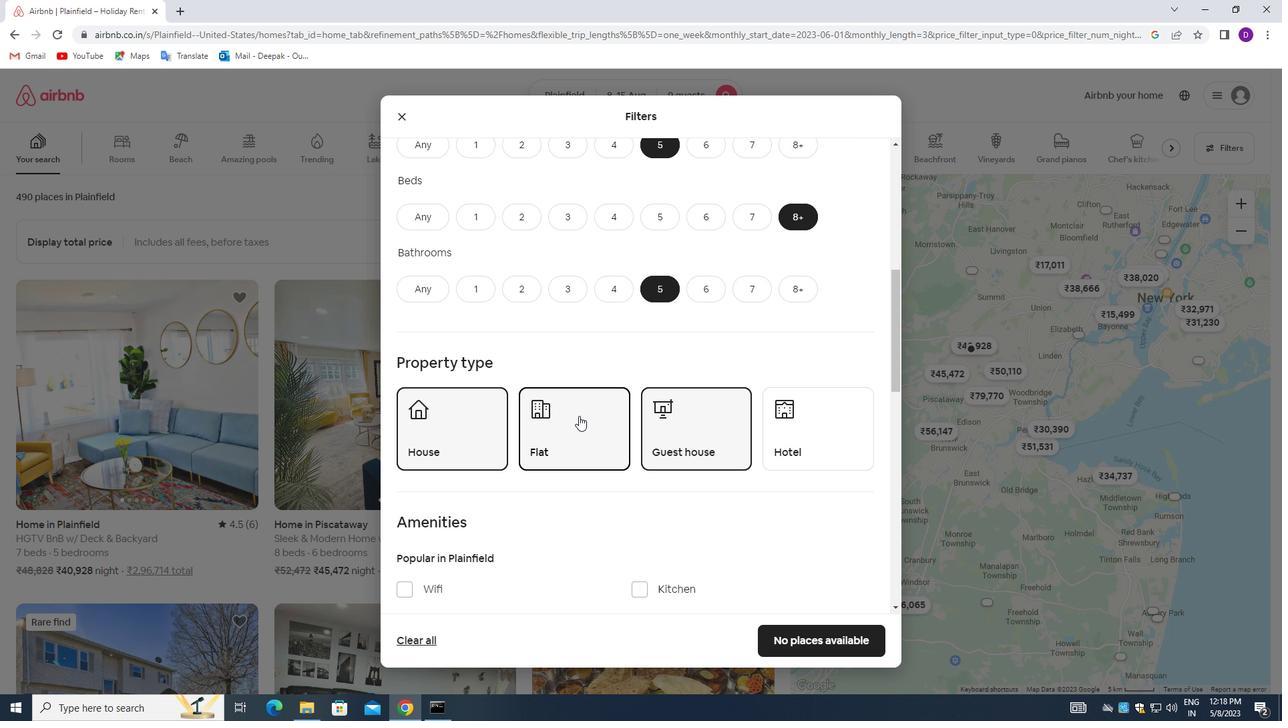 
Action: Mouse moved to (580, 402)
Screenshot: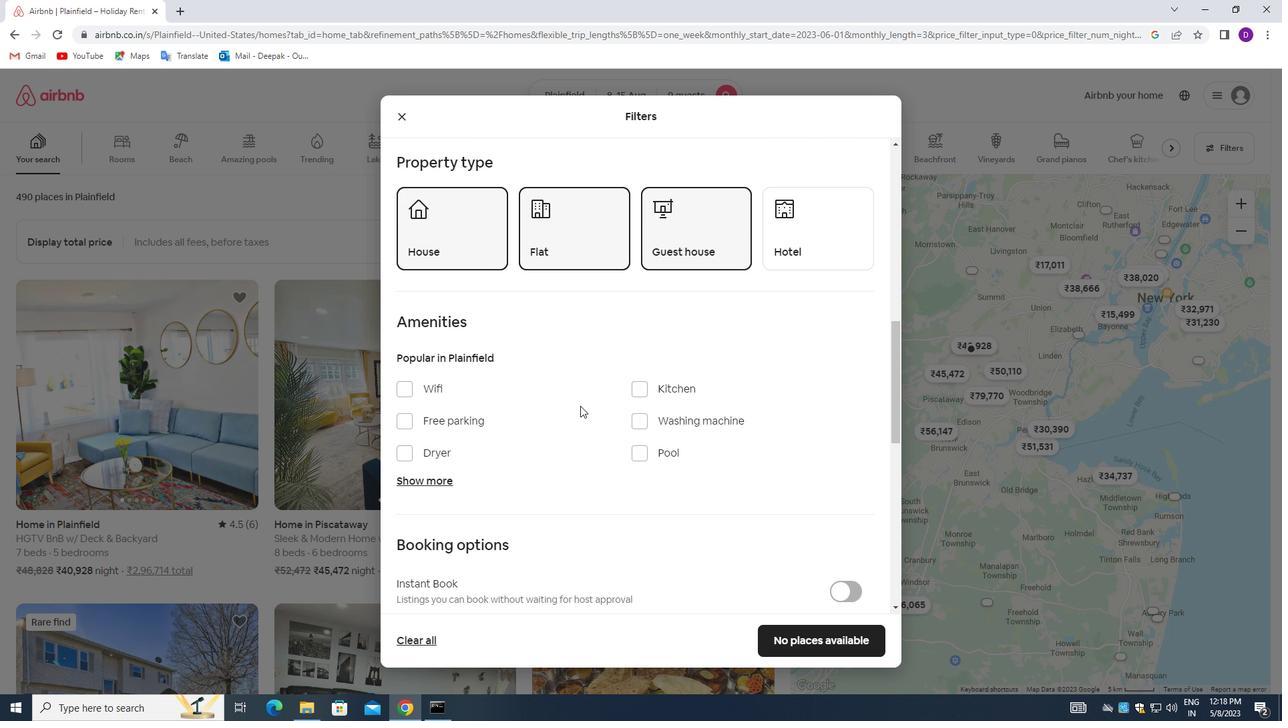 
Action: Mouse scrolled (580, 402) with delta (0, 0)
Screenshot: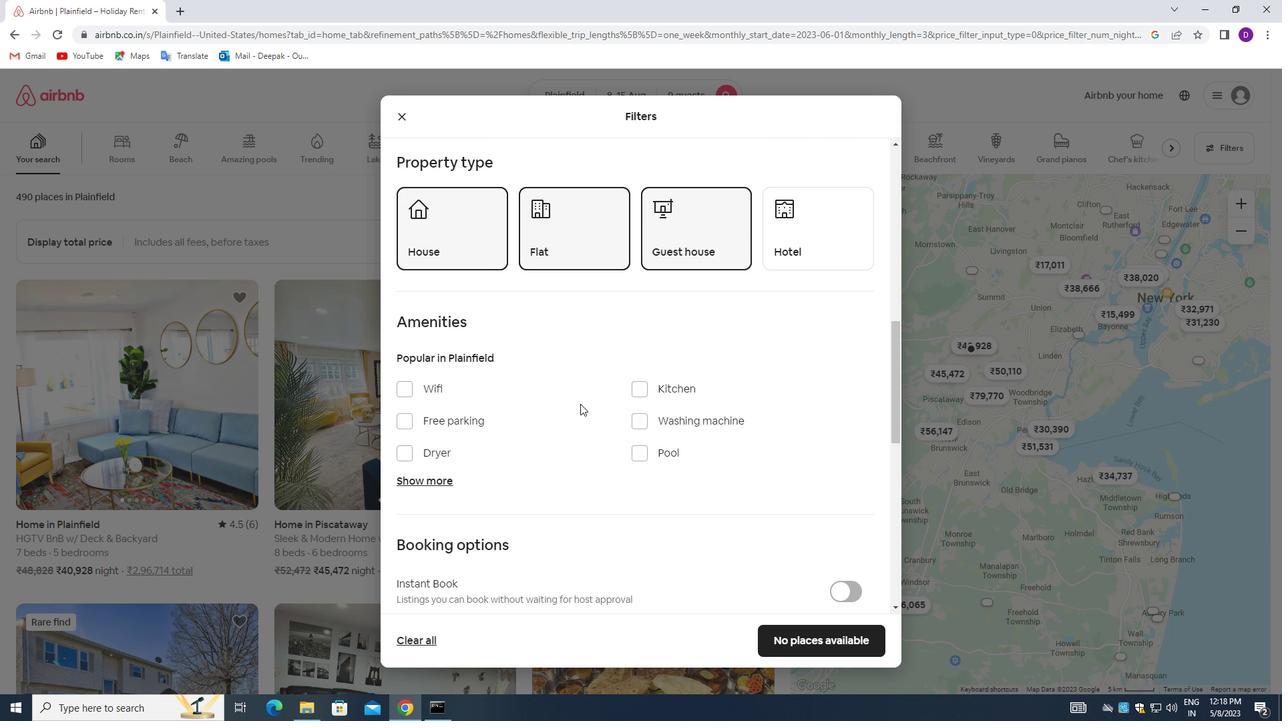 
Action: Mouse moved to (580, 401)
Screenshot: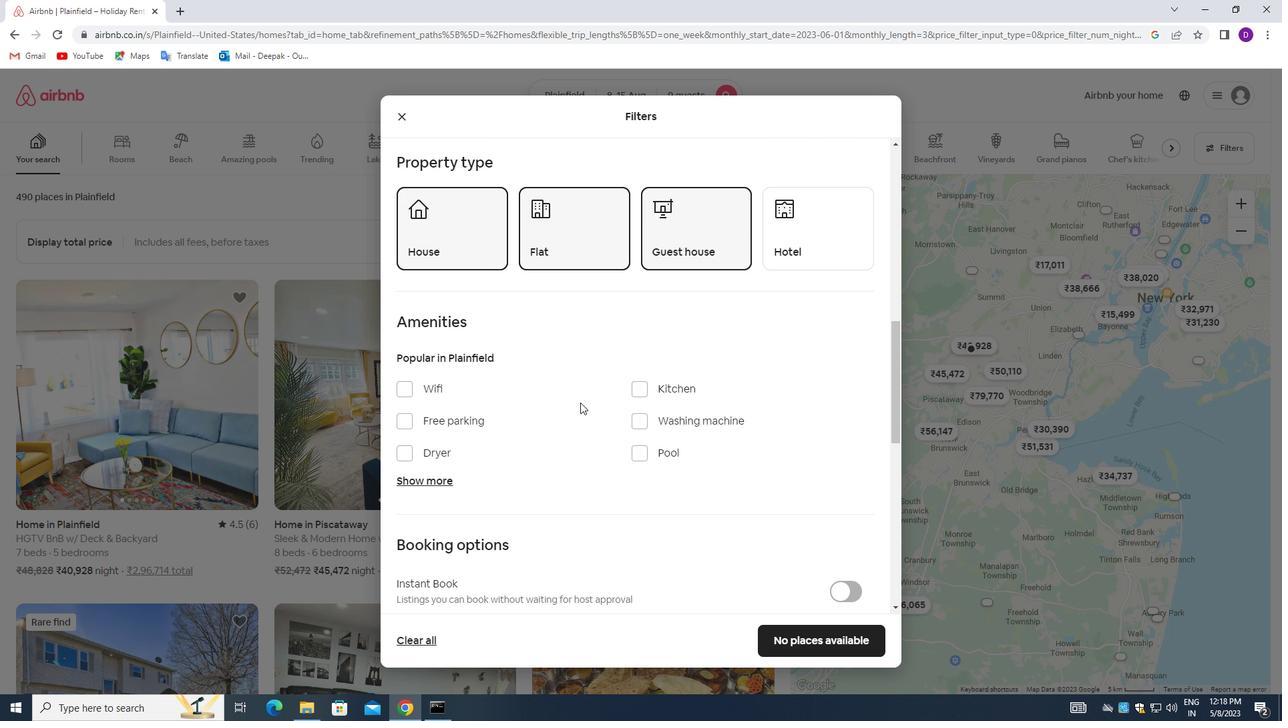 
Action: Mouse scrolled (580, 400) with delta (0, 0)
Screenshot: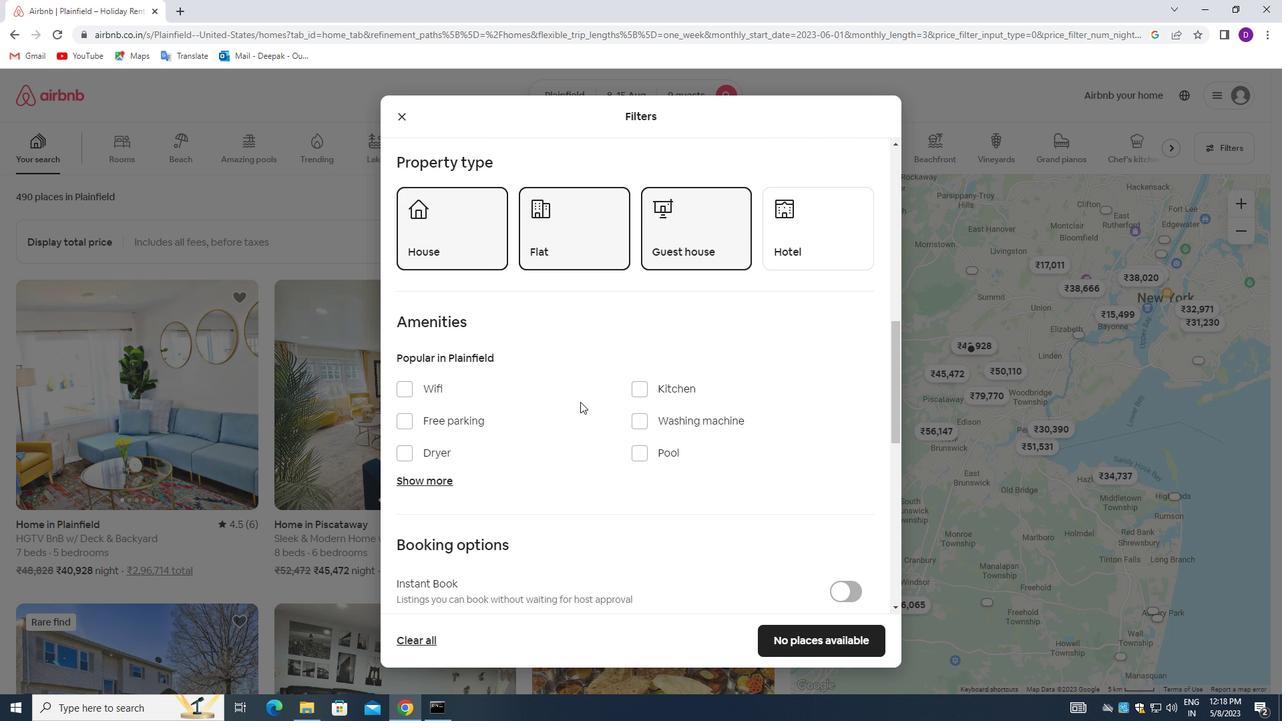 
Action: Mouse moved to (404, 255)
Screenshot: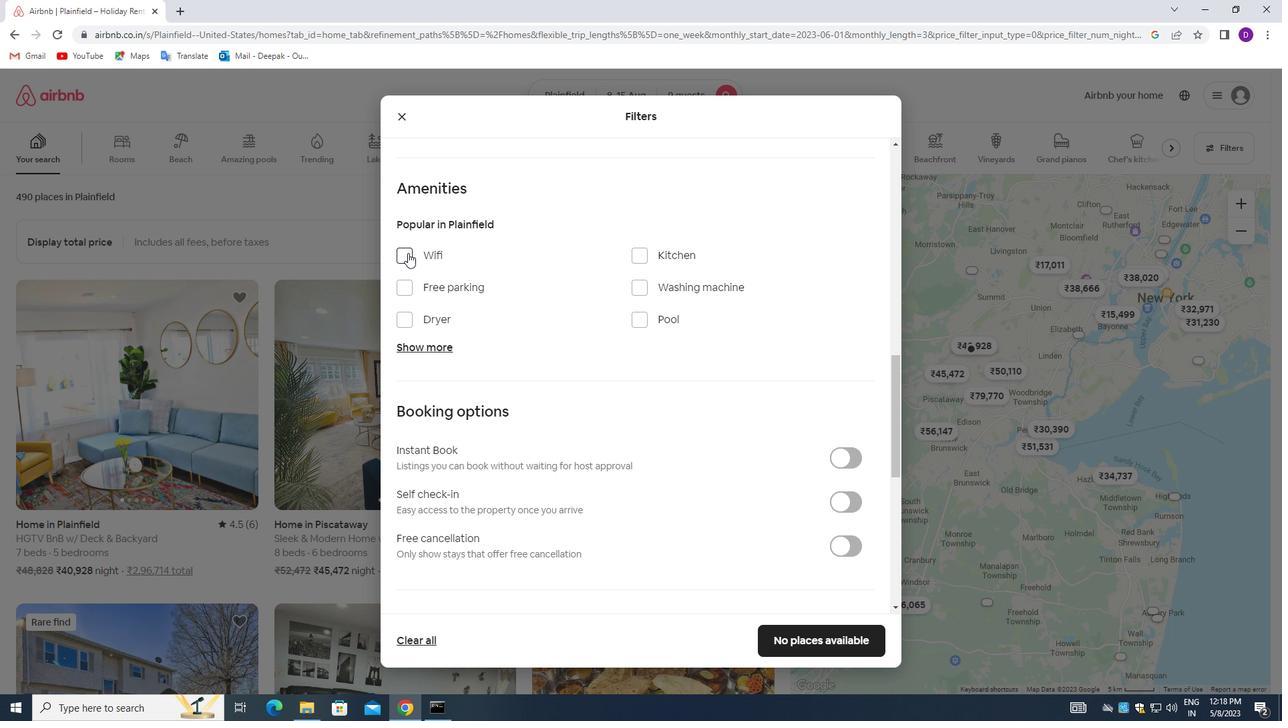 
Action: Mouse pressed left at (404, 255)
Screenshot: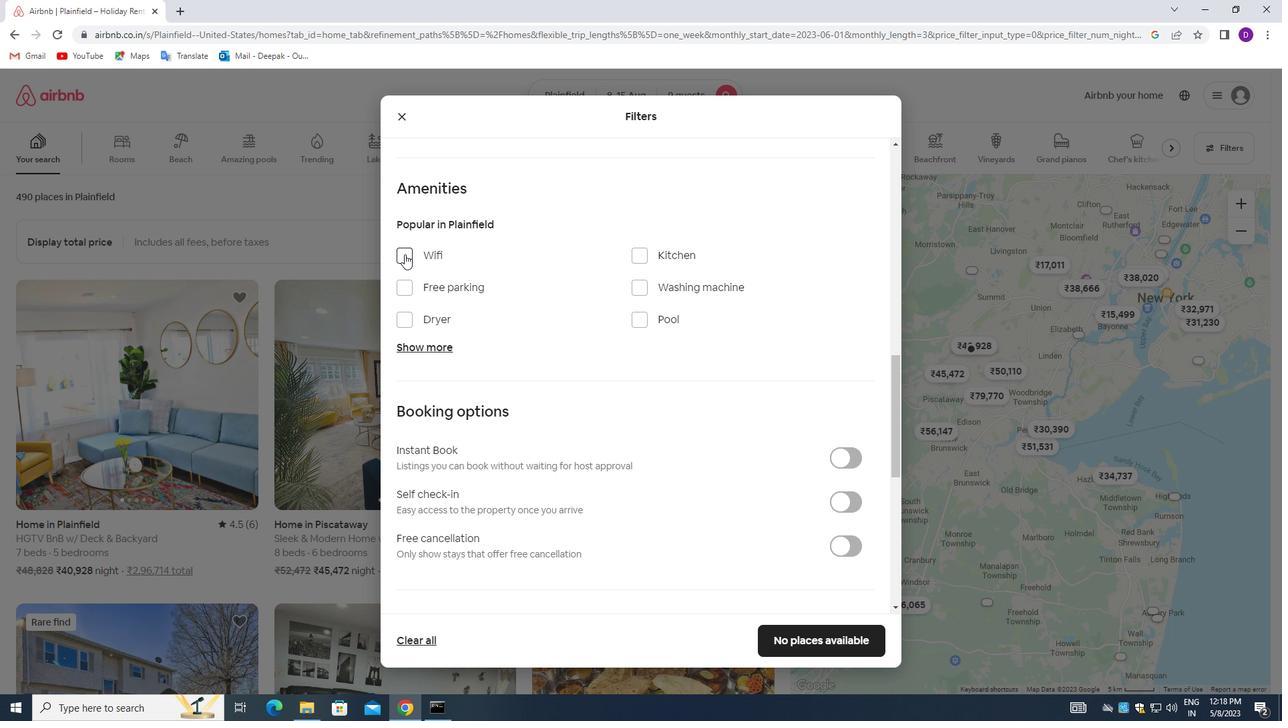 
Action: Mouse moved to (442, 343)
Screenshot: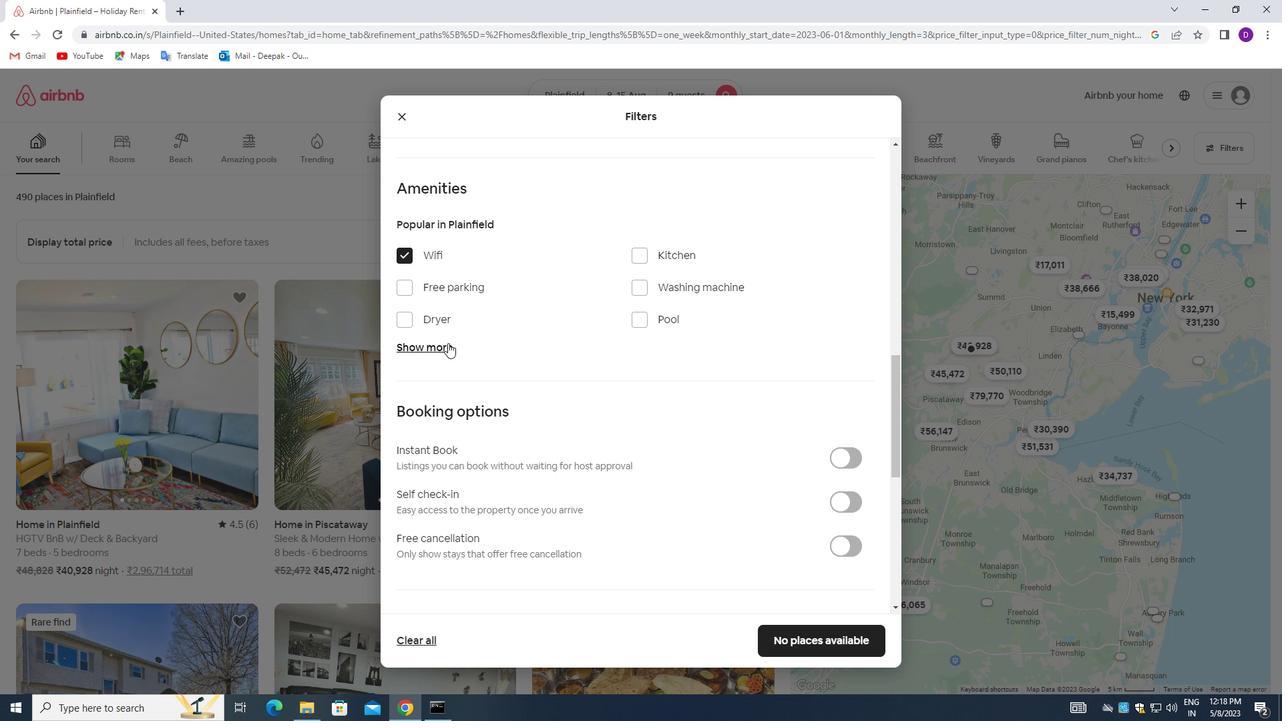 
Action: Mouse pressed left at (442, 343)
Screenshot: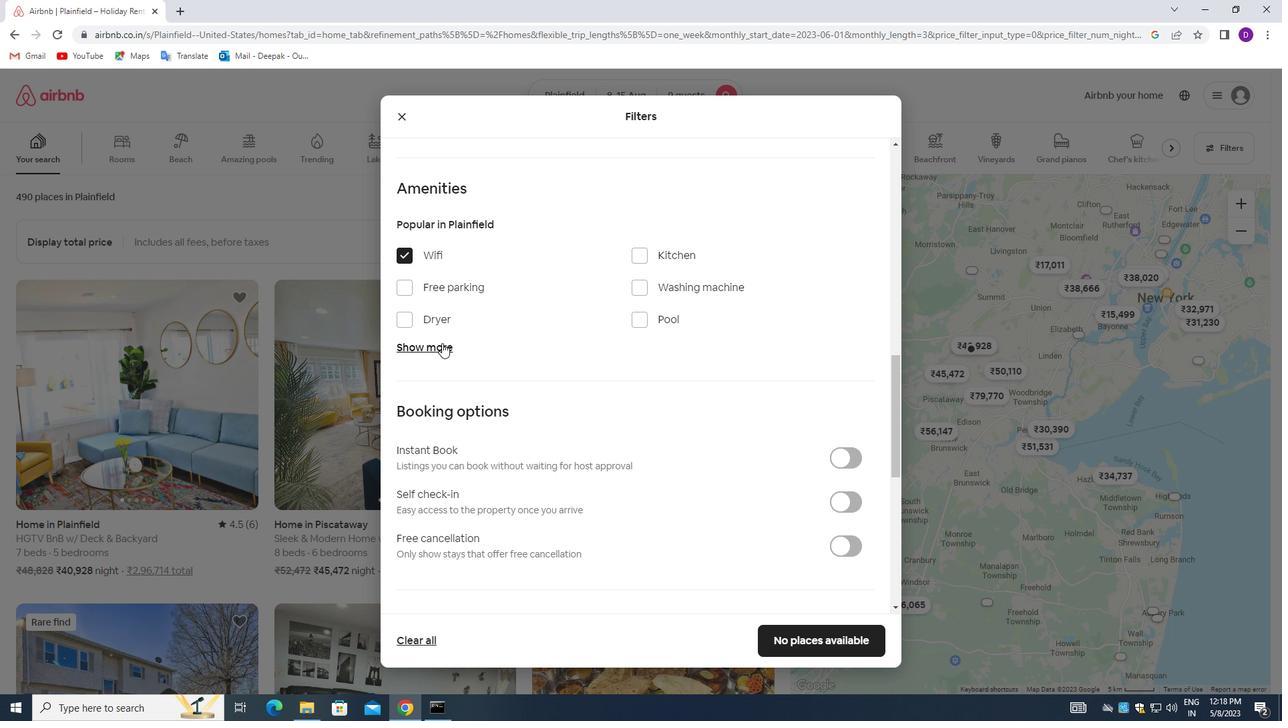 
Action: Mouse moved to (411, 286)
Screenshot: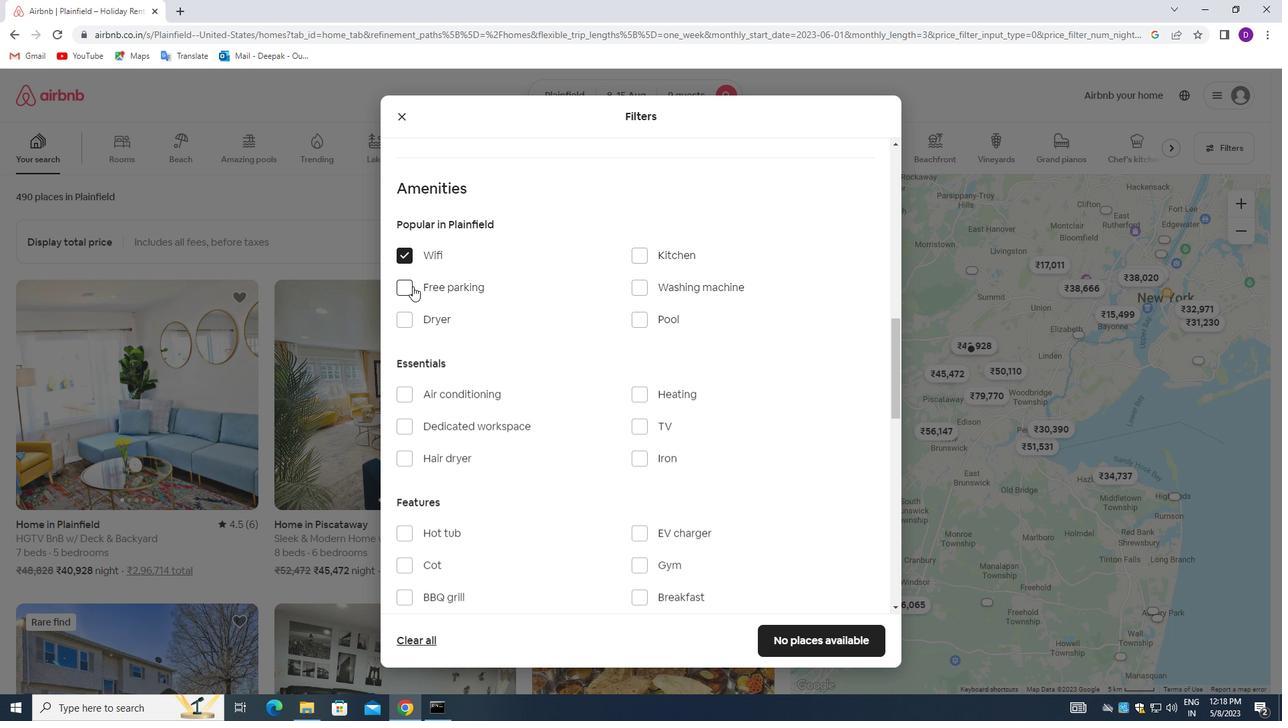 
Action: Mouse pressed left at (411, 286)
Screenshot: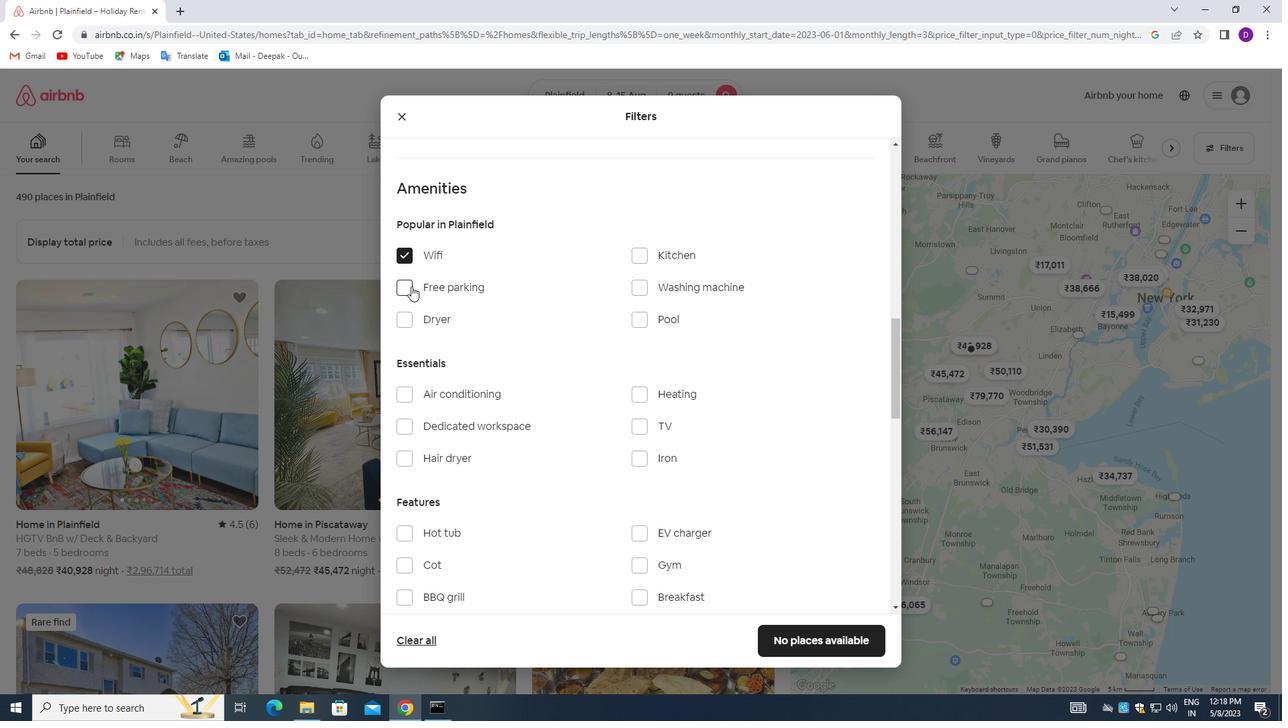 
Action: Mouse moved to (559, 323)
Screenshot: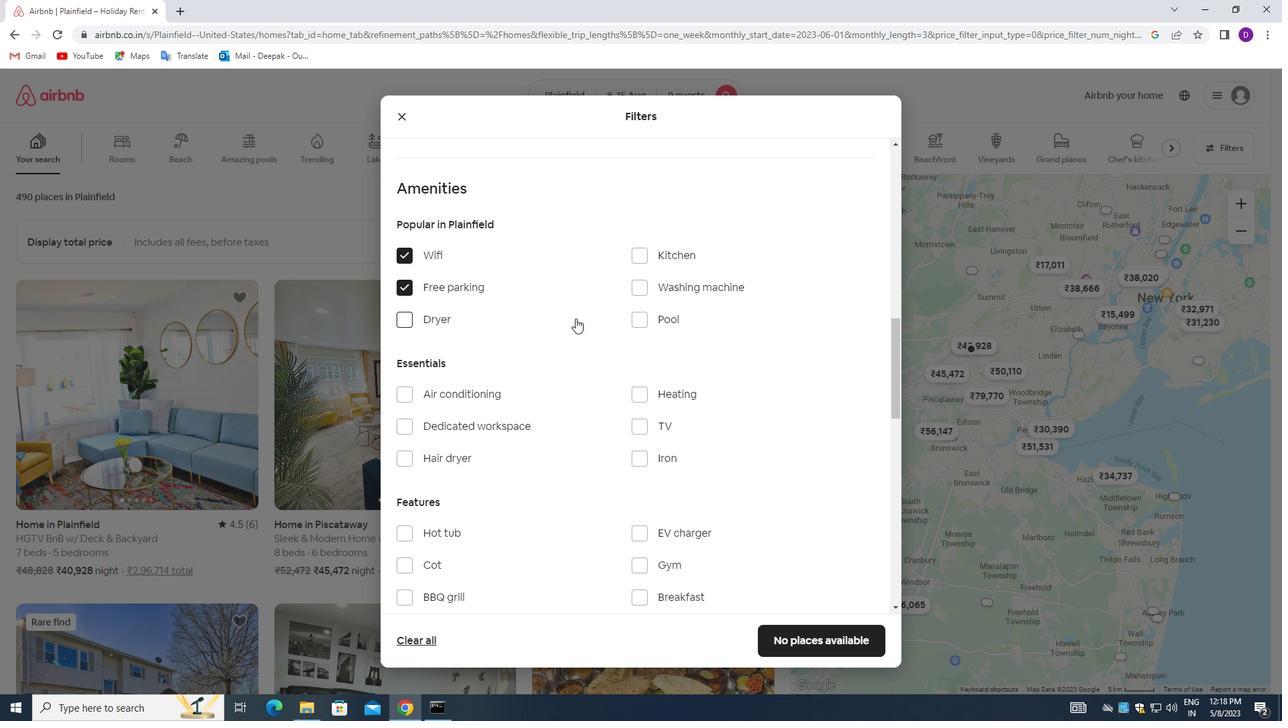 
Action: Mouse scrolled (559, 323) with delta (0, 0)
Screenshot: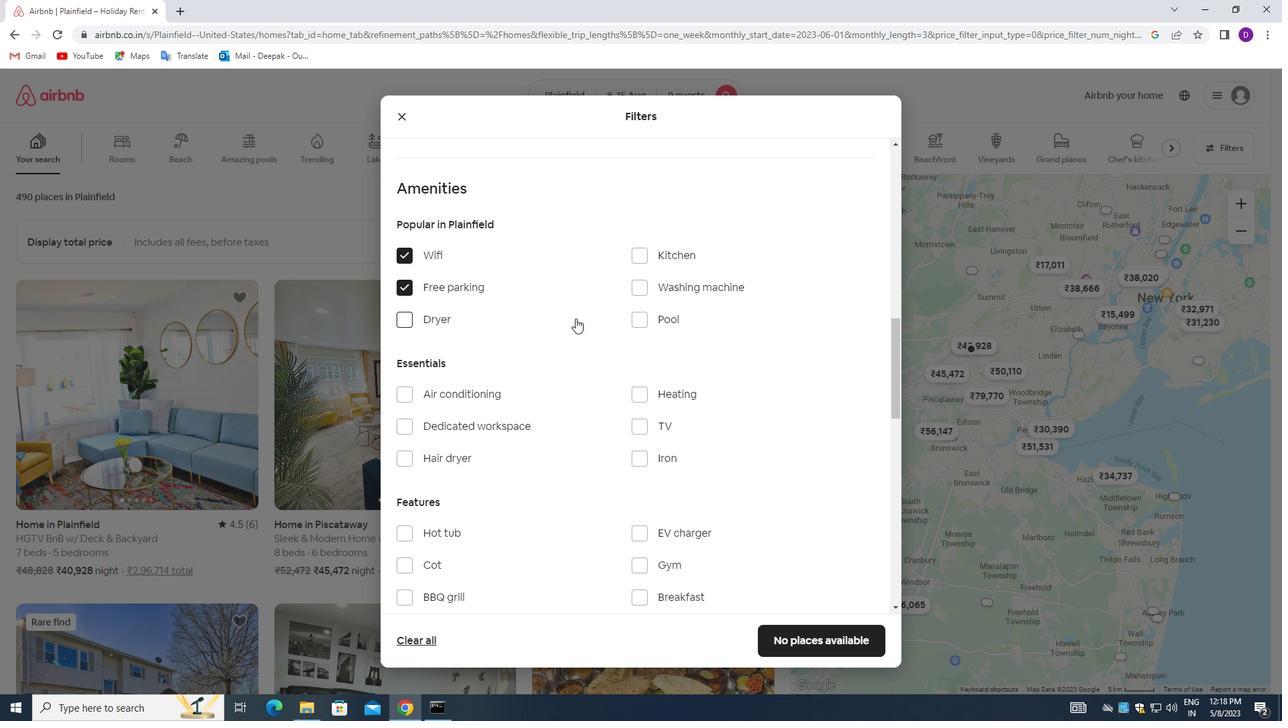 
Action: Mouse moved to (630, 361)
Screenshot: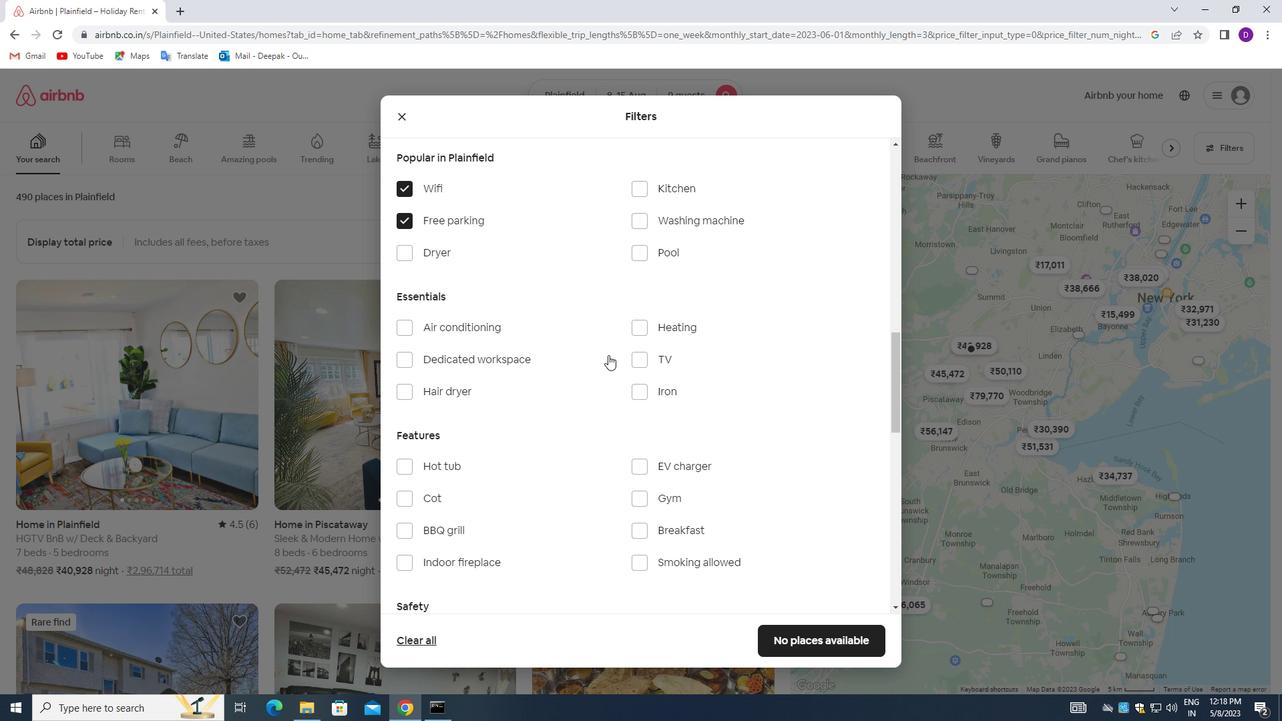 
Action: Mouse pressed left at (630, 361)
Screenshot: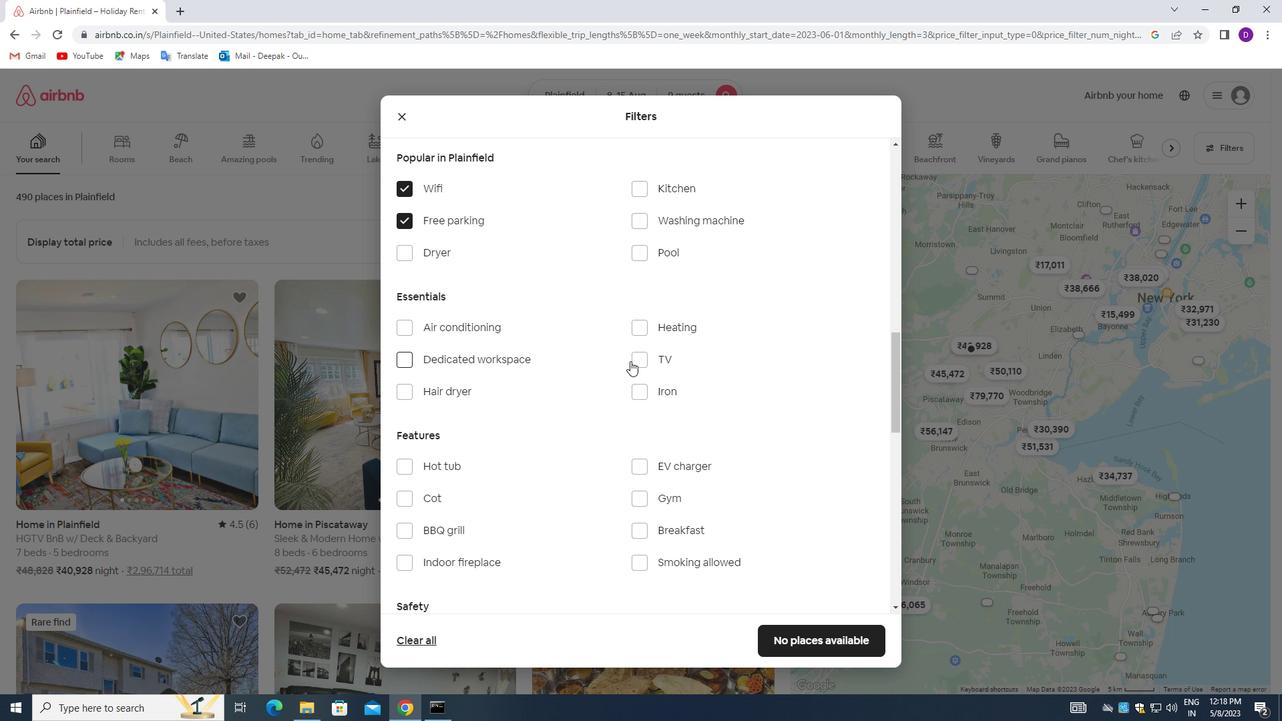 
Action: Mouse moved to (501, 363)
Screenshot: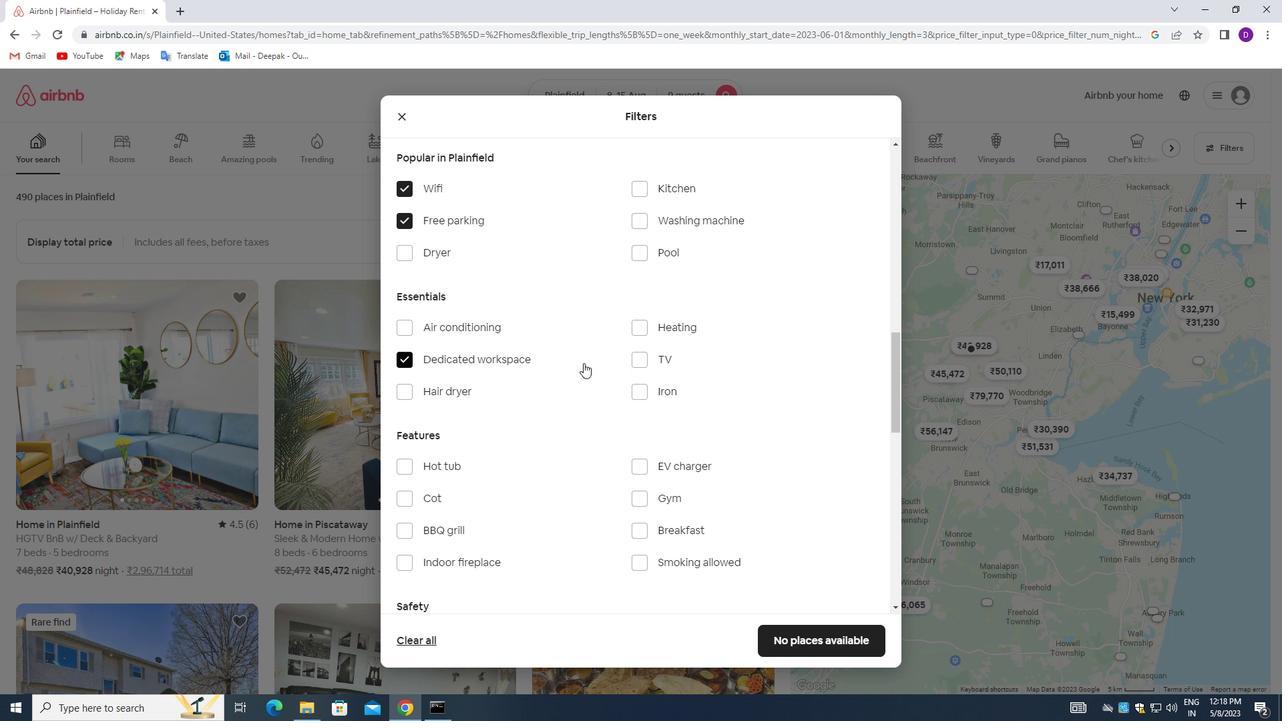 
Action: Mouse pressed left at (501, 363)
Screenshot: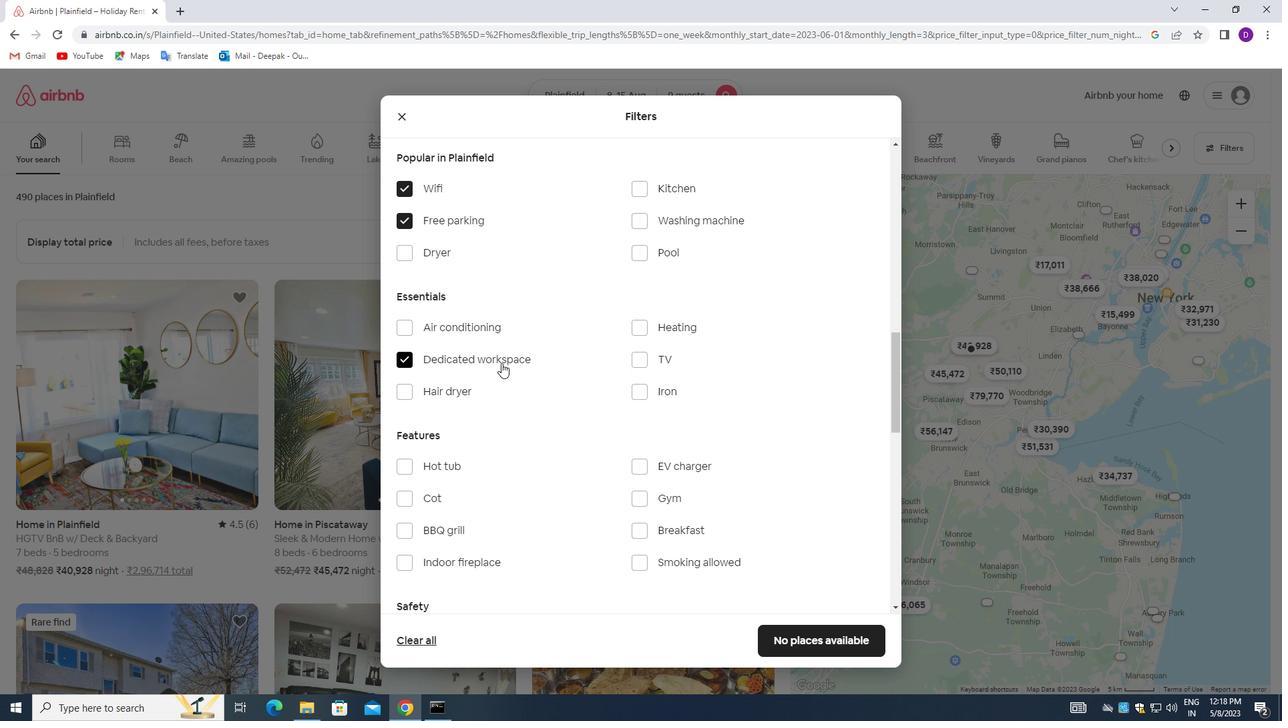 
Action: Mouse moved to (640, 360)
Screenshot: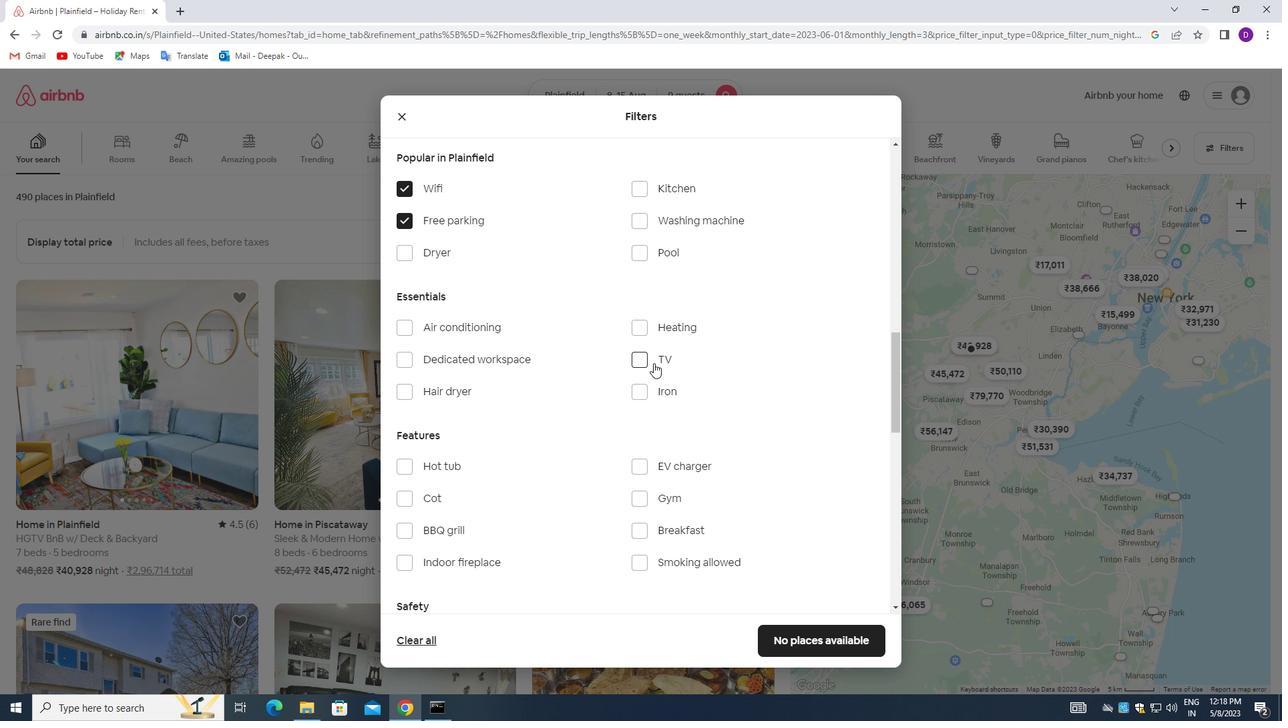 
Action: Mouse pressed left at (640, 360)
Screenshot: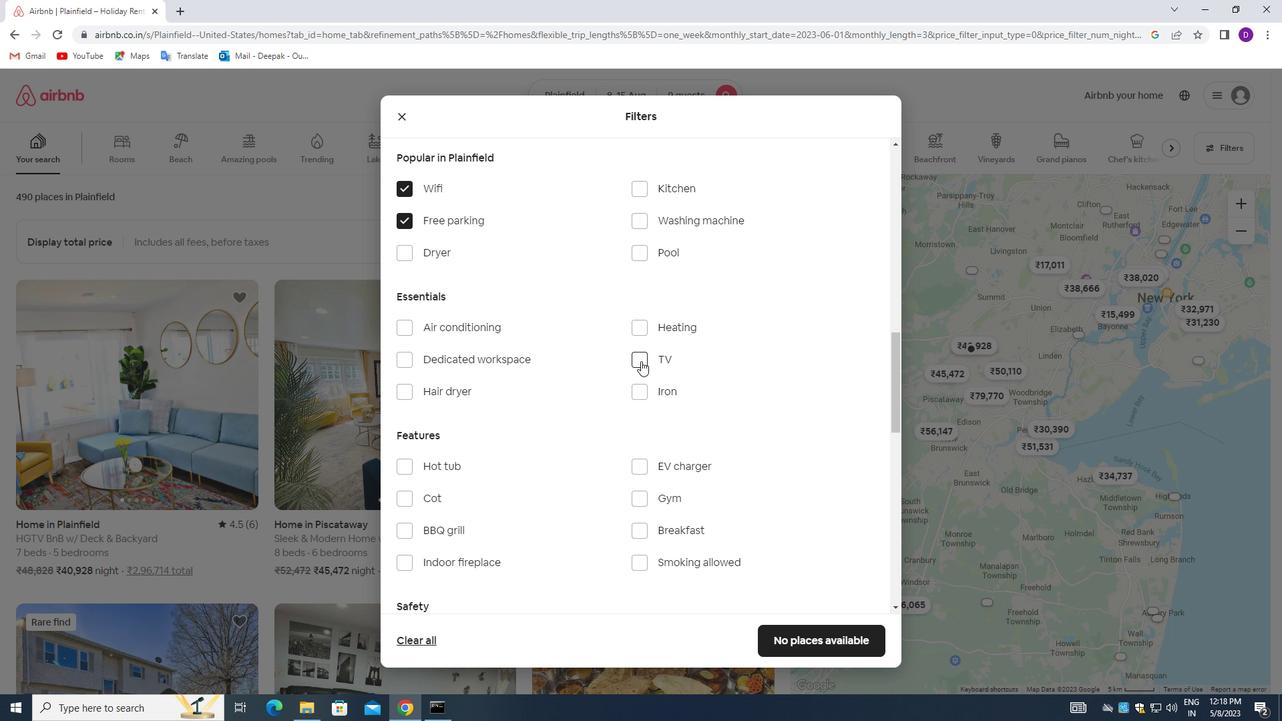 
Action: Mouse moved to (547, 380)
Screenshot: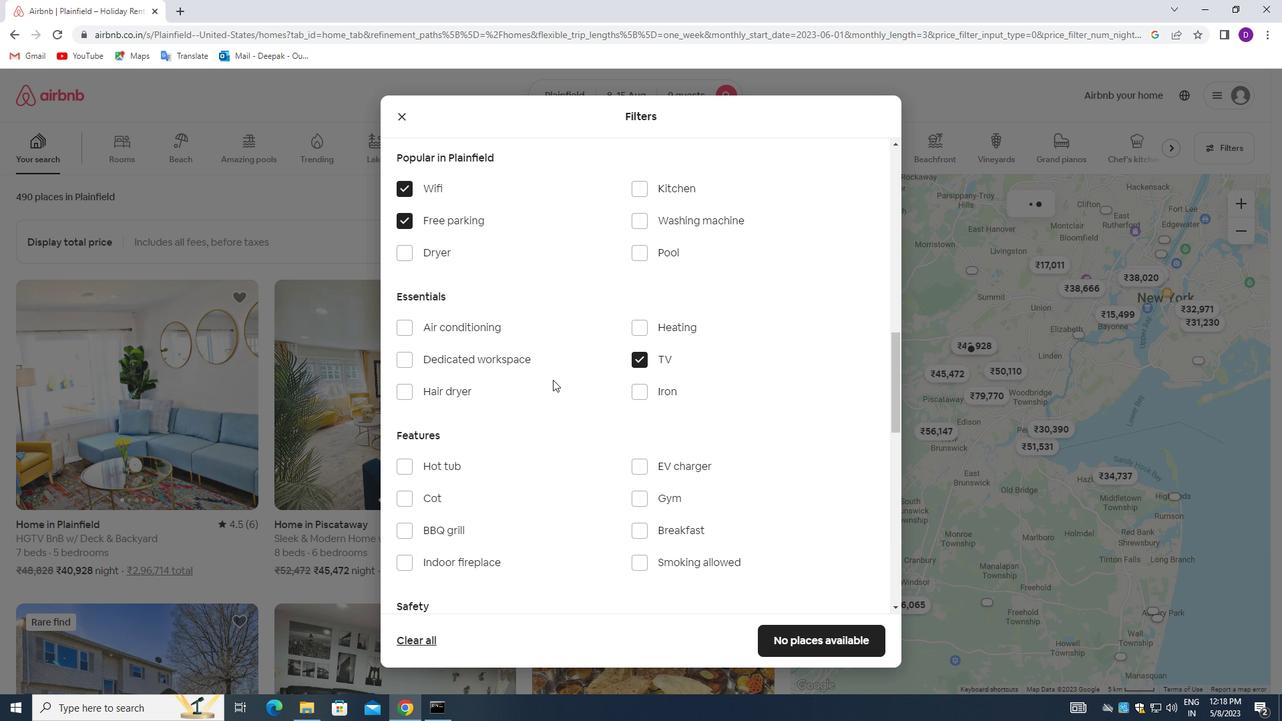 
Action: Mouse scrolled (547, 379) with delta (0, 0)
Screenshot: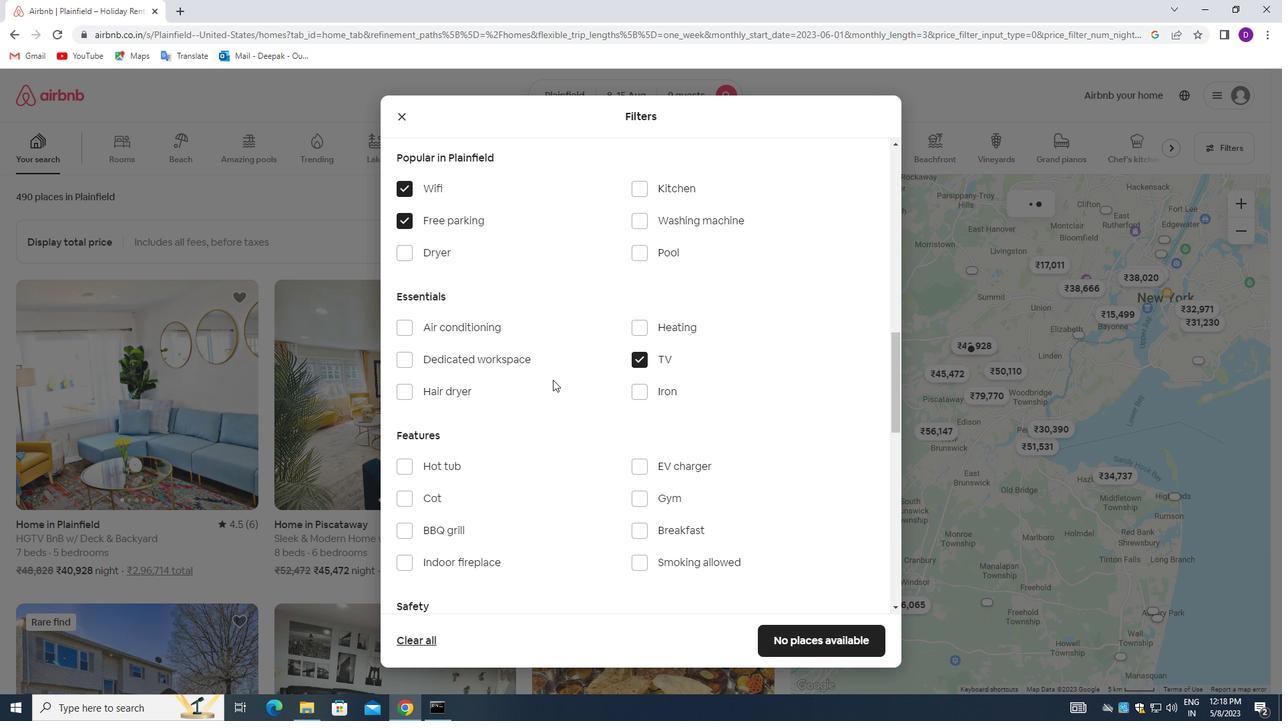 
Action: Mouse moved to (547, 380)
Screenshot: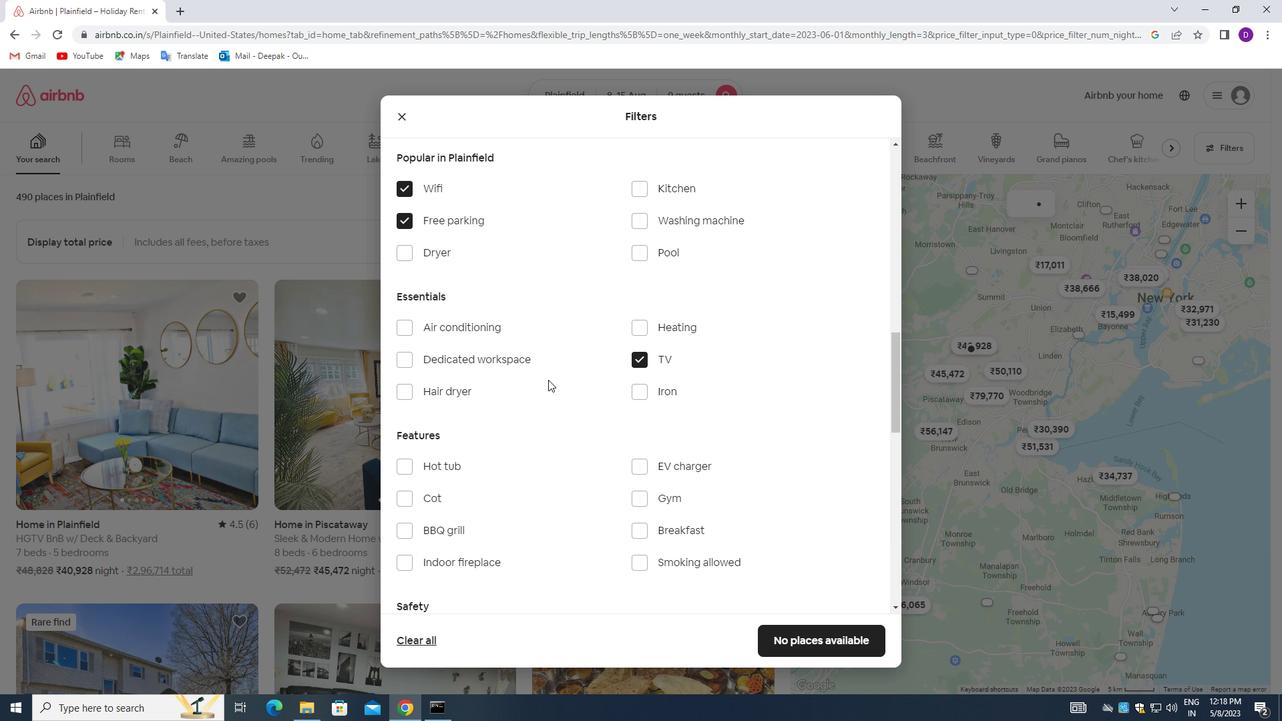 
Action: Mouse scrolled (547, 379) with delta (0, 0)
Screenshot: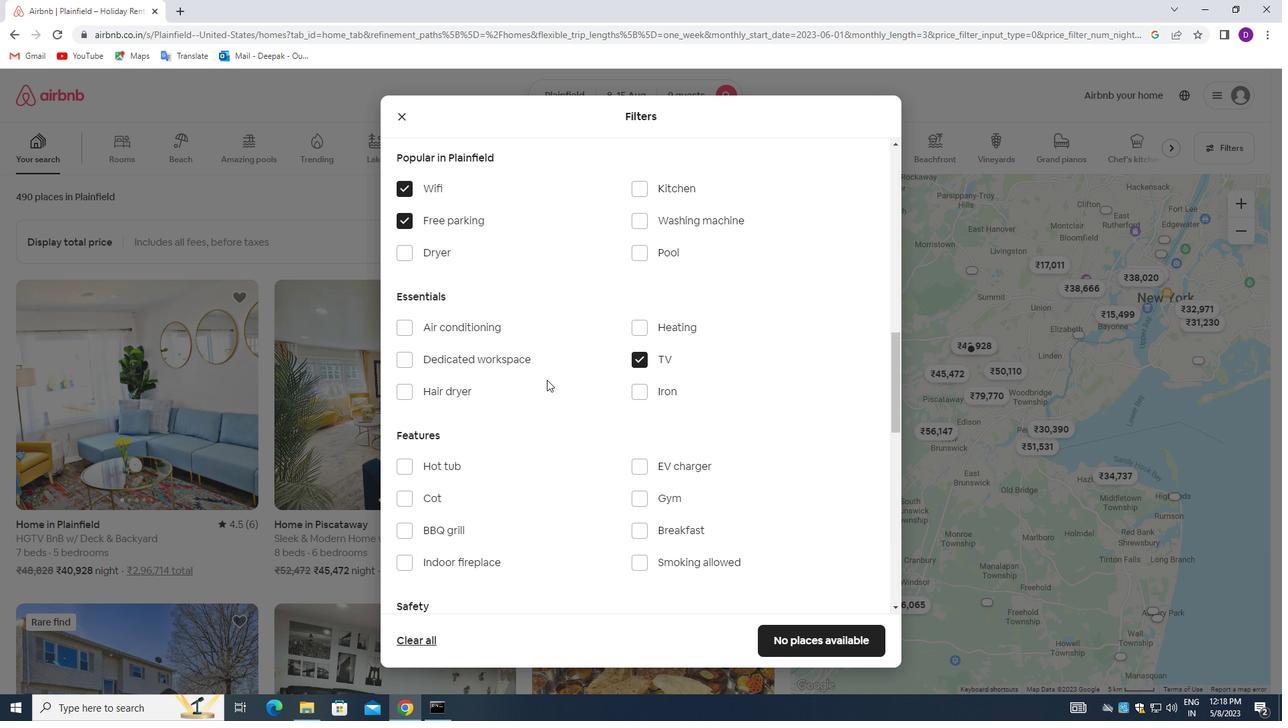 
Action: Mouse moved to (546, 380)
Screenshot: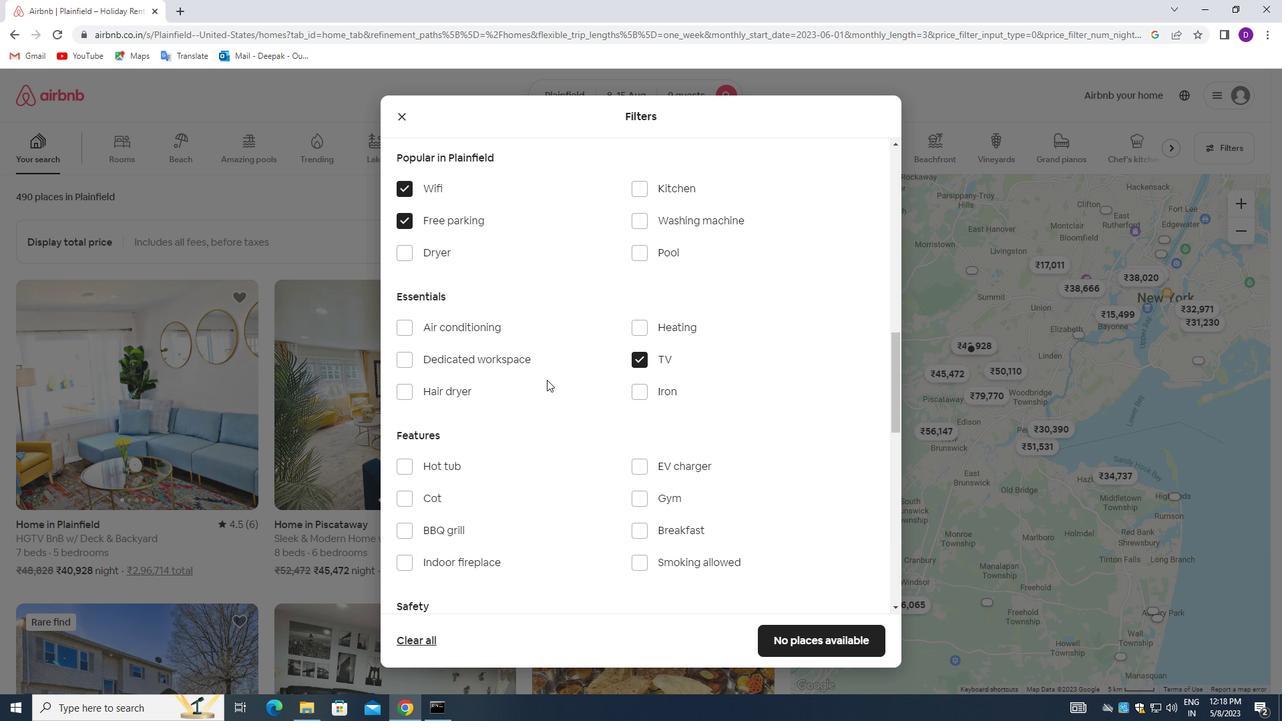 
Action: Mouse scrolled (546, 379) with delta (0, 0)
Screenshot: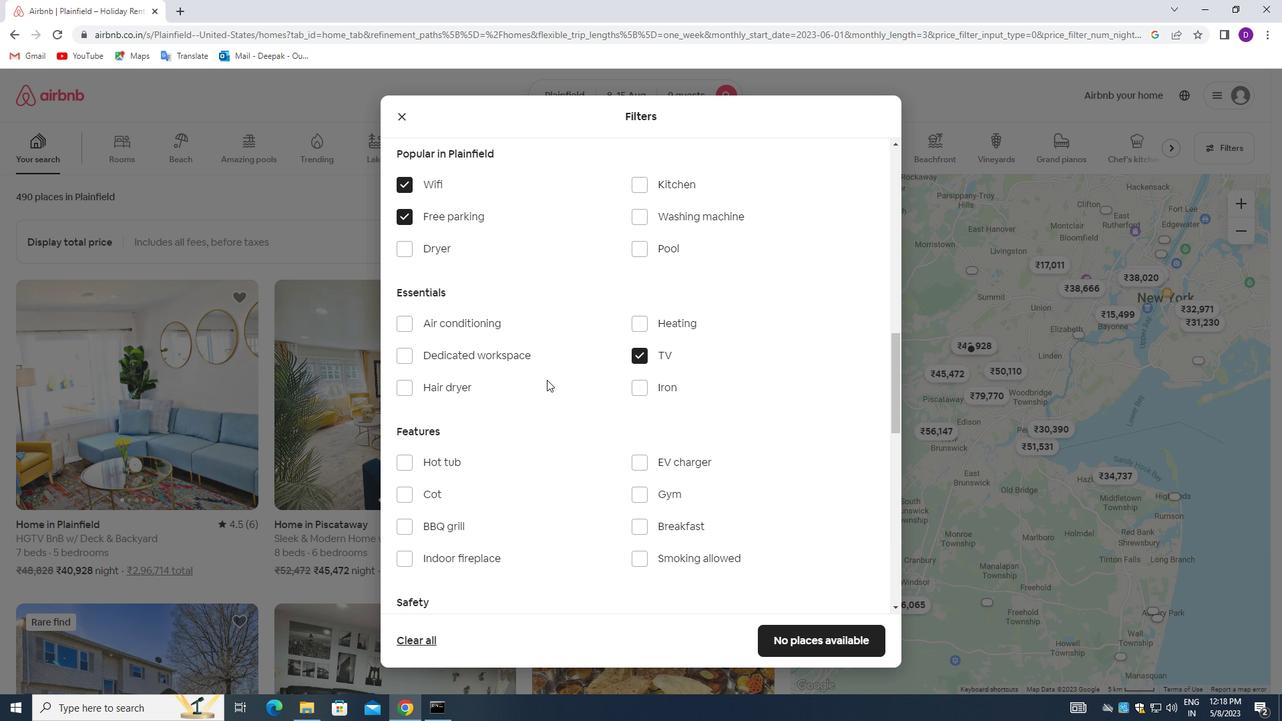 
Action: Mouse moved to (638, 304)
Screenshot: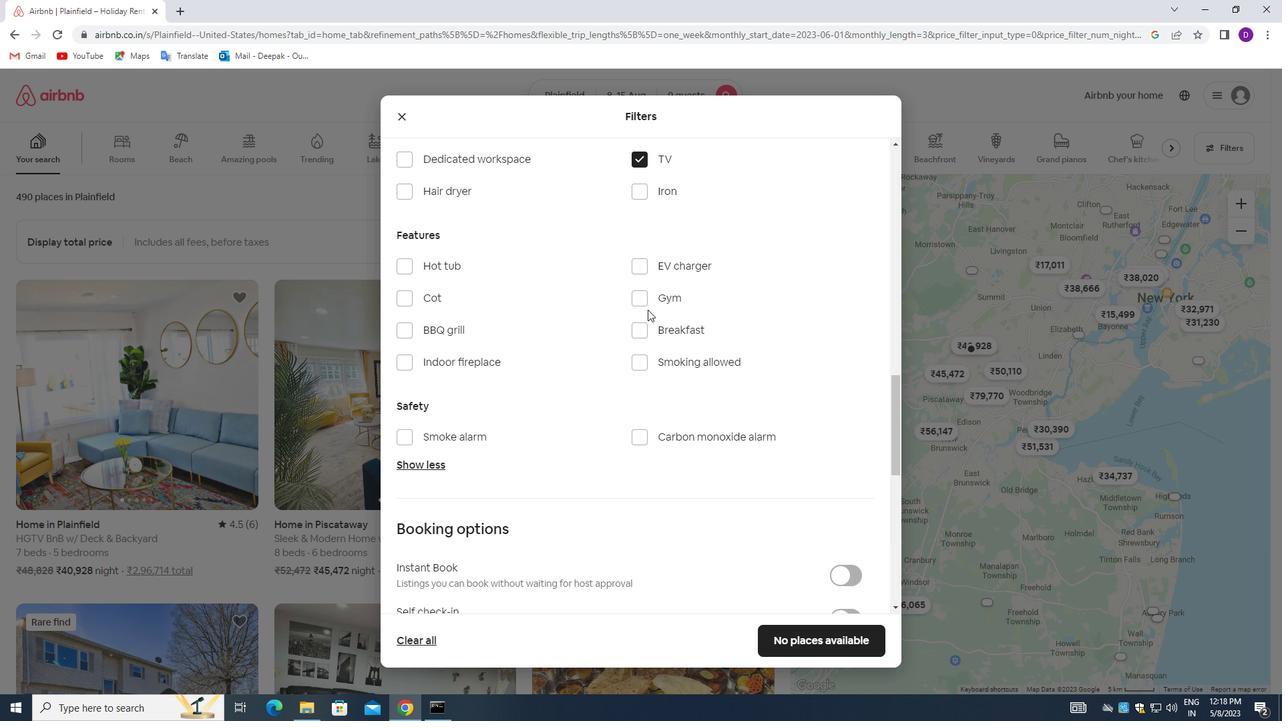 
Action: Mouse pressed left at (638, 304)
Screenshot: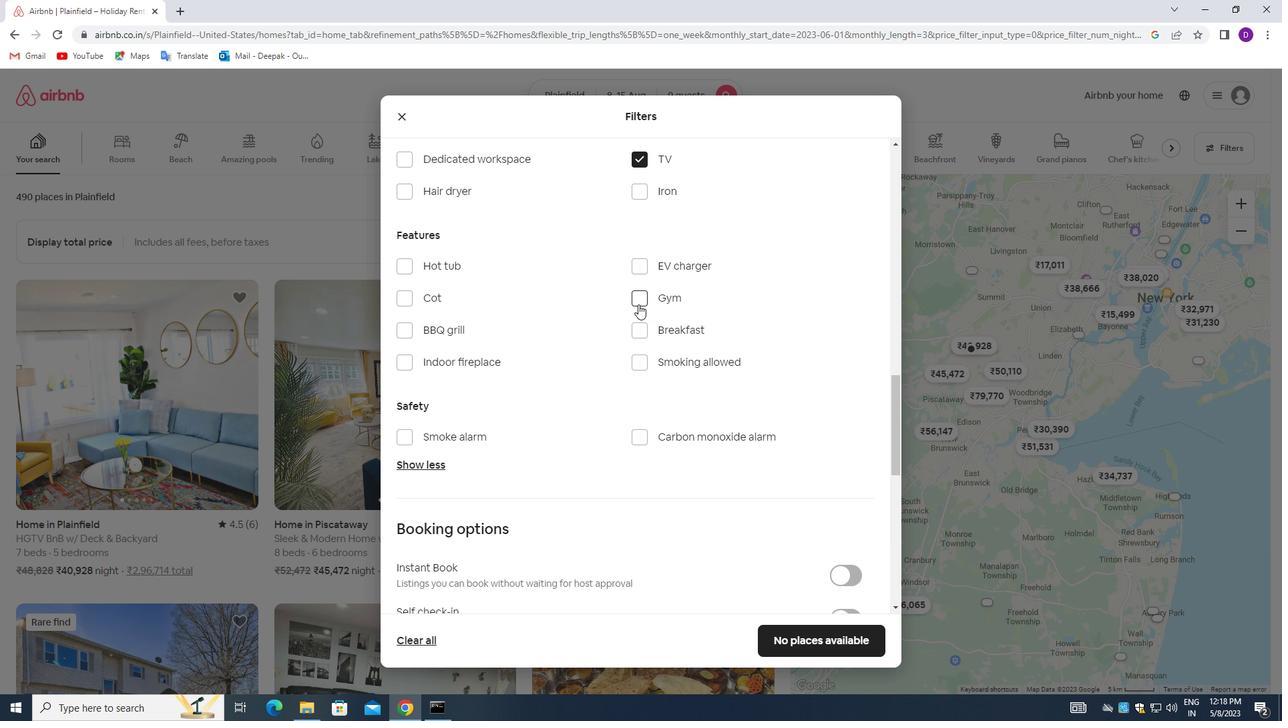 
Action: Mouse moved to (644, 329)
Screenshot: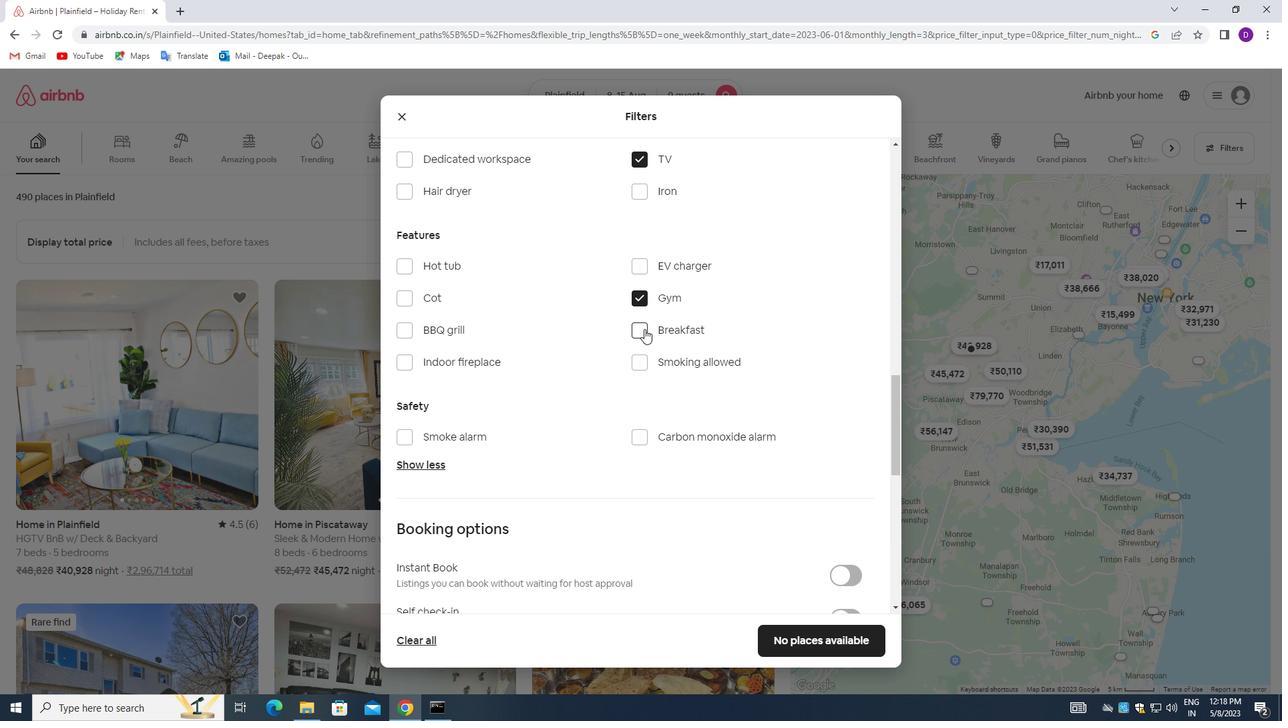
Action: Mouse pressed left at (644, 329)
Screenshot: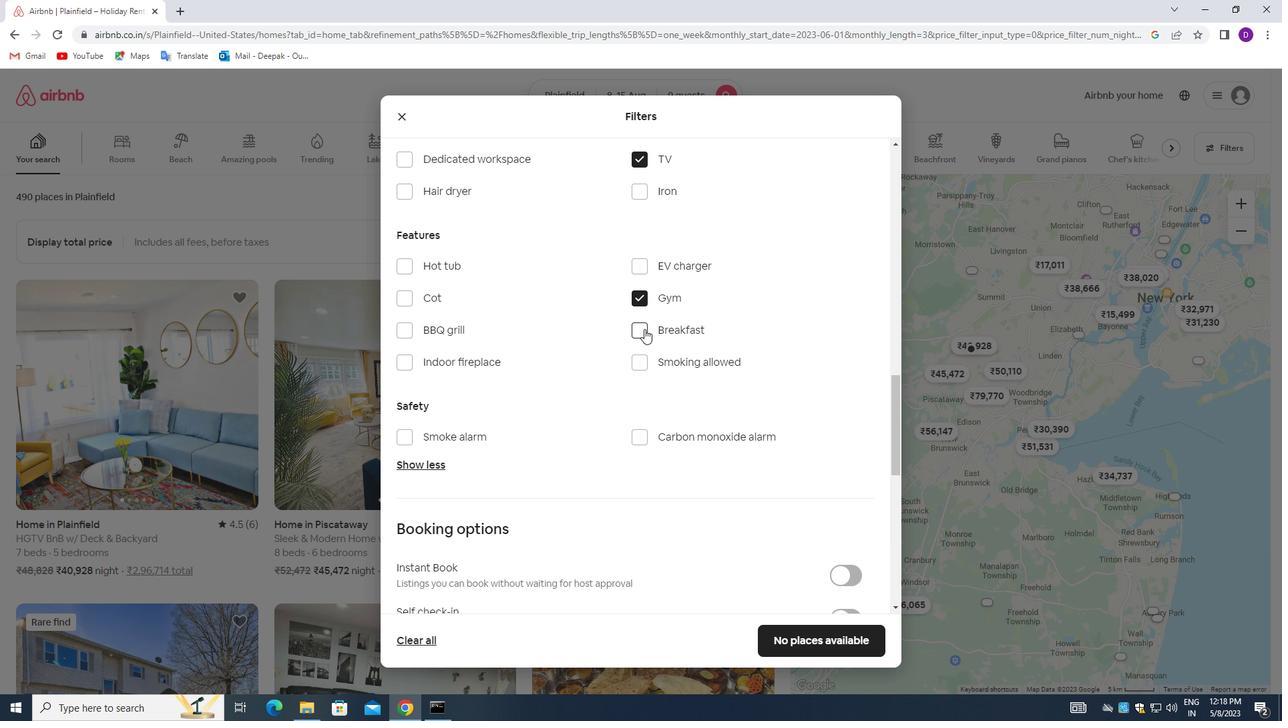 
Action: Mouse moved to (559, 393)
Screenshot: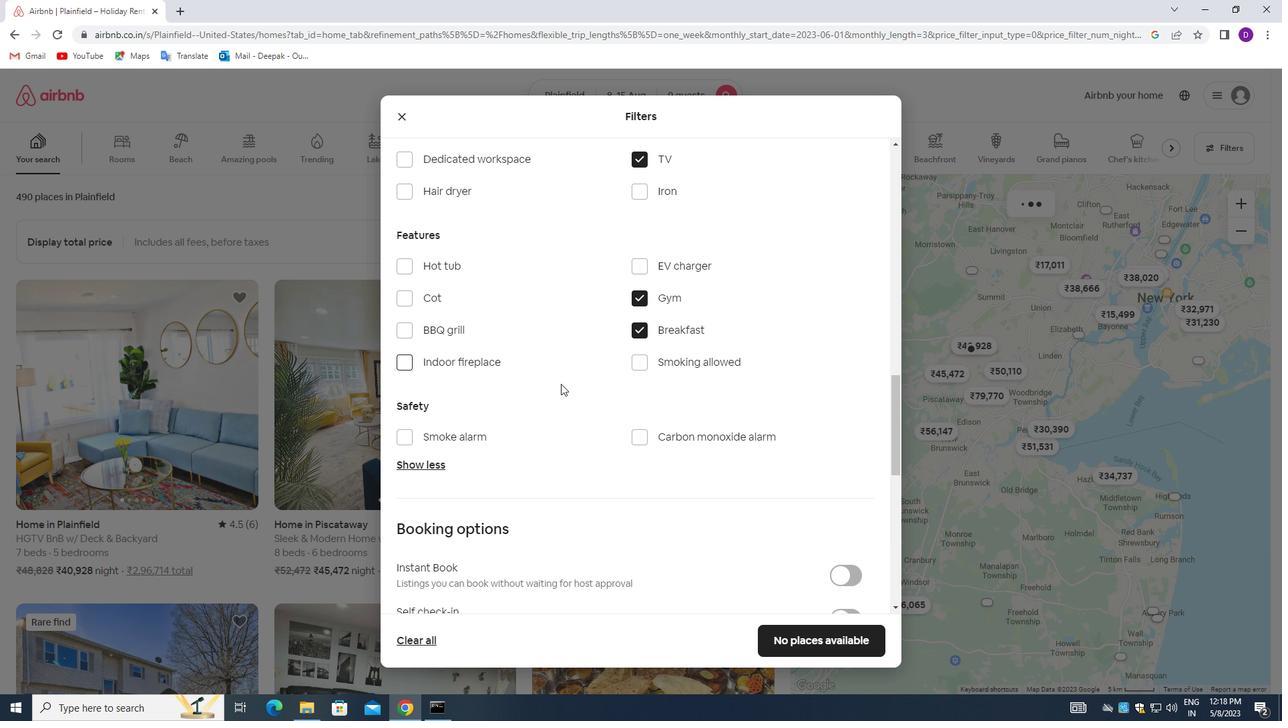 
Action: Mouse scrolled (559, 392) with delta (0, 0)
Screenshot: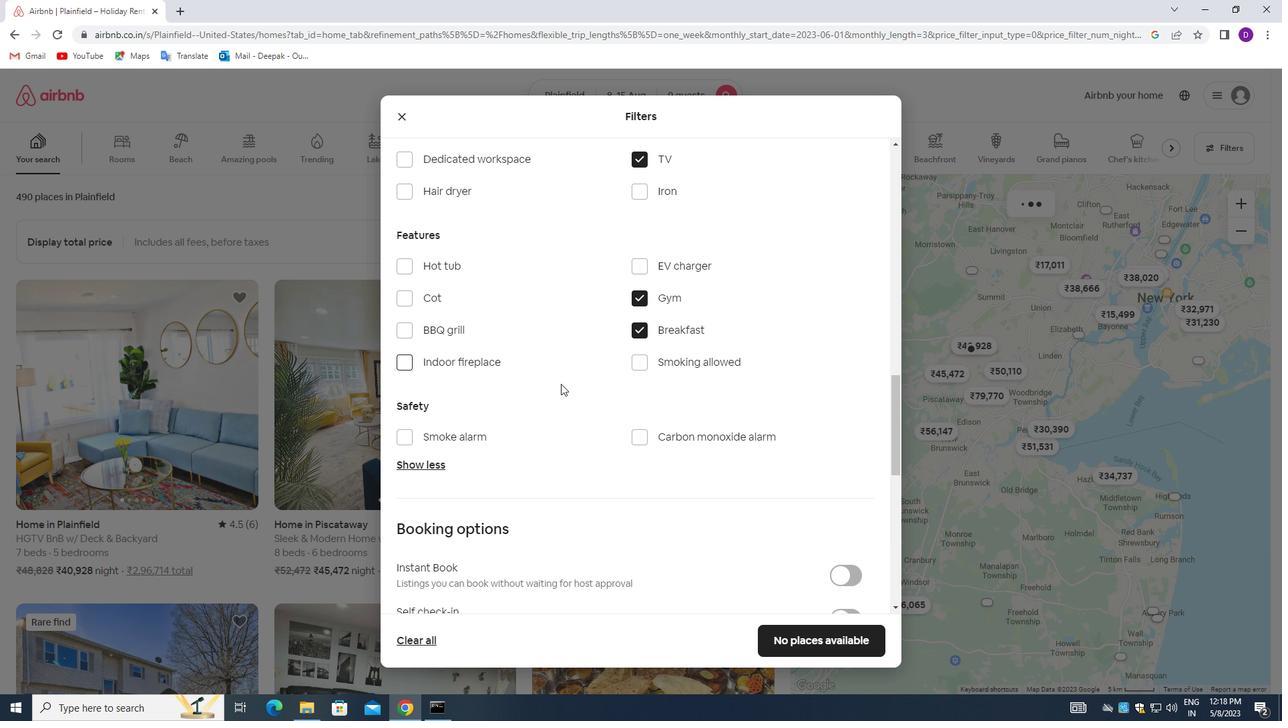 
Action: Mouse moved to (559, 394)
Screenshot: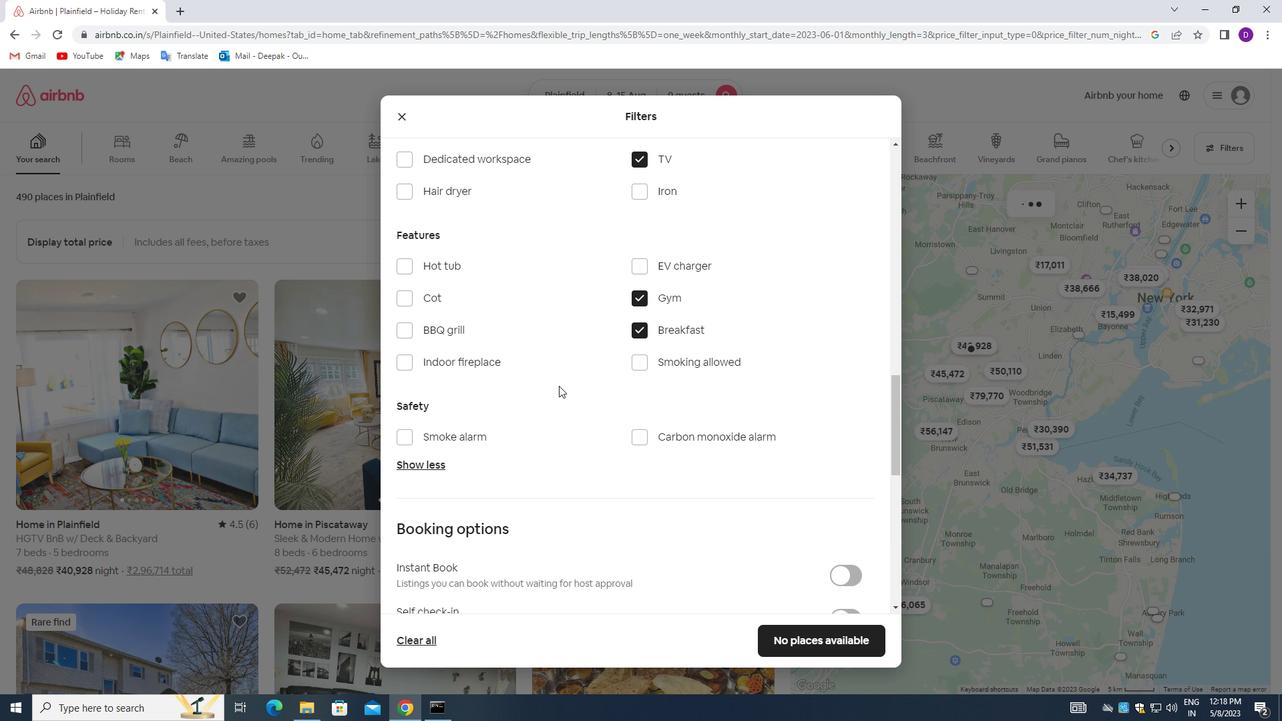 
Action: Mouse scrolled (559, 394) with delta (0, 0)
Screenshot: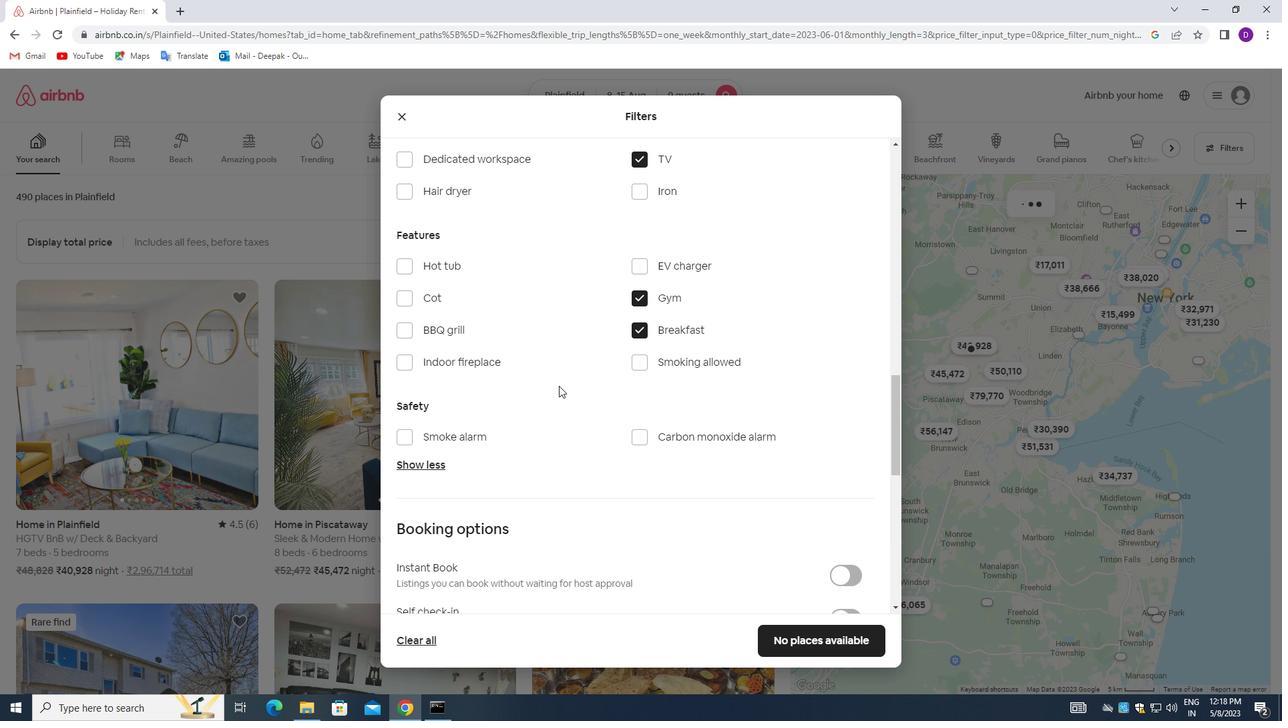 
Action: Mouse moved to (559, 396)
Screenshot: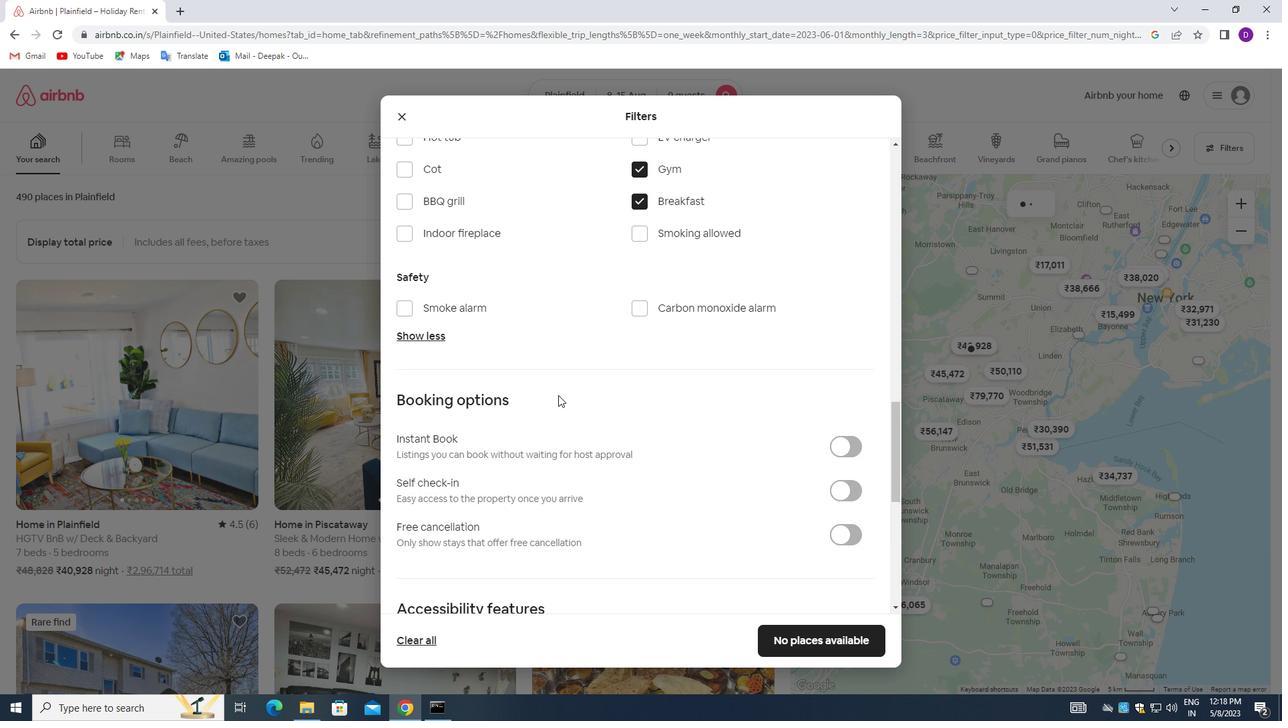 
Action: Mouse scrolled (559, 395) with delta (0, 0)
Screenshot: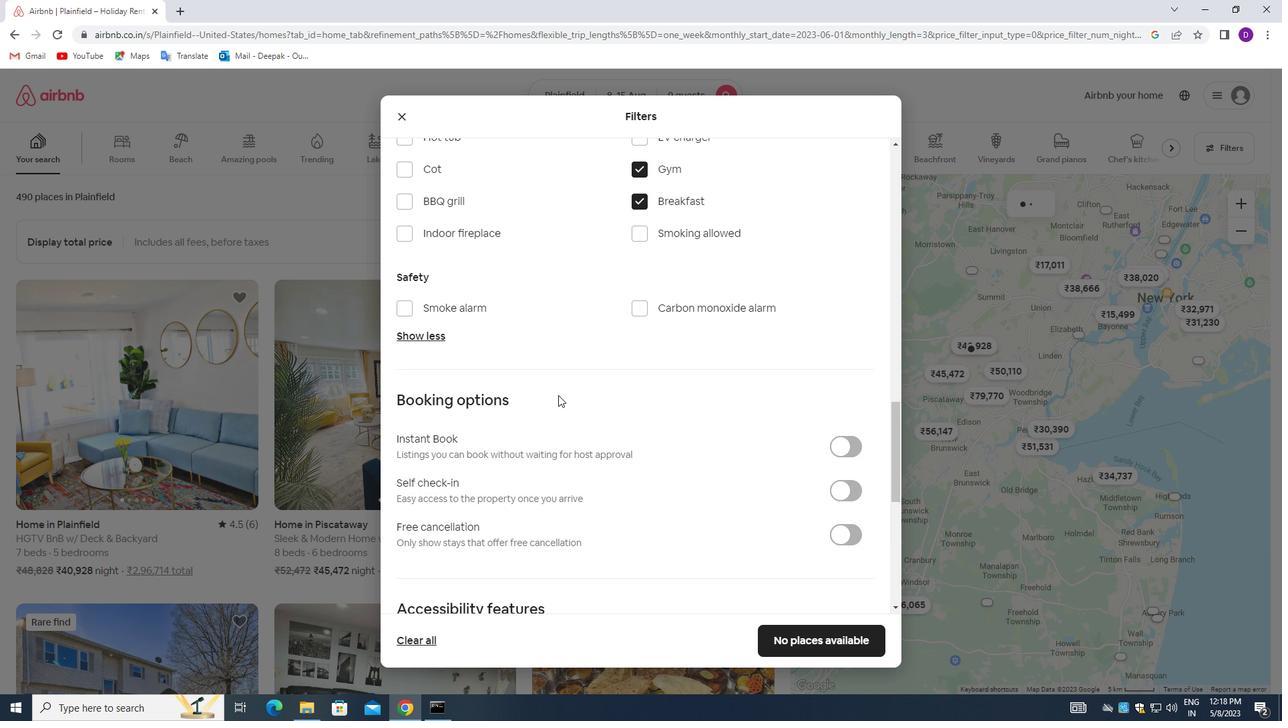 
Action: Mouse moved to (560, 396)
Screenshot: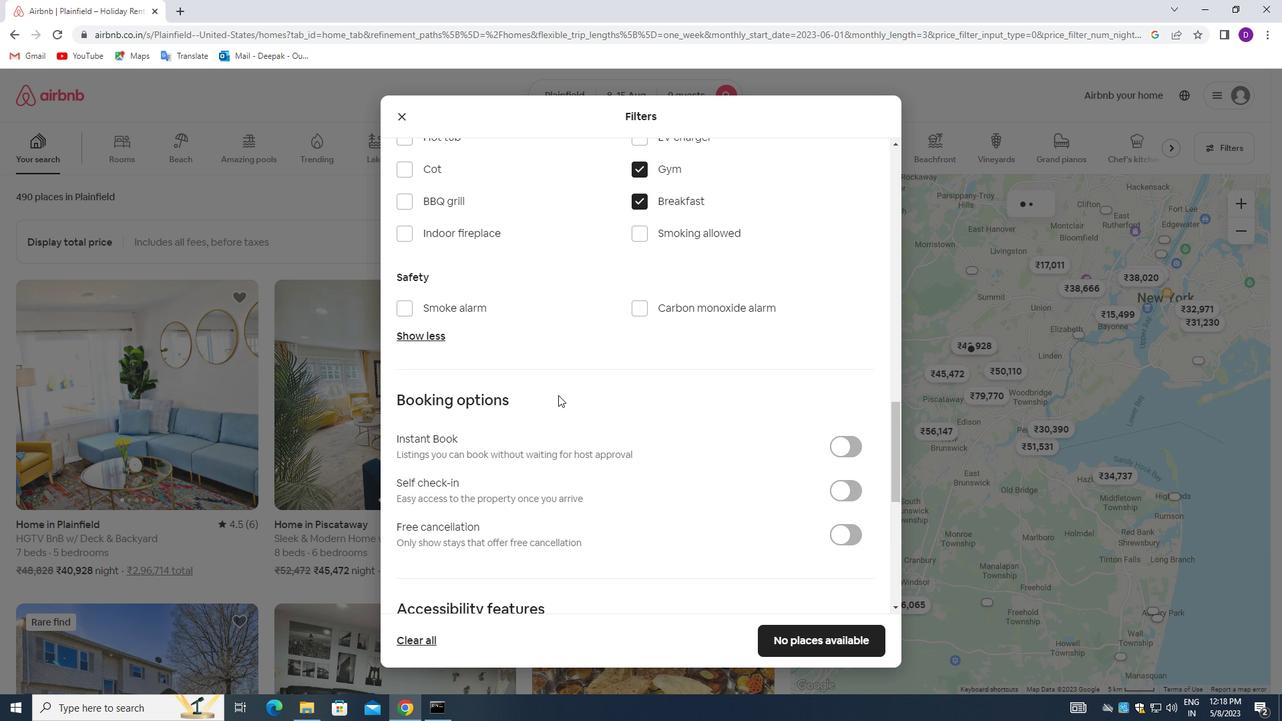 
Action: Mouse scrolled (560, 396) with delta (0, 0)
Screenshot: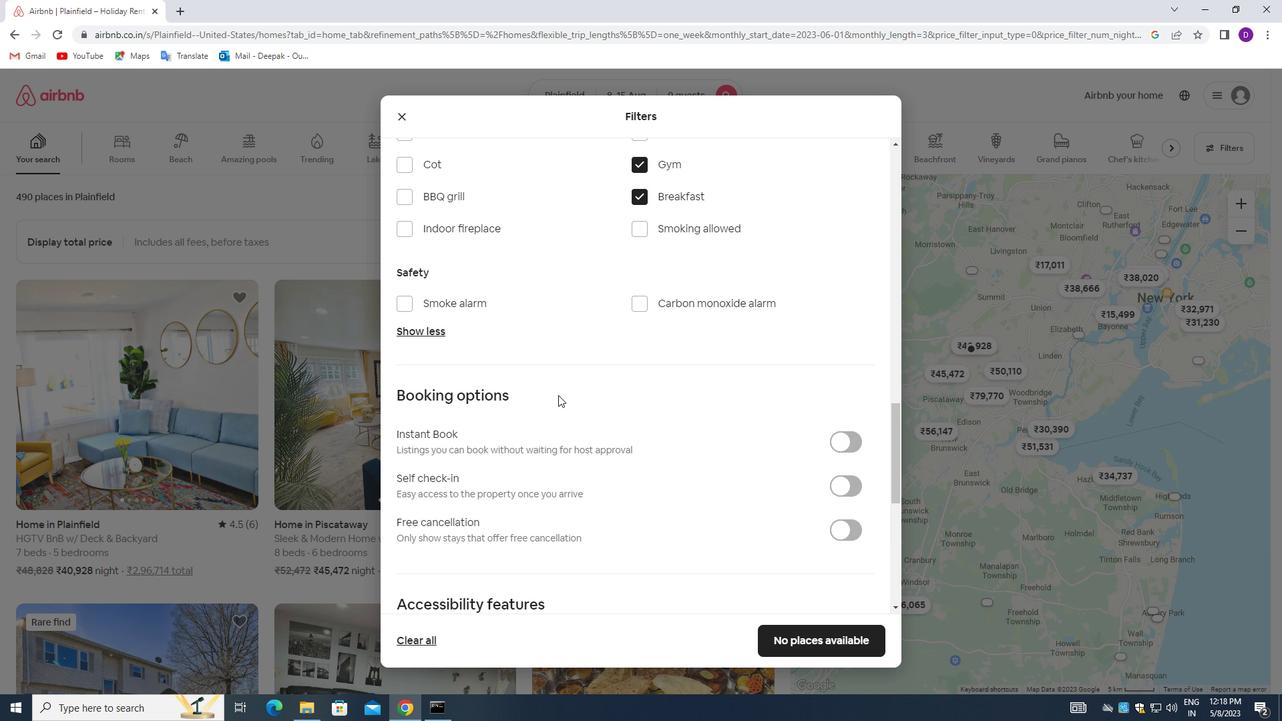 
Action: Mouse moved to (837, 356)
Screenshot: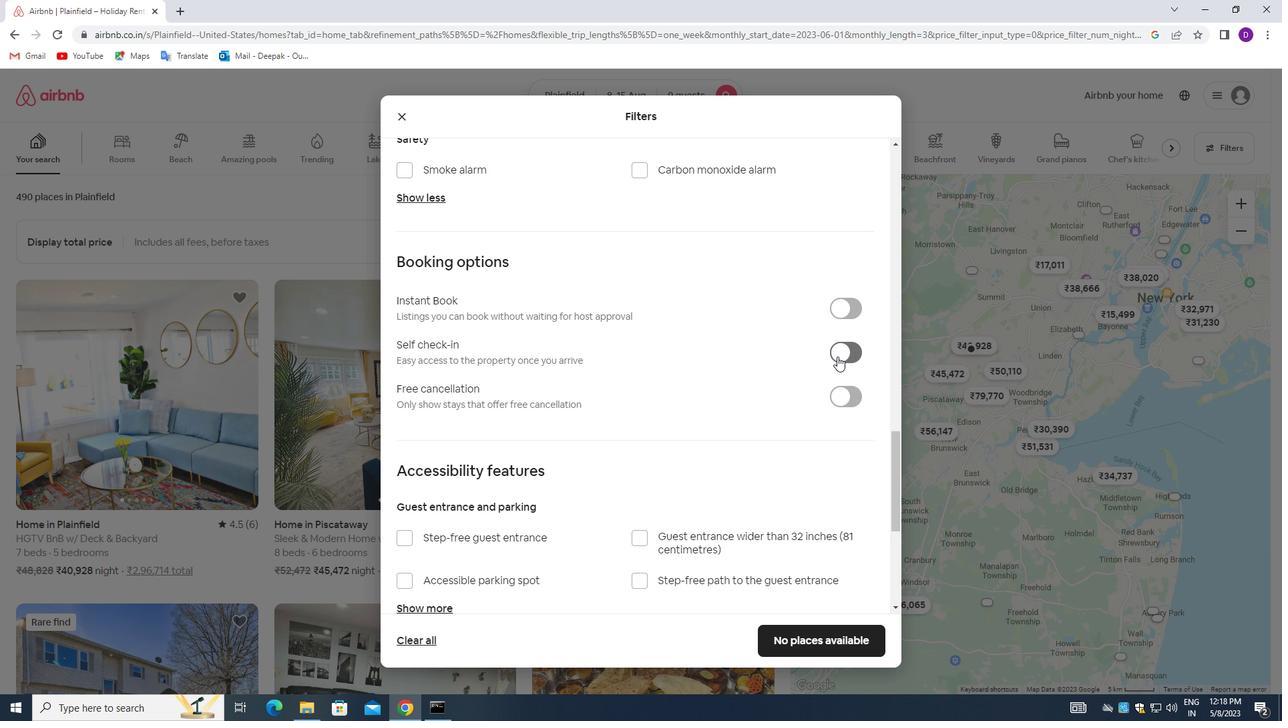 
Action: Mouse pressed left at (837, 356)
Screenshot: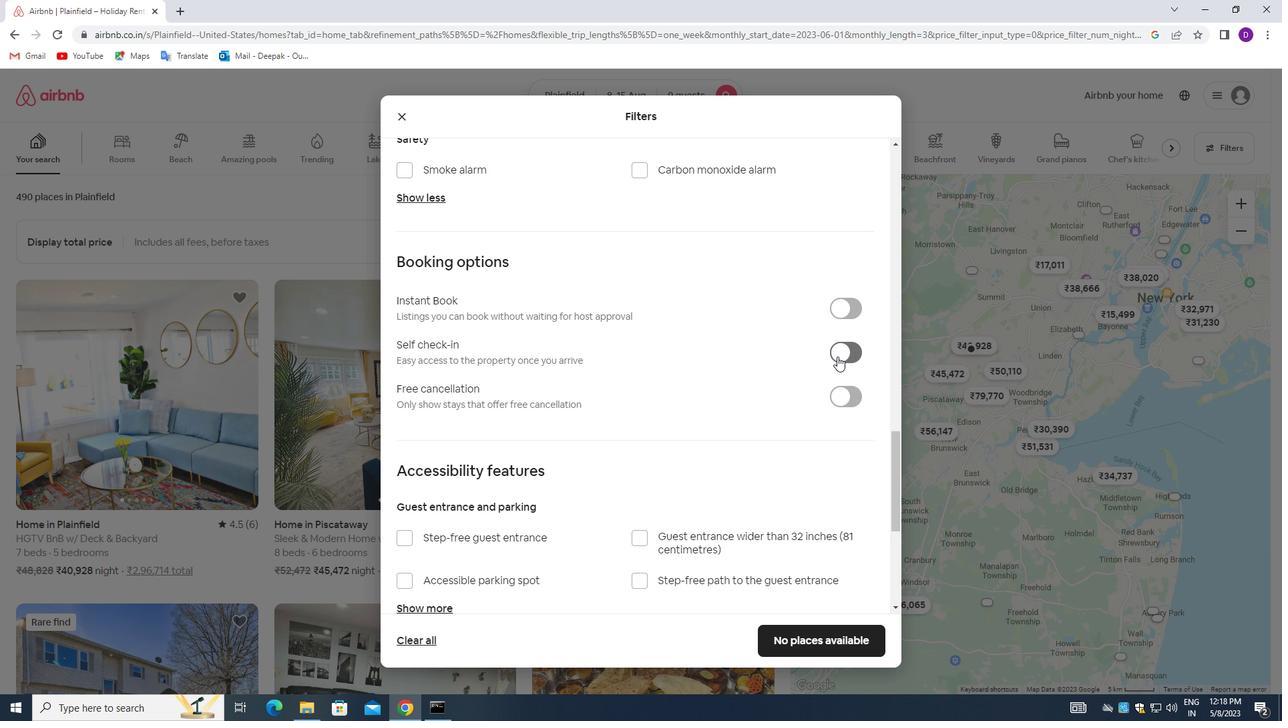 
Action: Mouse moved to (616, 357)
Screenshot: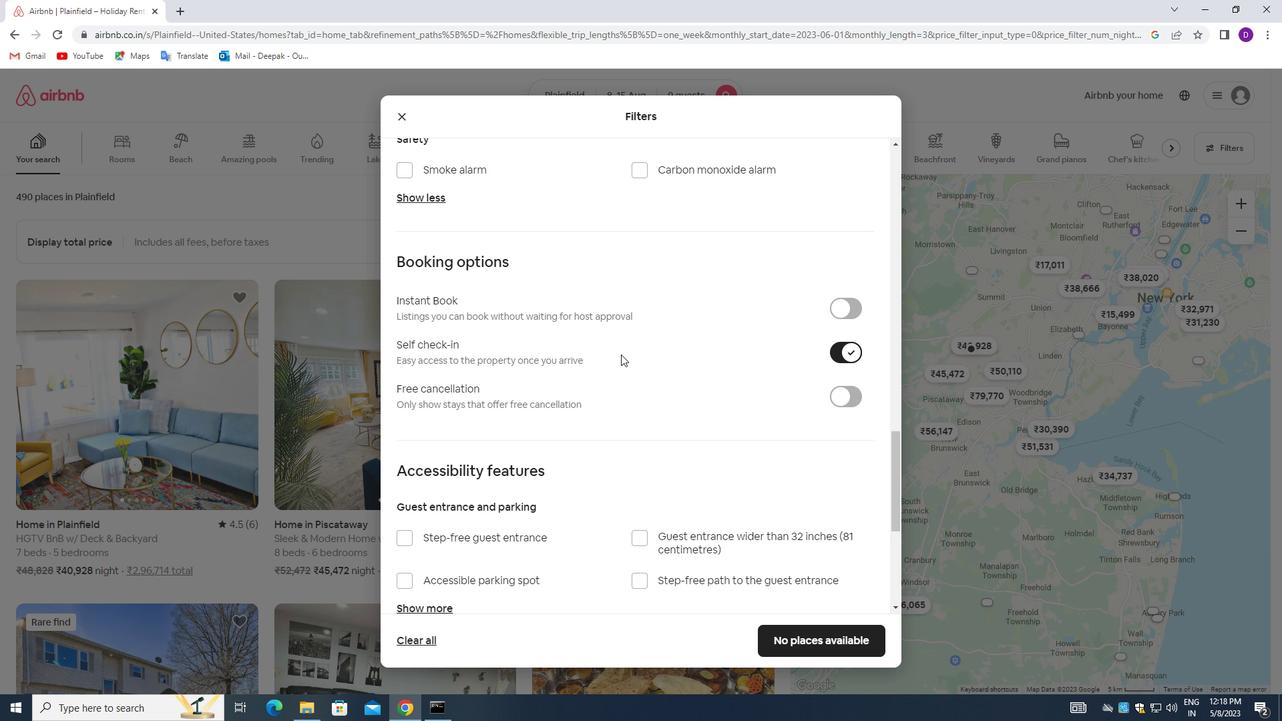 
Action: Mouse scrolled (616, 356) with delta (0, 0)
Screenshot: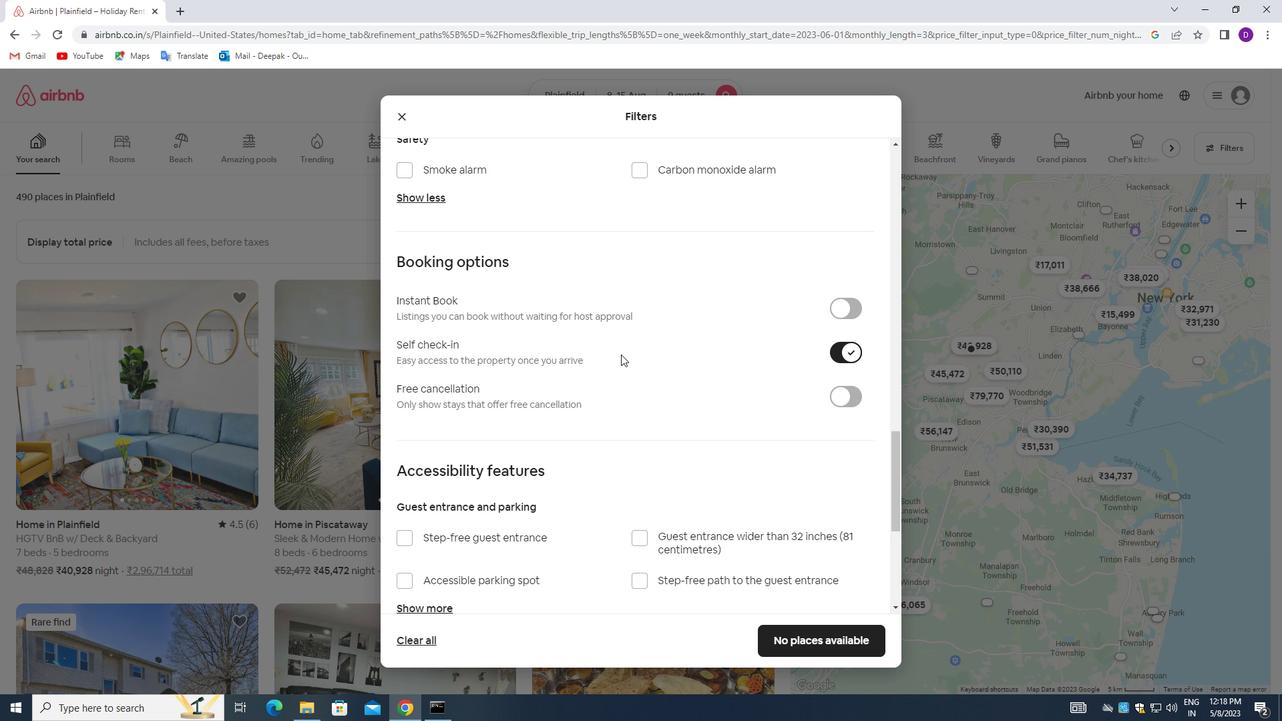 
Action: Mouse moved to (615, 358)
Screenshot: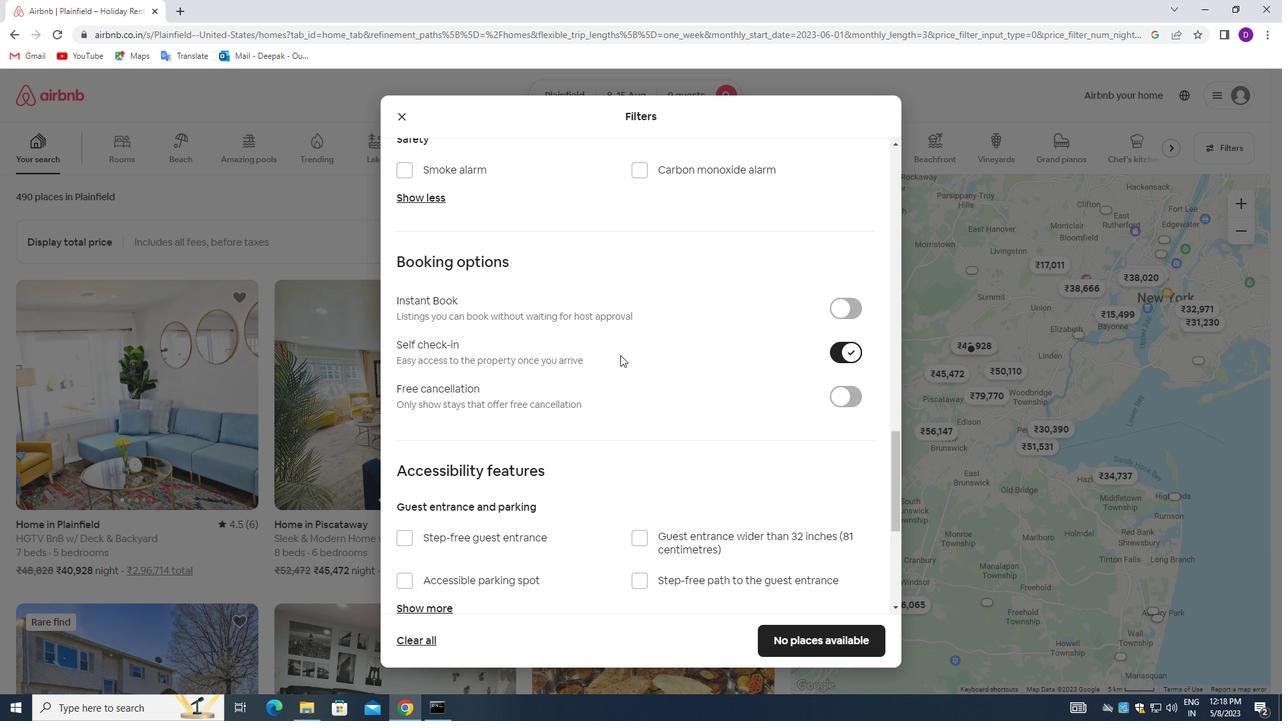 
Action: Mouse scrolled (615, 358) with delta (0, 0)
Screenshot: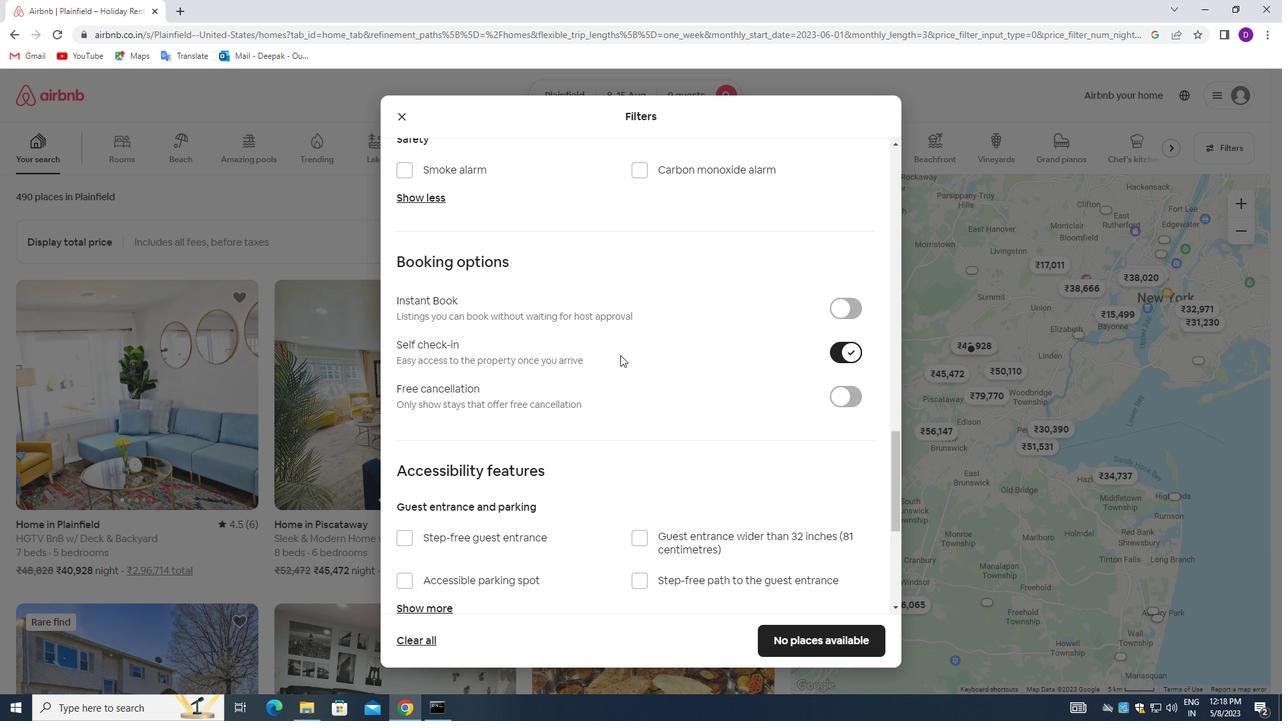 
Action: Mouse moved to (614, 359)
Screenshot: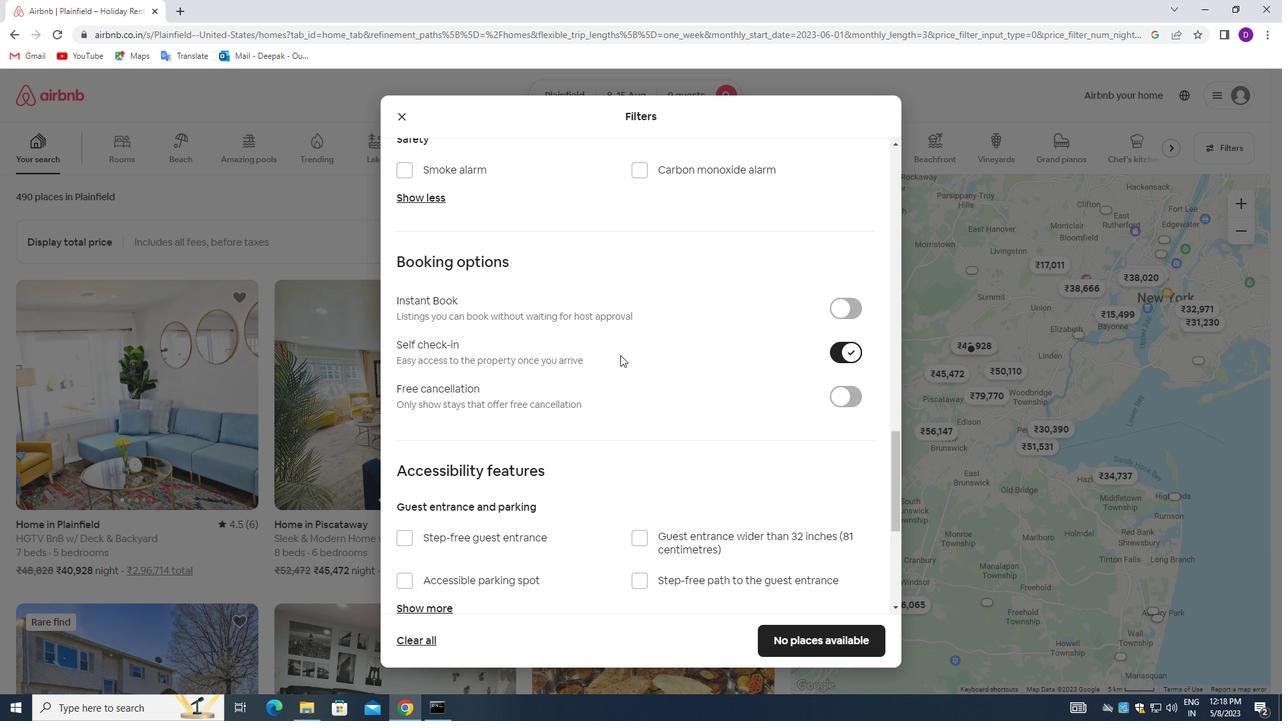 
Action: Mouse scrolled (614, 358) with delta (0, 0)
Screenshot: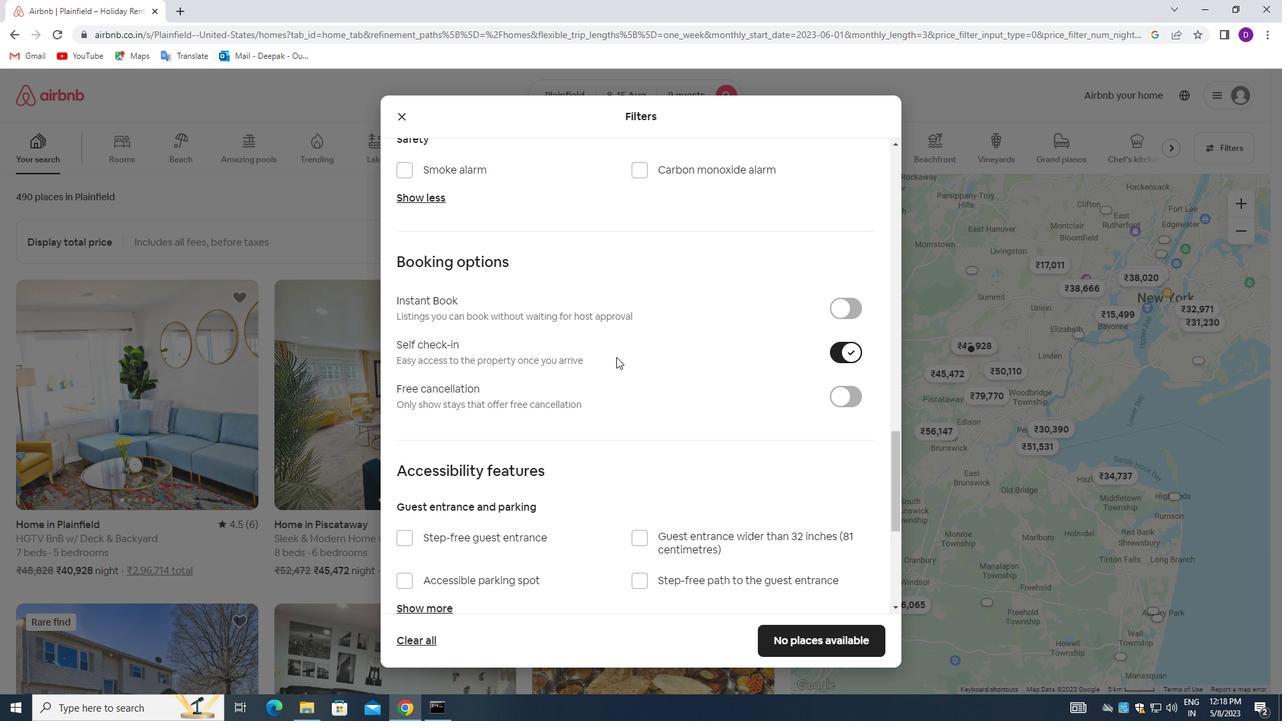 
Action: Mouse moved to (613, 360)
Screenshot: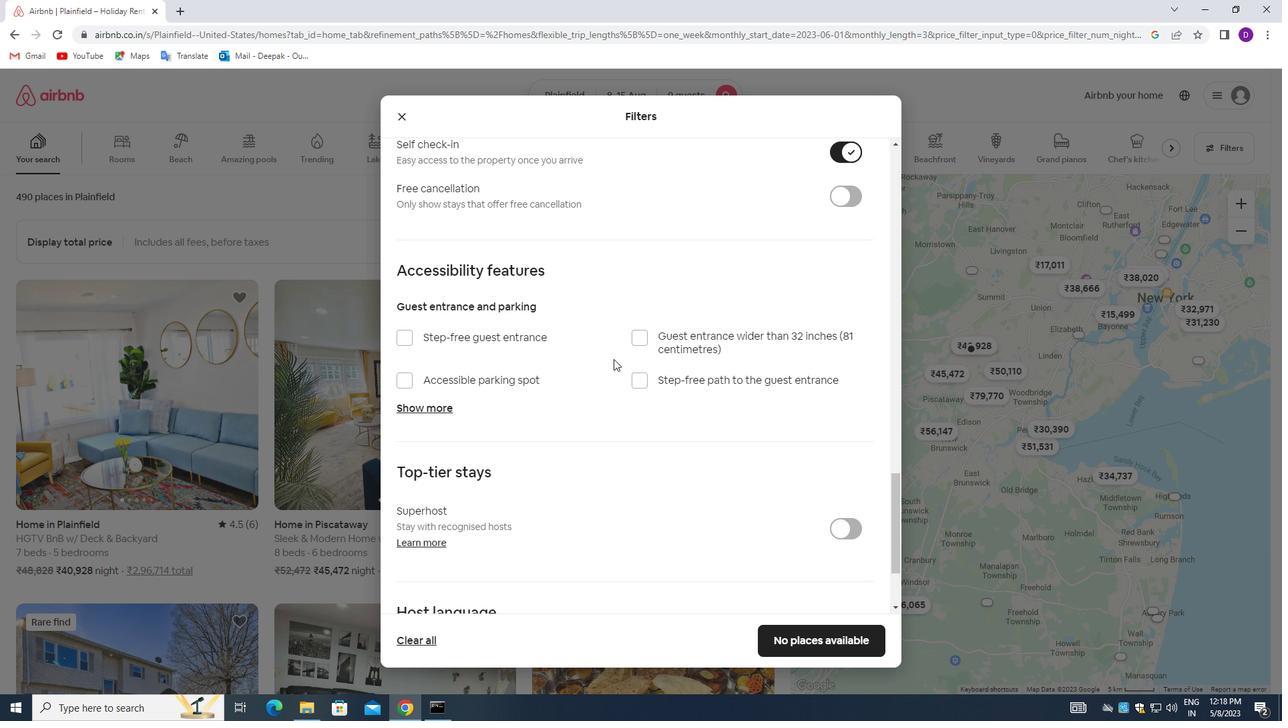 
Action: Mouse scrolled (613, 359) with delta (0, 0)
Screenshot: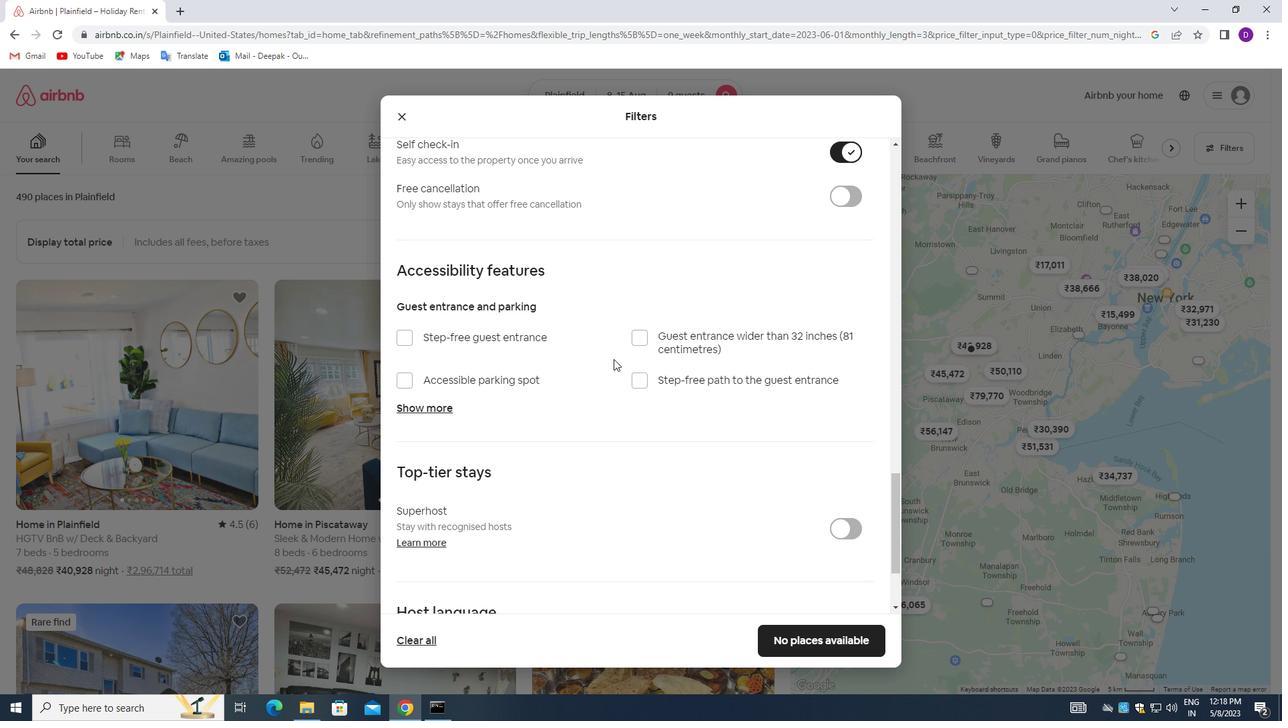 
Action: Mouse moved to (613, 361)
Screenshot: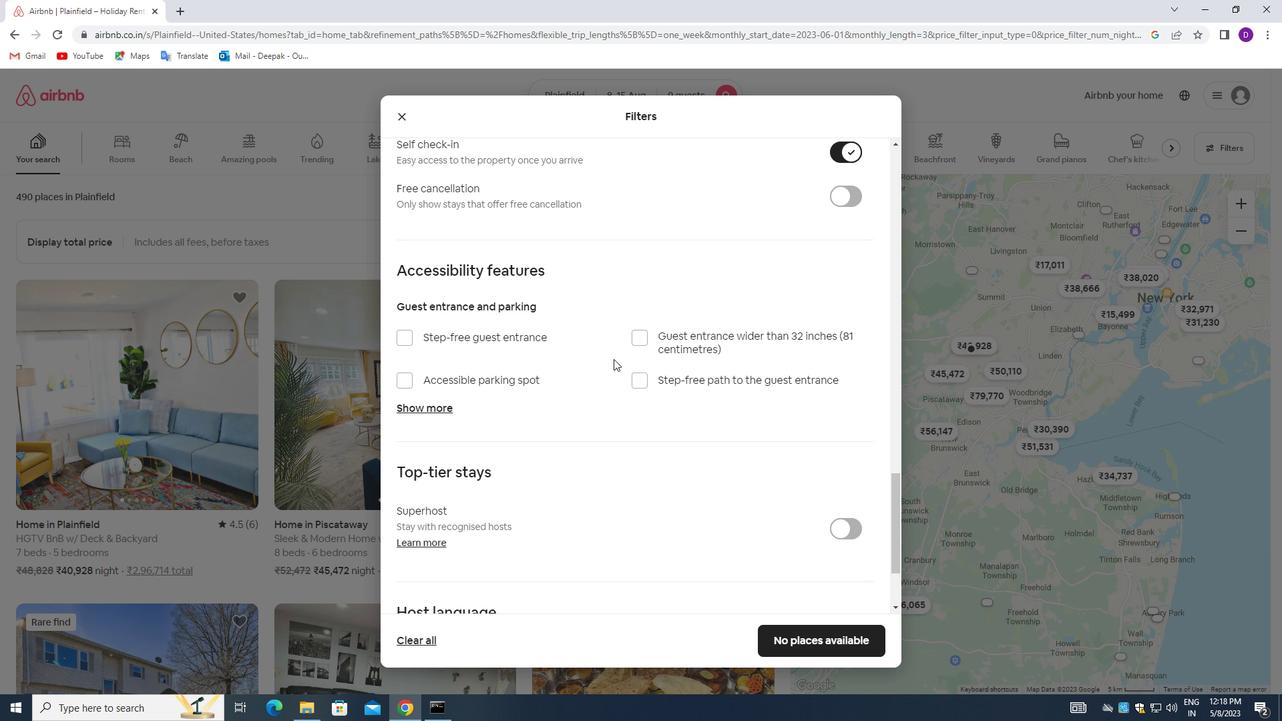 
Action: Mouse scrolled (613, 360) with delta (0, 0)
Screenshot: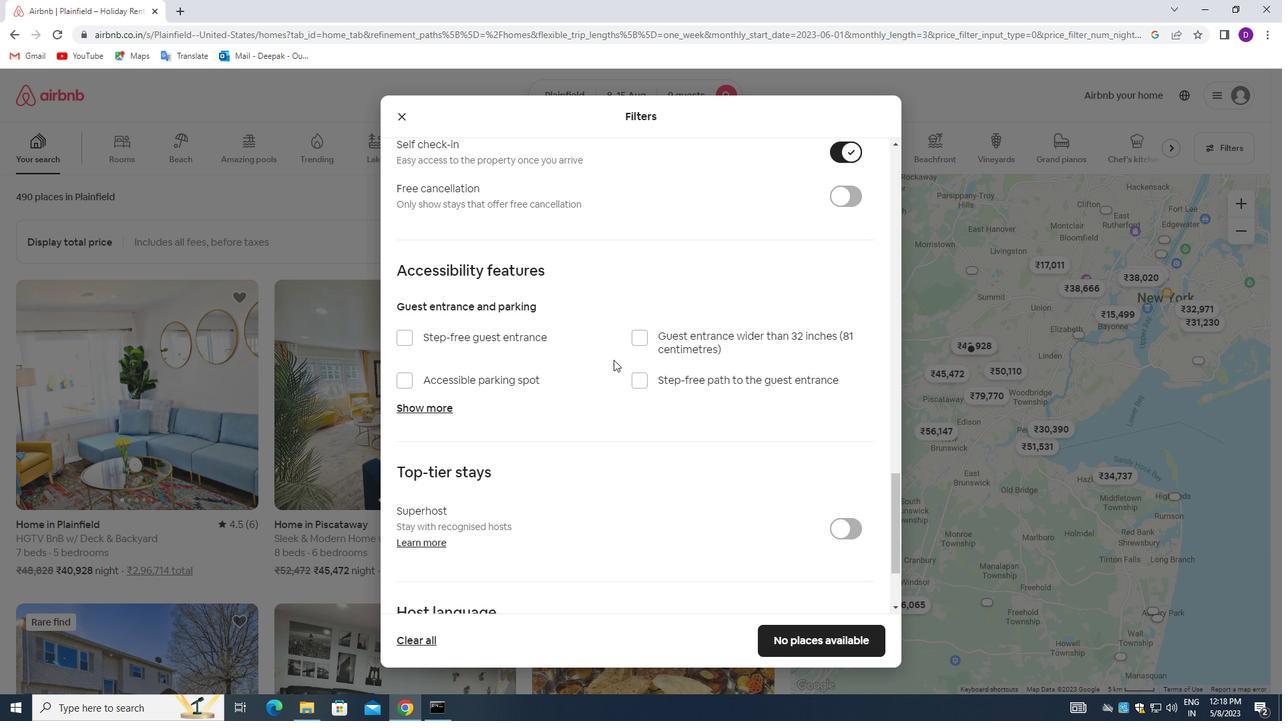 
Action: Mouse moved to (613, 362)
Screenshot: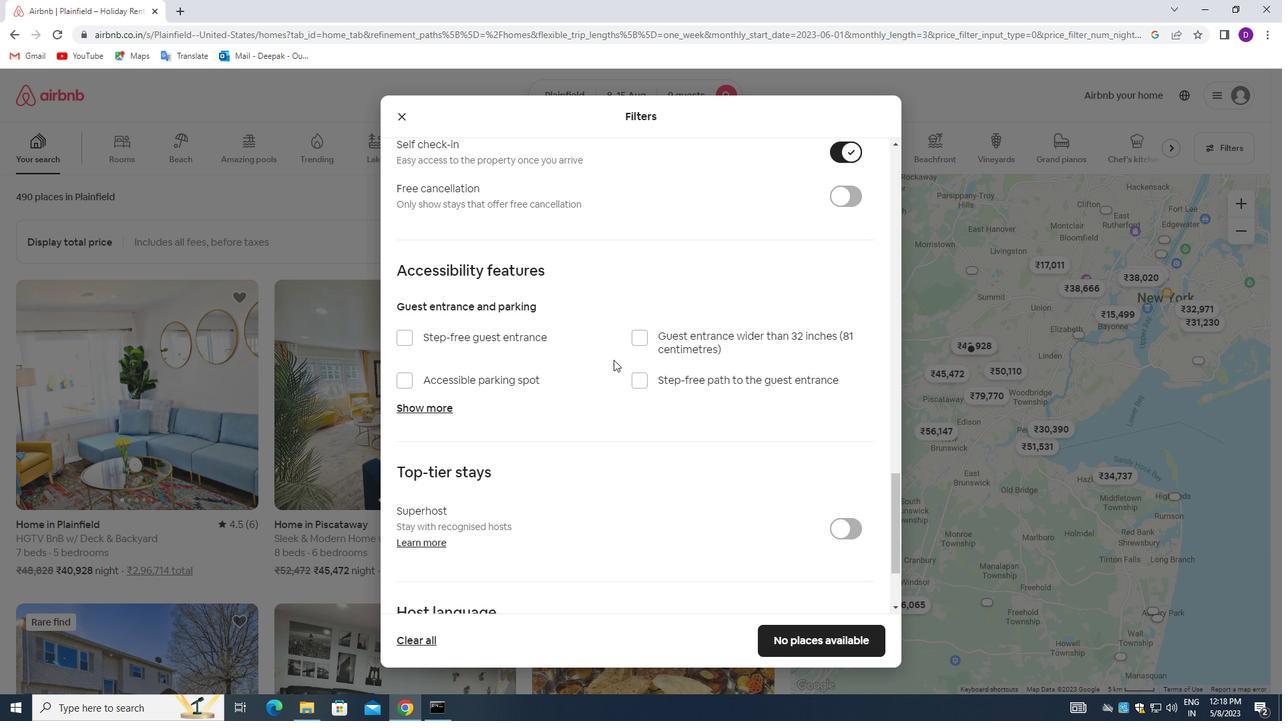 
Action: Mouse scrolled (613, 361) with delta (0, 0)
Screenshot: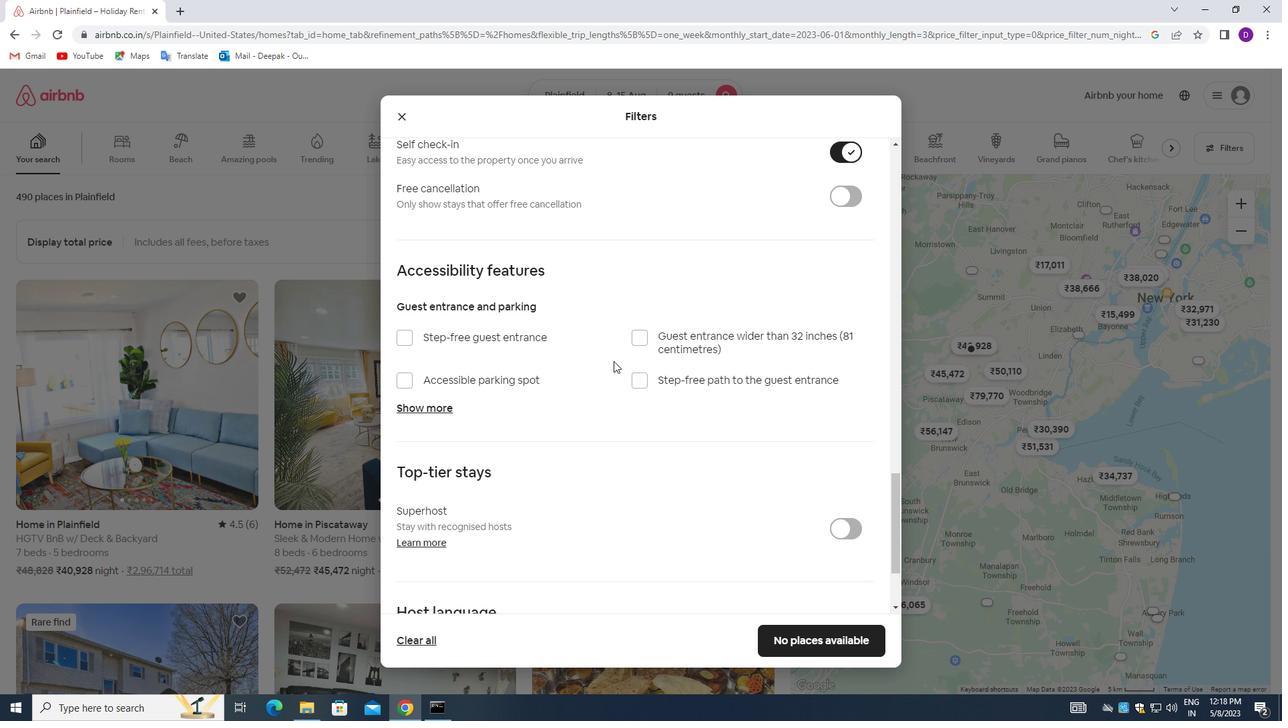 
Action: Mouse moved to (615, 366)
Screenshot: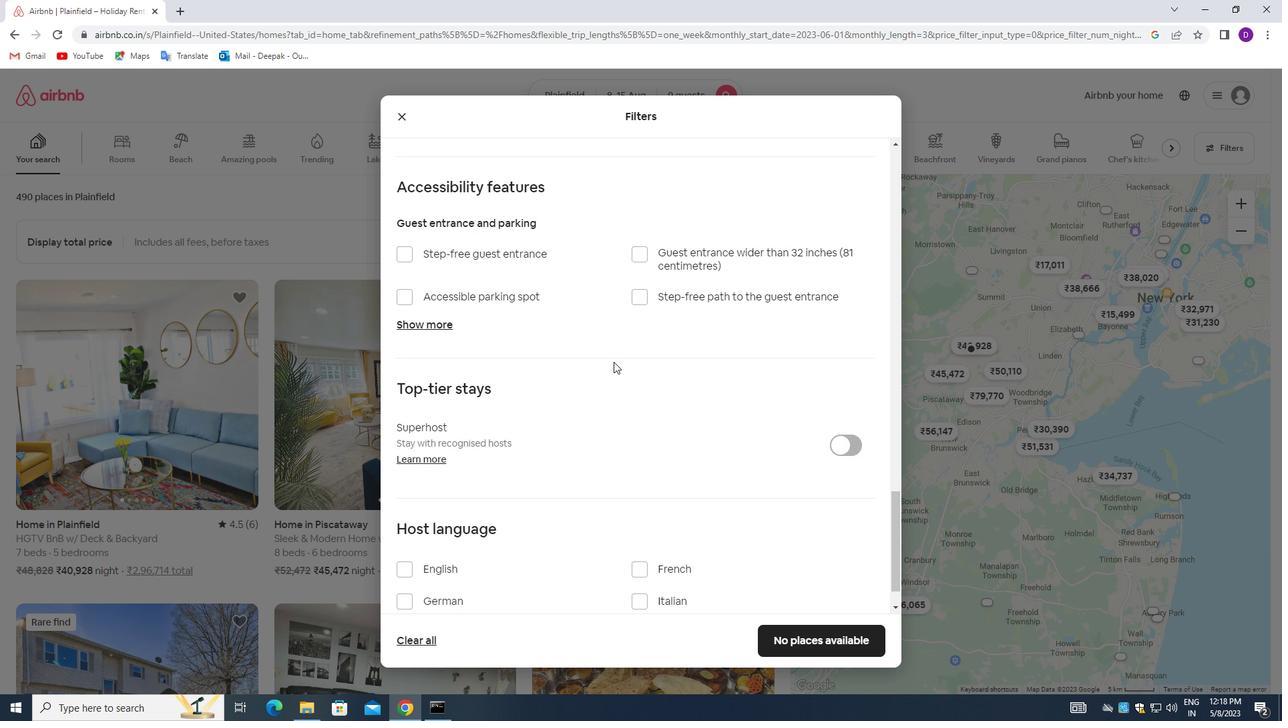 
Action: Mouse scrolled (615, 365) with delta (0, 0)
Screenshot: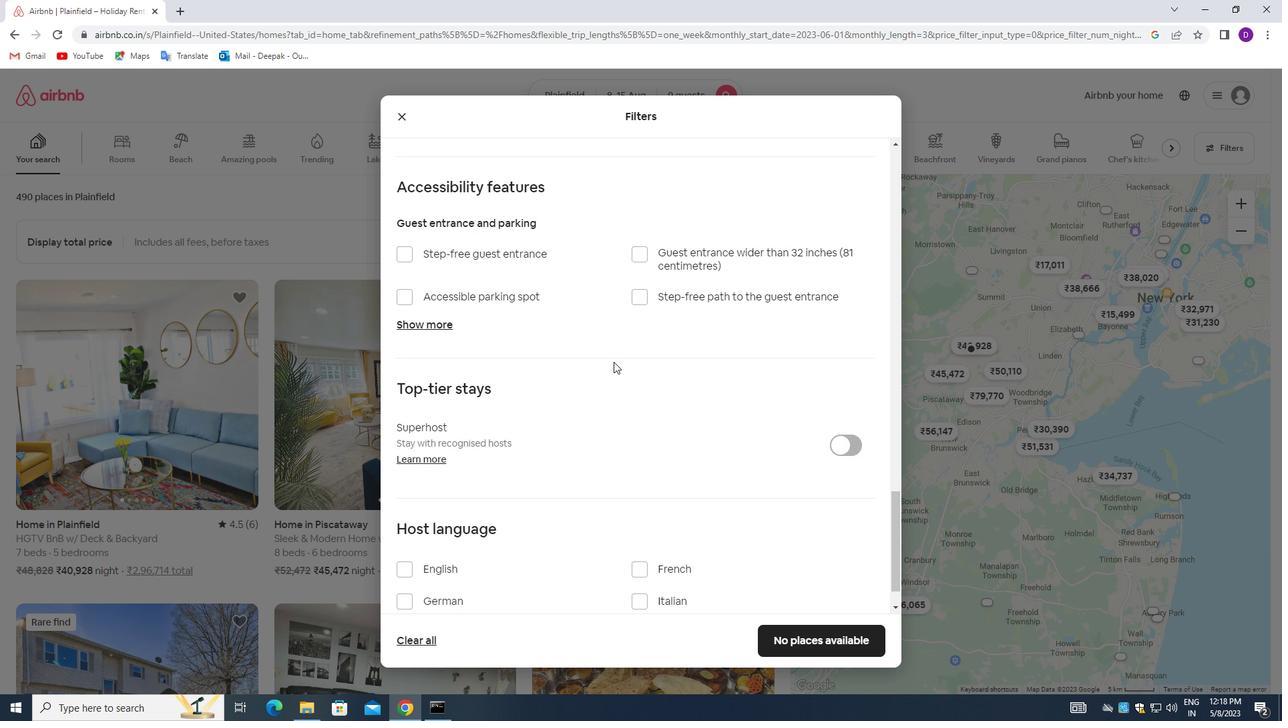 
Action: Mouse moved to (615, 370)
Screenshot: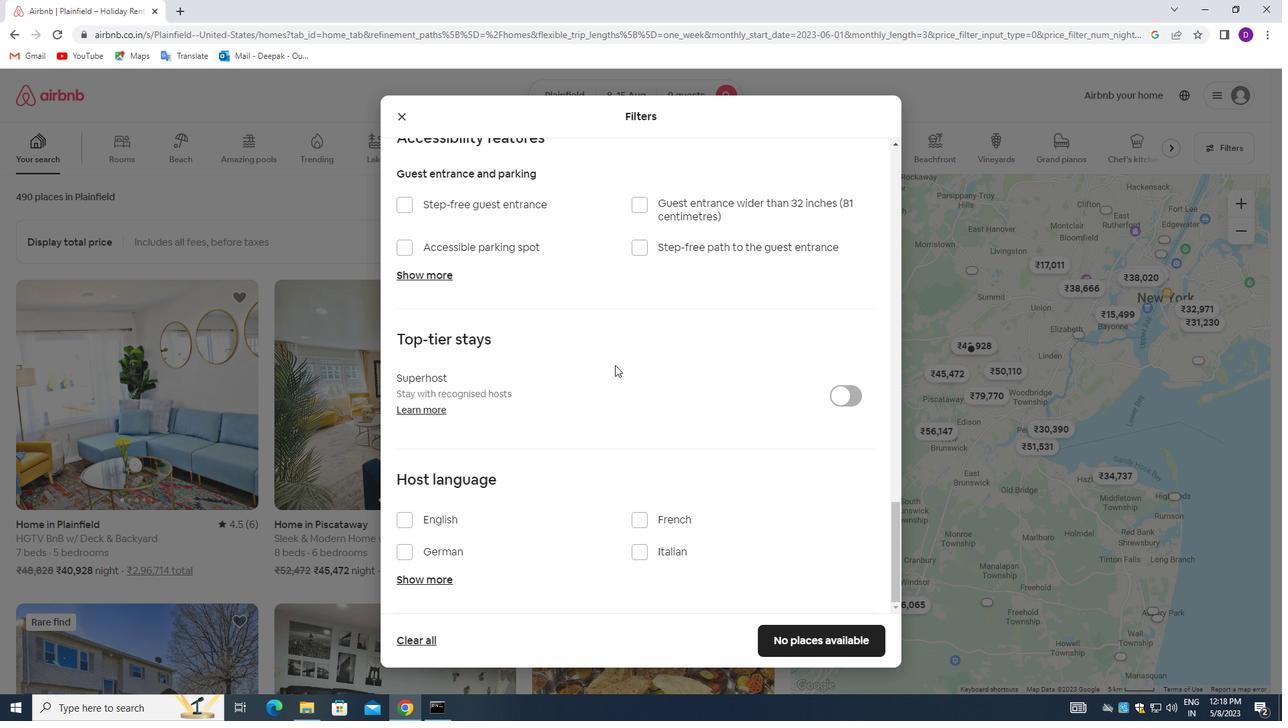 
Action: Mouse scrolled (615, 370) with delta (0, 0)
Screenshot: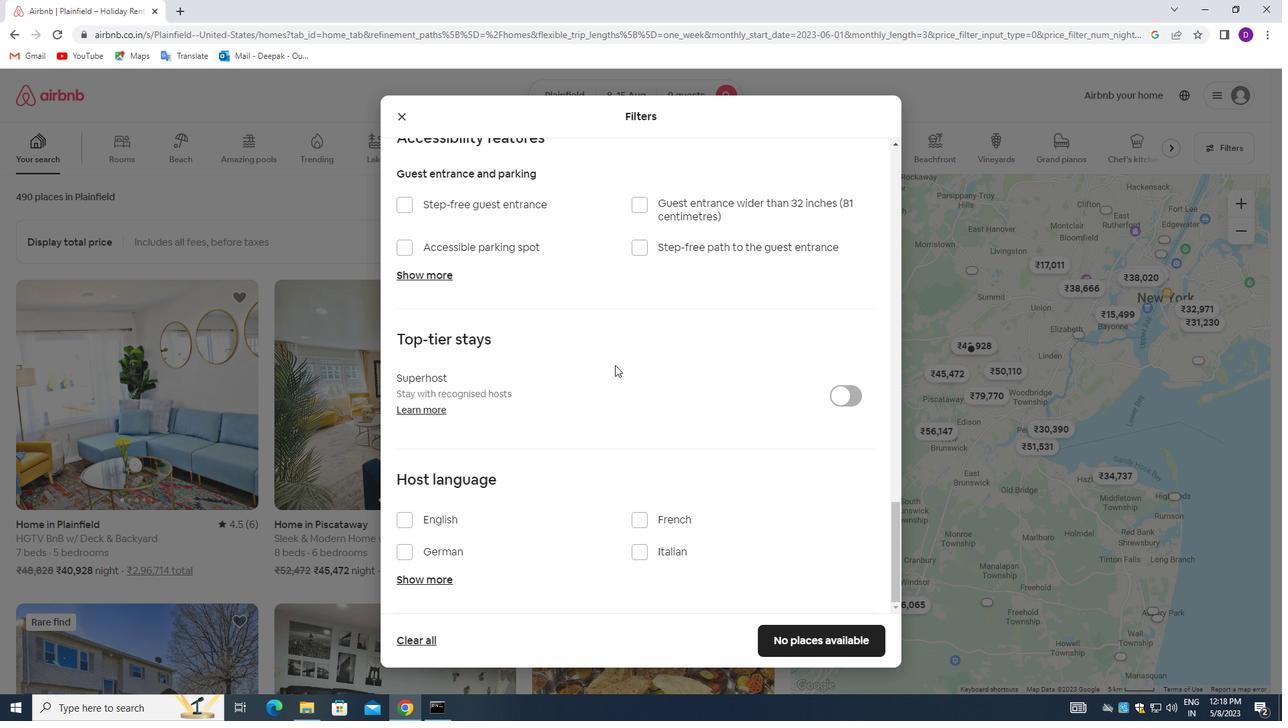
Action: Mouse moved to (615, 374)
Screenshot: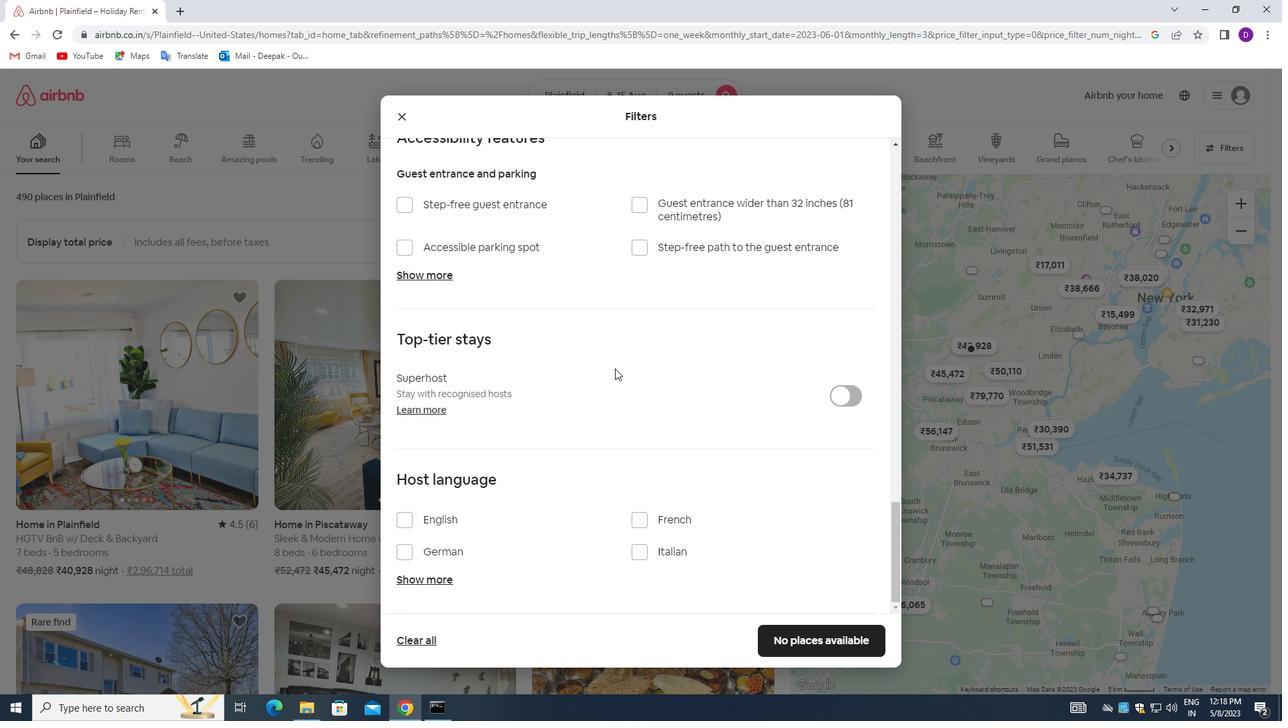 
Action: Mouse scrolled (615, 374) with delta (0, 0)
Screenshot: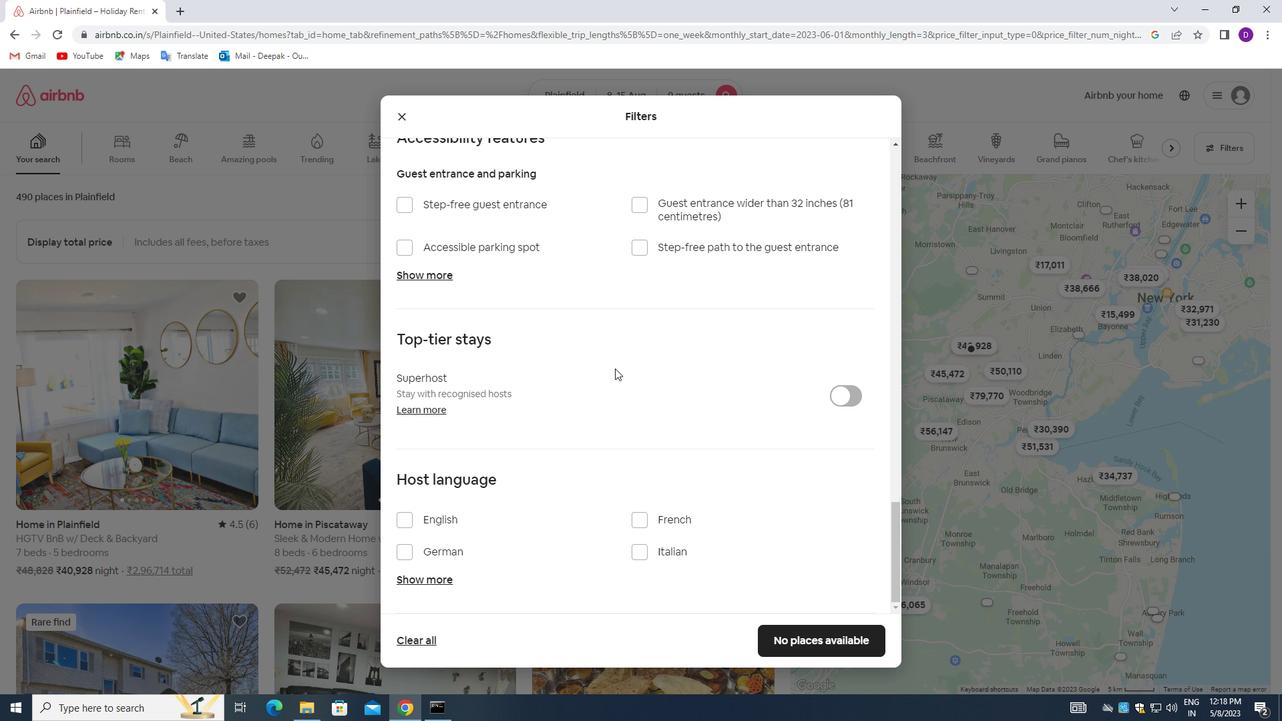 
Action: Mouse moved to (407, 516)
Screenshot: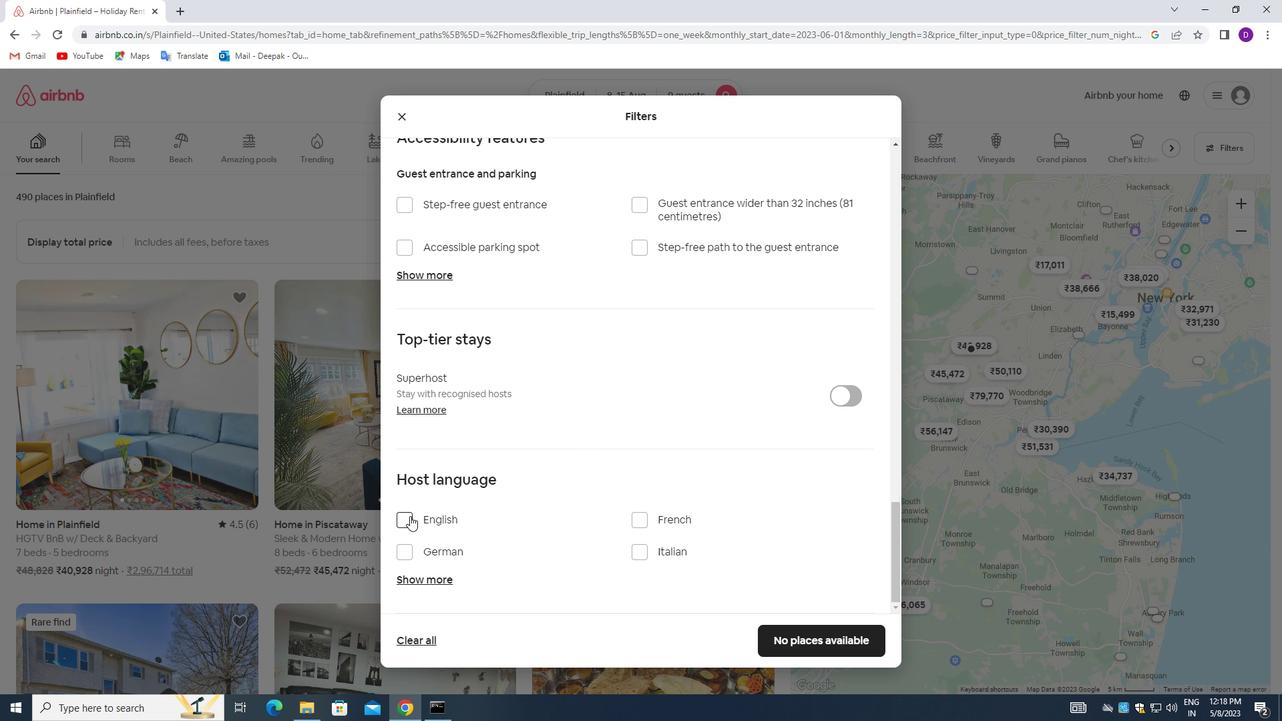 
Action: Mouse pressed left at (407, 516)
Screenshot: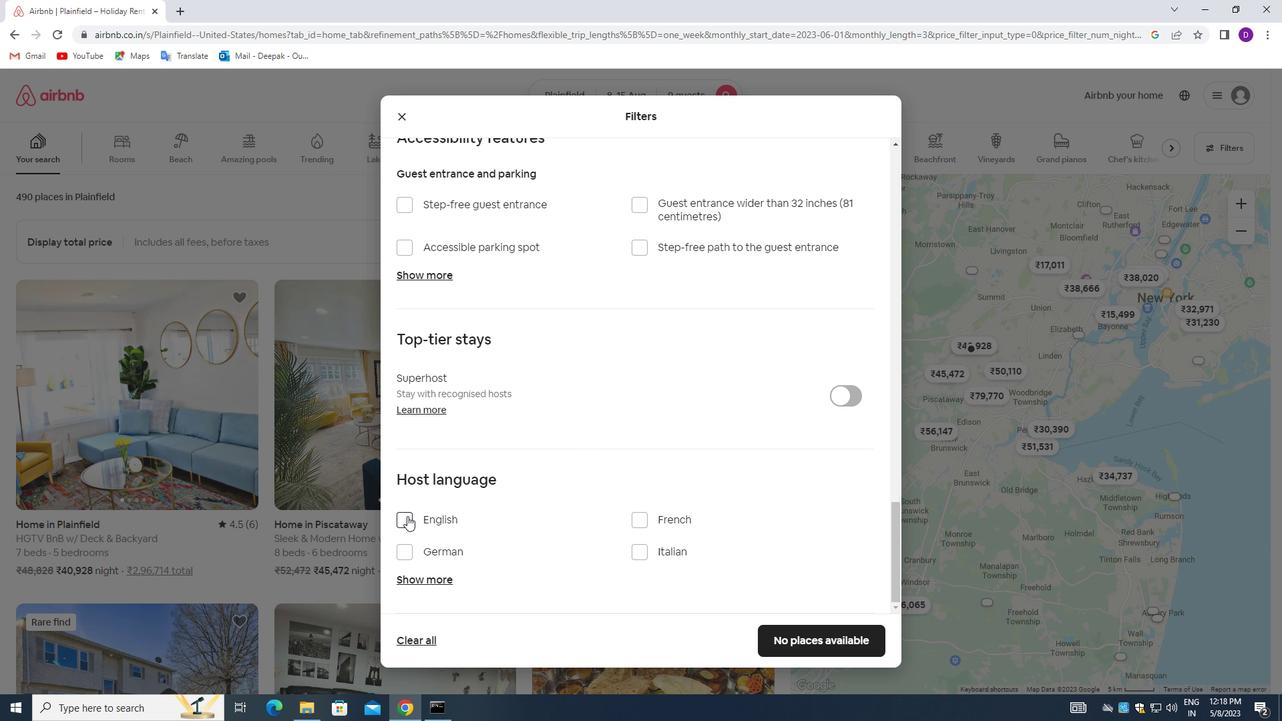 
Action: Mouse moved to (764, 633)
Screenshot: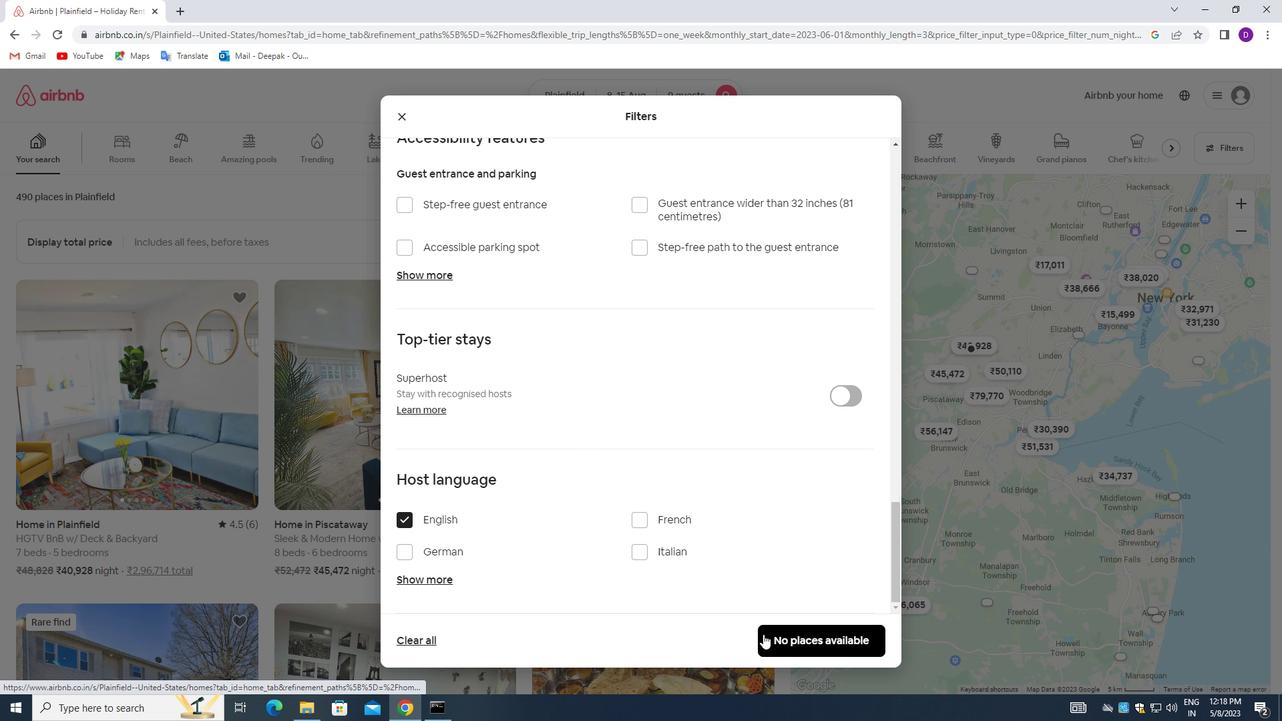 
Action: Mouse pressed left at (764, 633)
Screenshot: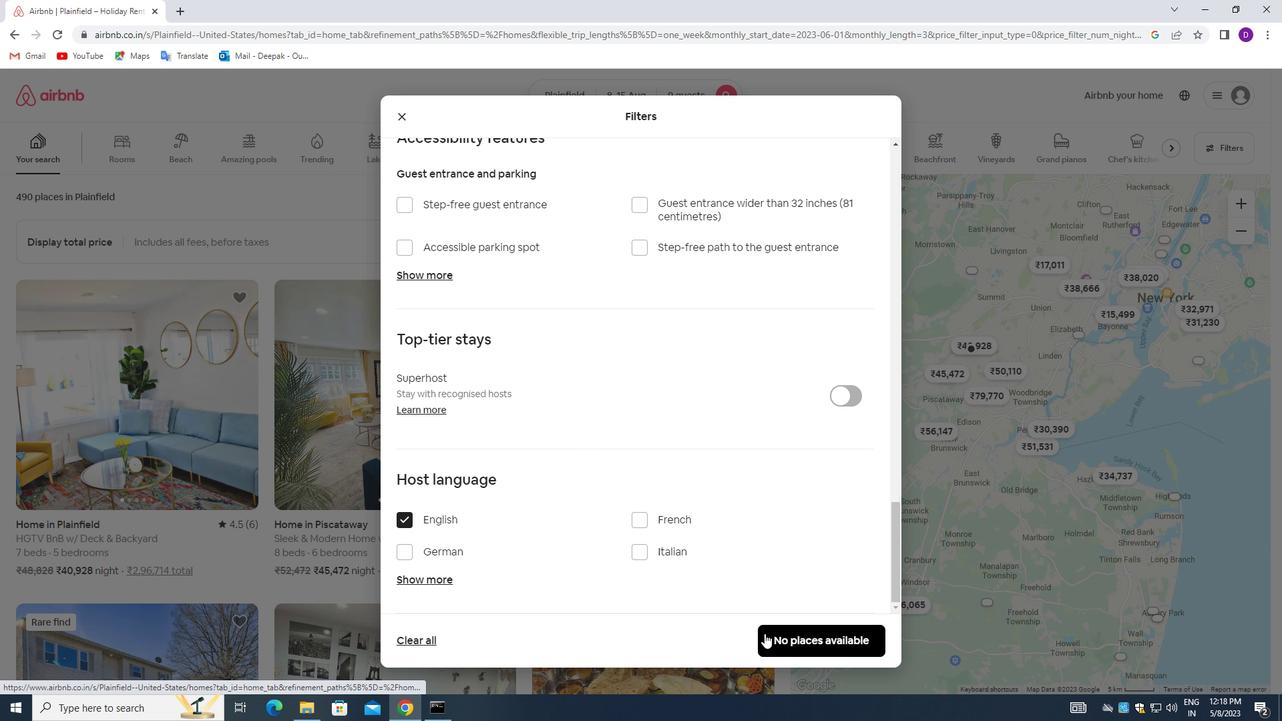 
Action: Mouse moved to (664, 439)
Screenshot: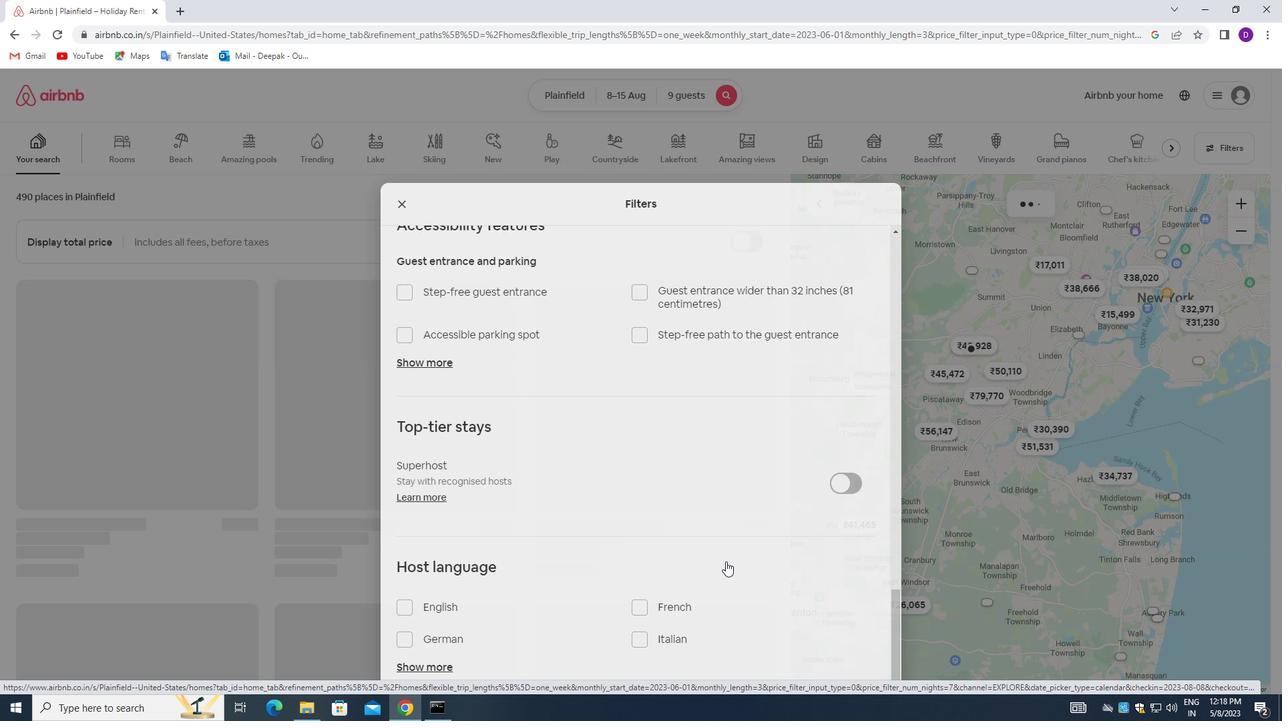 
